 Task: Find connections with filter location Boumahra Ahmed with filter topic #lawtechwith filter profile language Potuguese with filter current company GTT with filter school International Institute of Information Technology Hyderabad (IIITH) with filter industry Building Structure and Exterior Contractors with filter service category Financial Accounting with filter keywords title Director of Ethical Hacking
Action: Mouse moved to (678, 91)
Screenshot: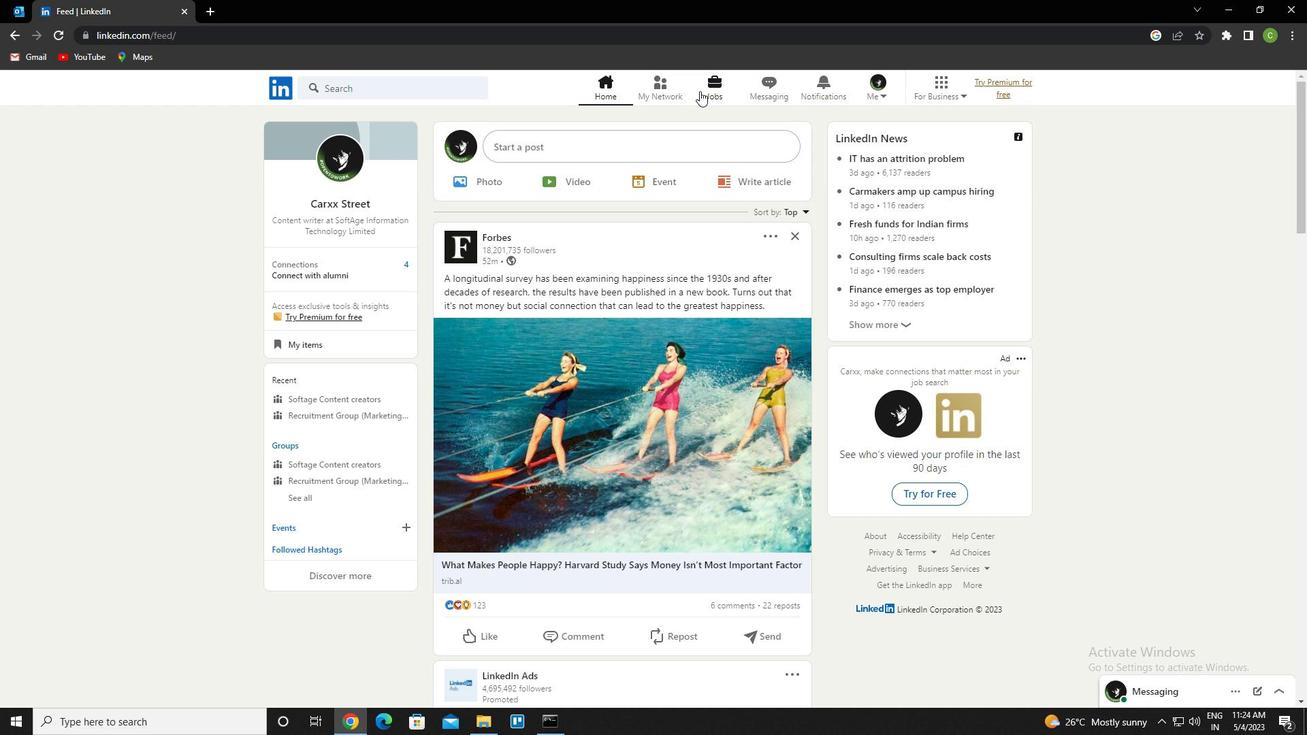 
Action: Mouse pressed left at (678, 91)
Screenshot: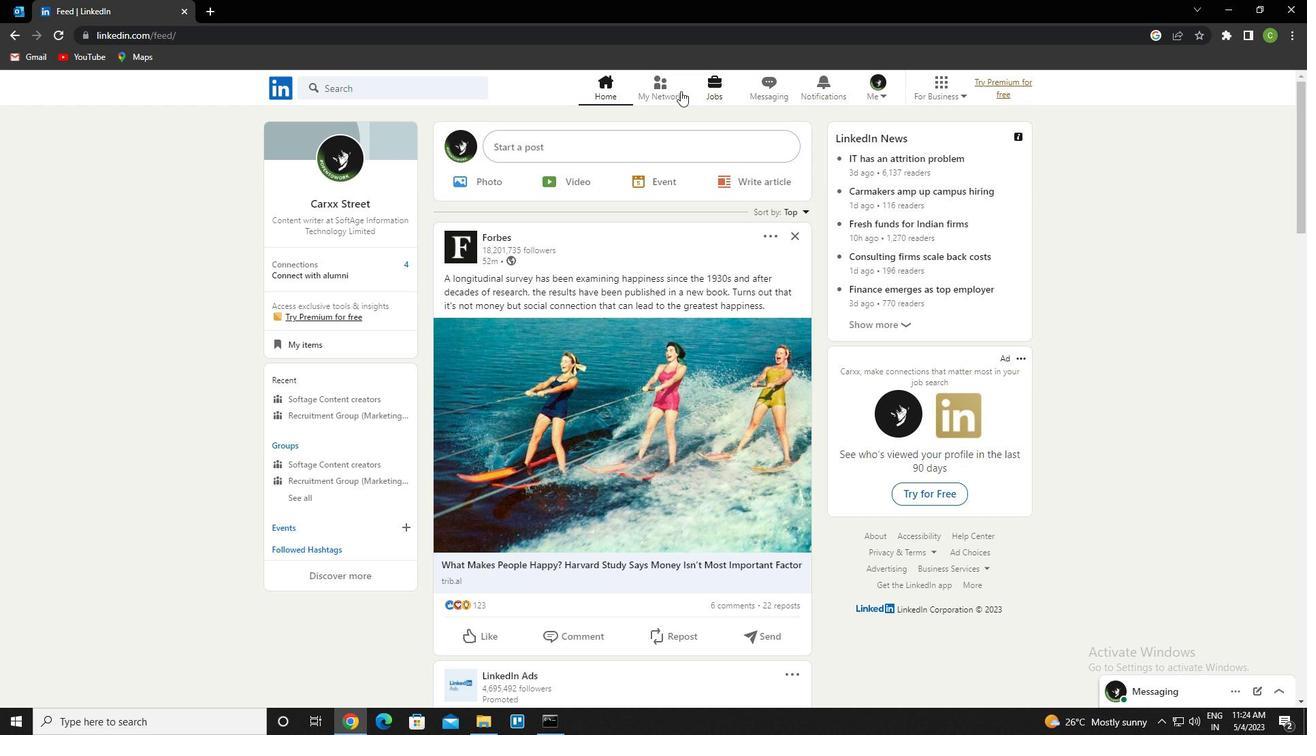 
Action: Mouse moved to (371, 162)
Screenshot: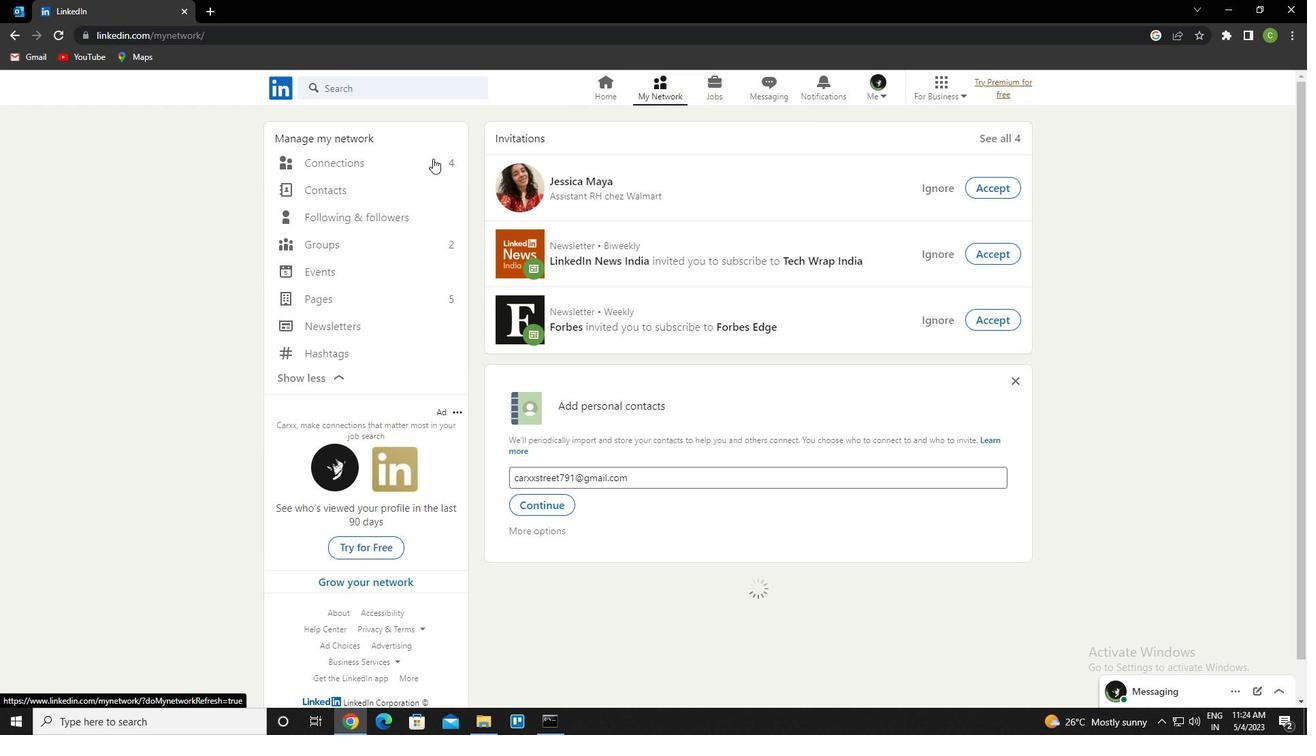 
Action: Mouse pressed left at (371, 162)
Screenshot: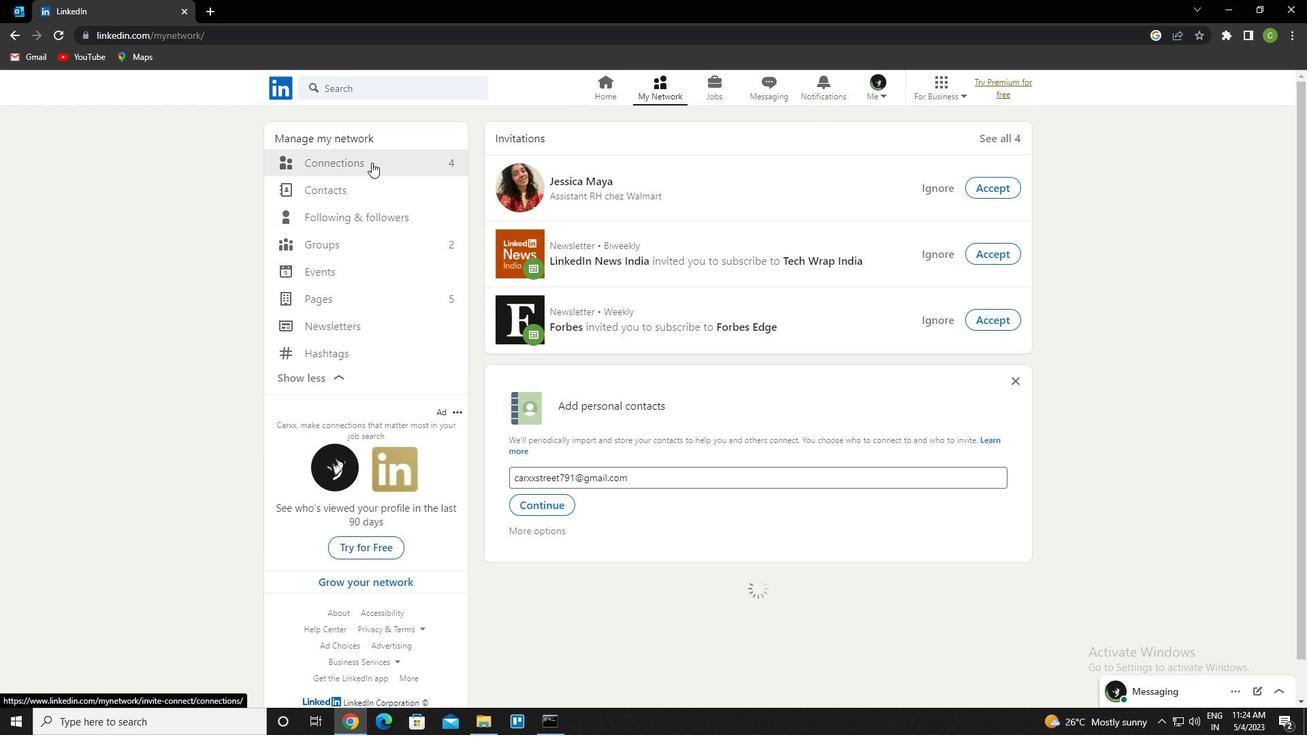 
Action: Mouse moved to (785, 167)
Screenshot: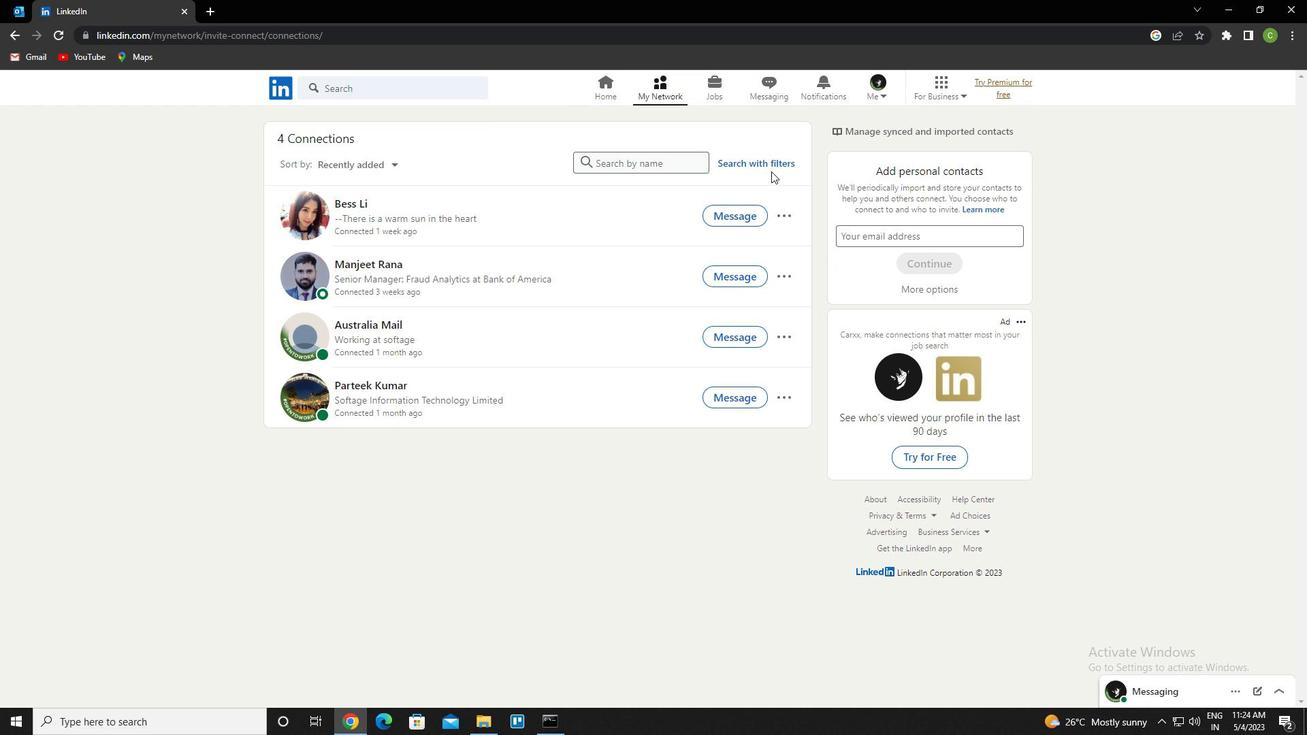 
Action: Mouse pressed left at (785, 167)
Screenshot: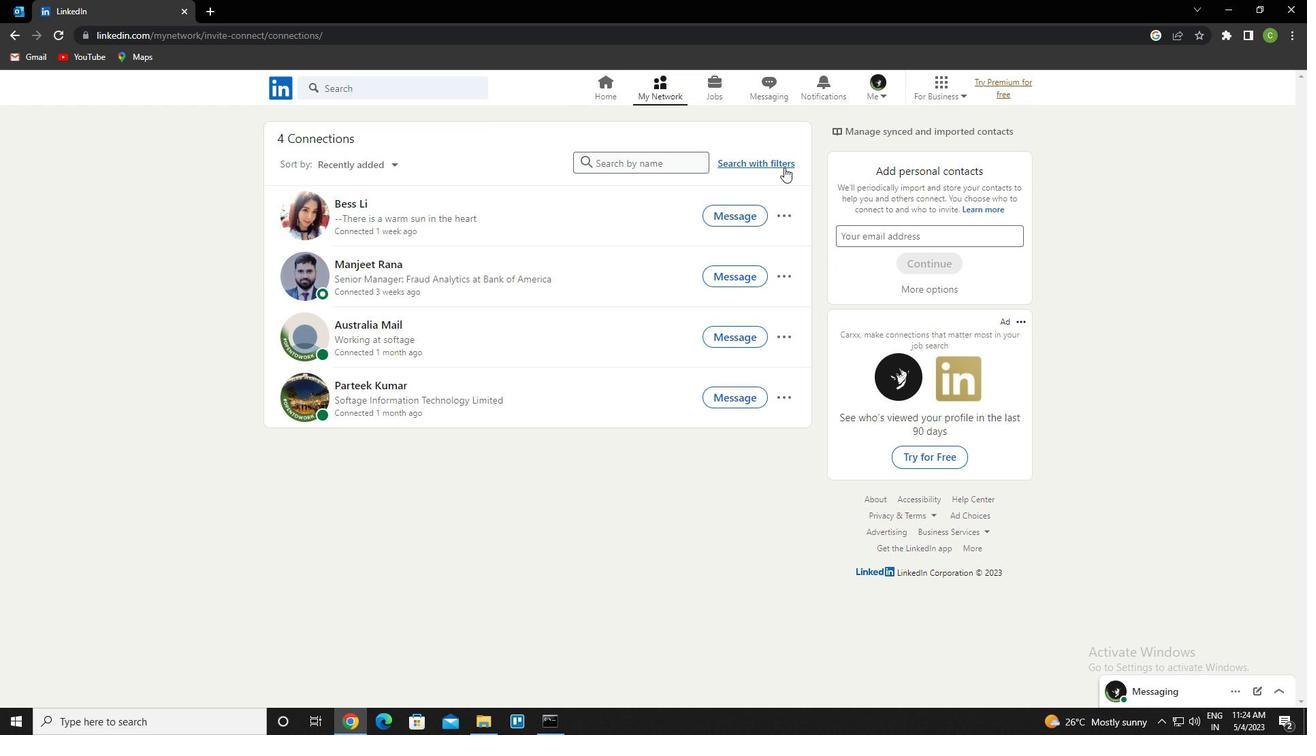 
Action: Mouse moved to (706, 117)
Screenshot: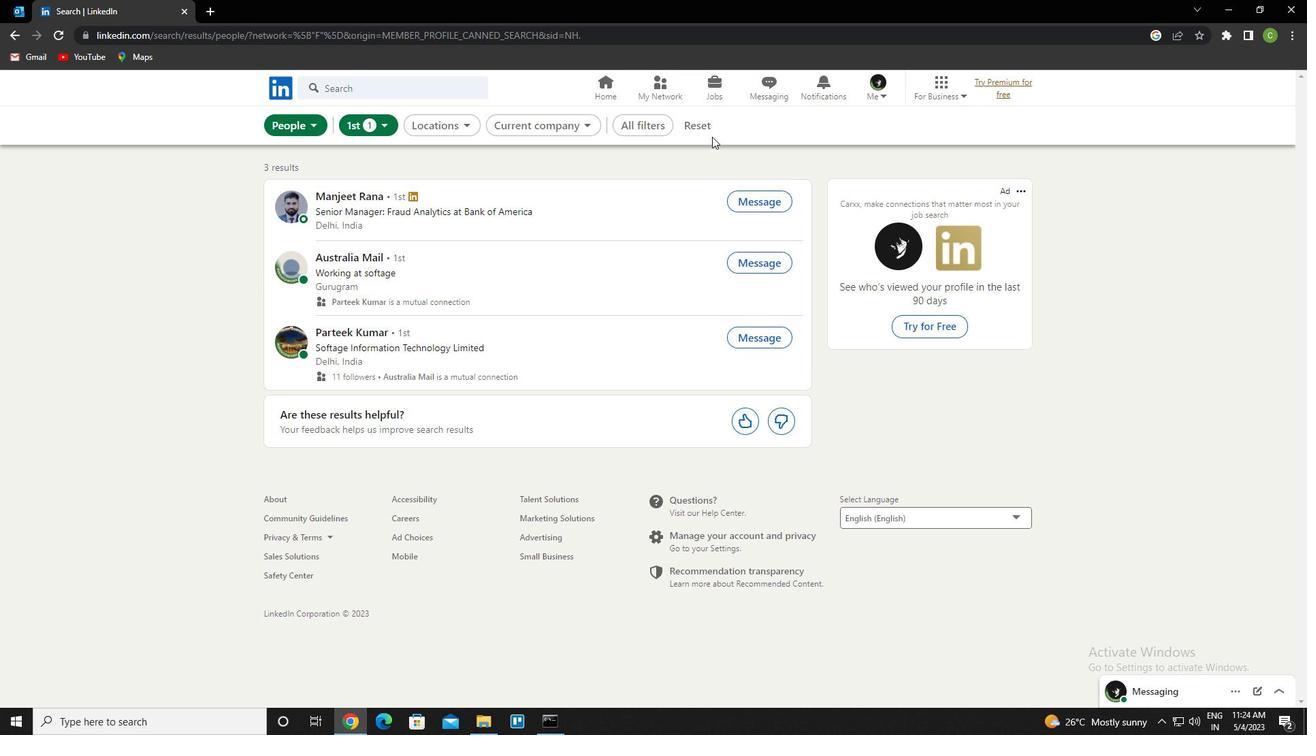 
Action: Mouse pressed left at (706, 117)
Screenshot: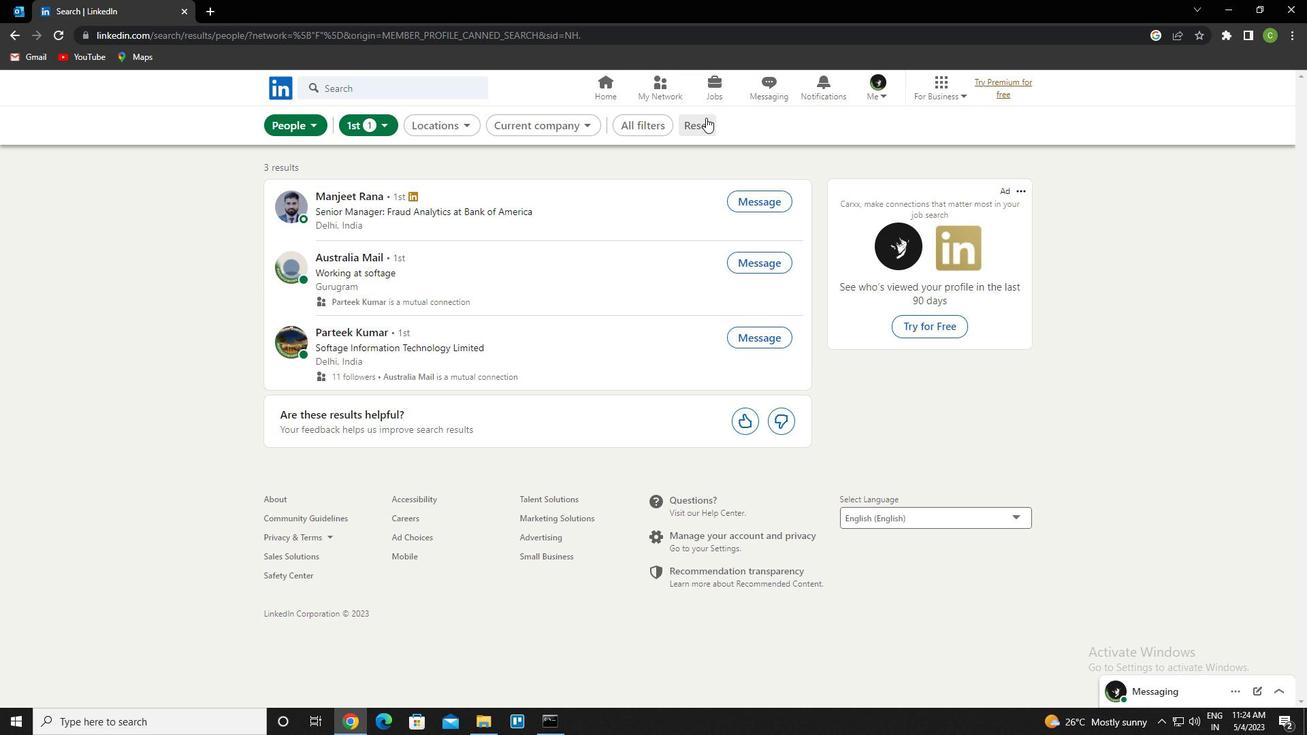 
Action: Mouse moved to (687, 131)
Screenshot: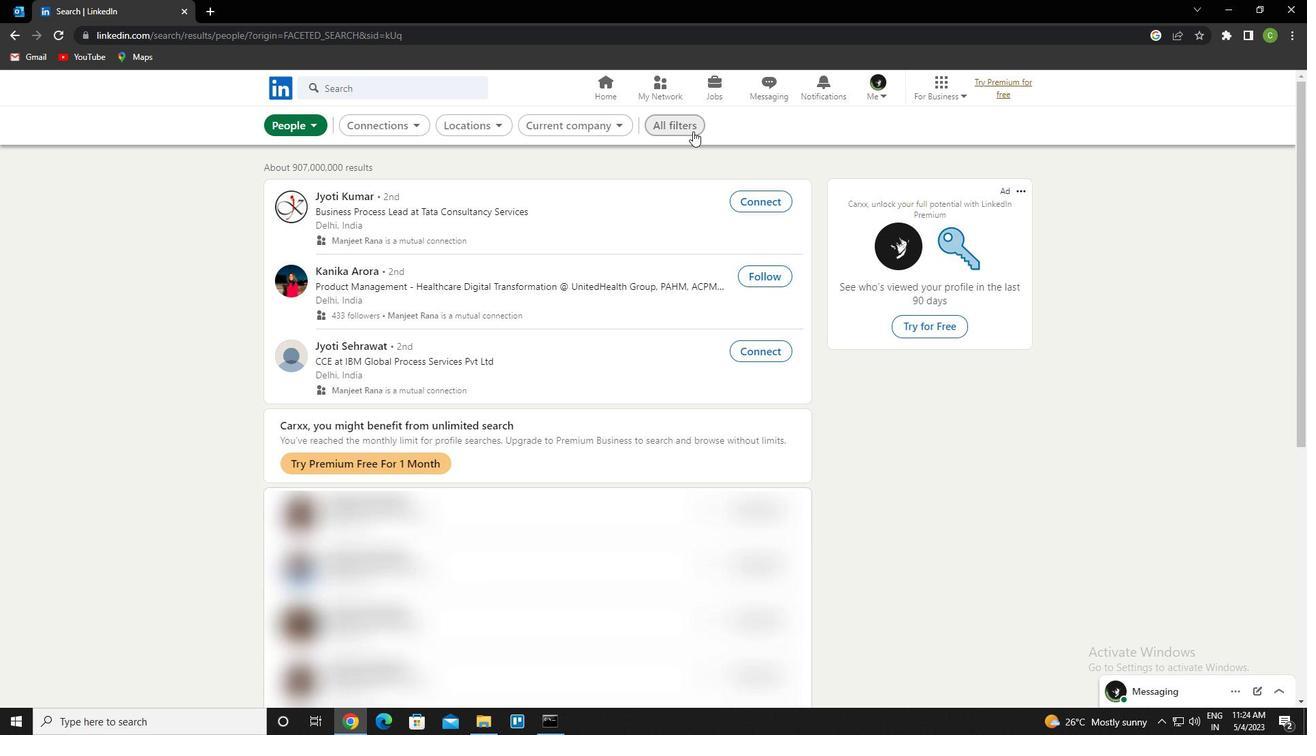 
Action: Mouse pressed left at (687, 131)
Screenshot: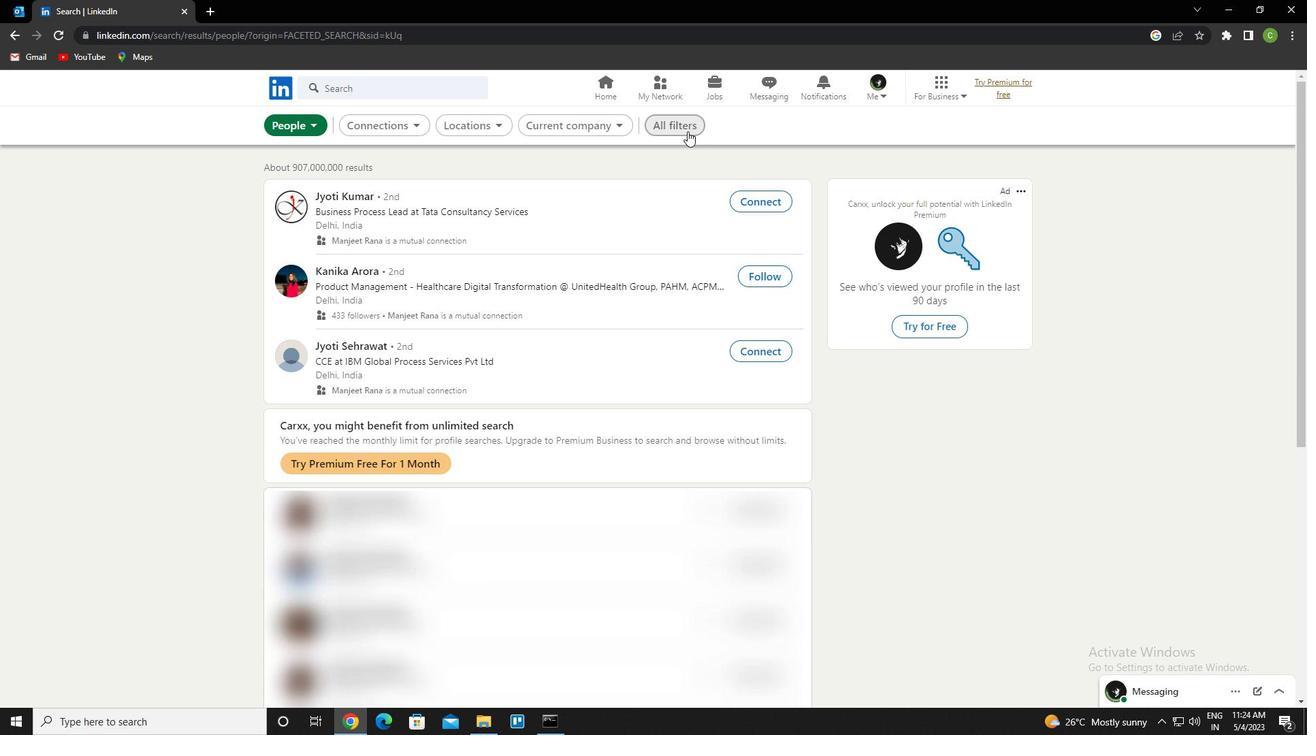 
Action: Mouse moved to (1082, 392)
Screenshot: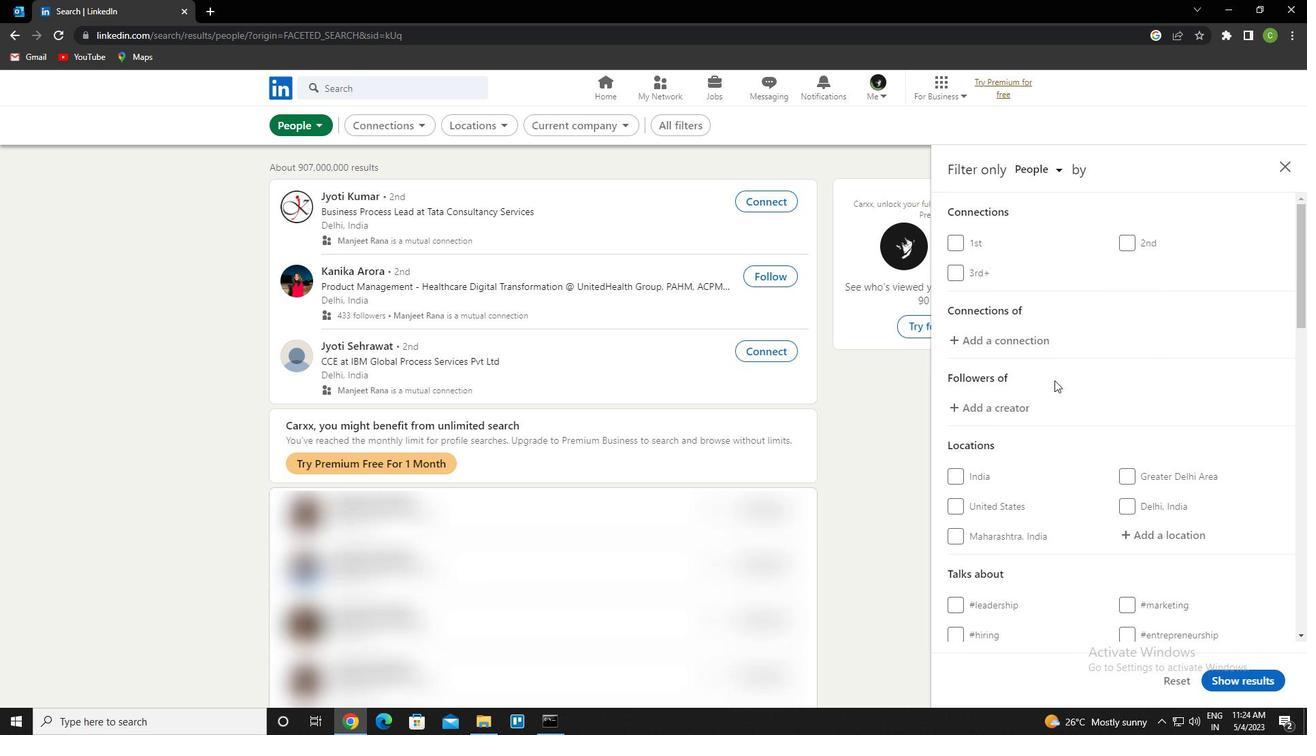 
Action: Mouse scrolled (1082, 391) with delta (0, 0)
Screenshot: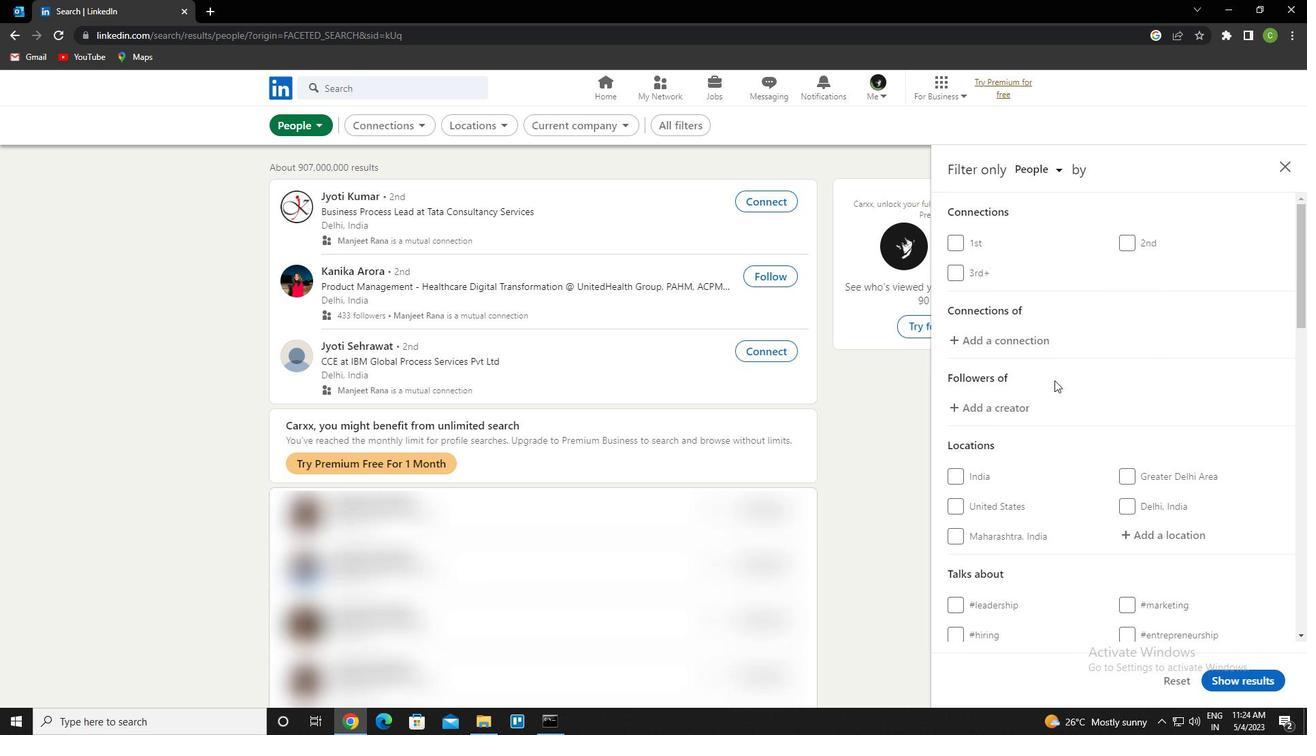 
Action: Mouse scrolled (1082, 391) with delta (0, 0)
Screenshot: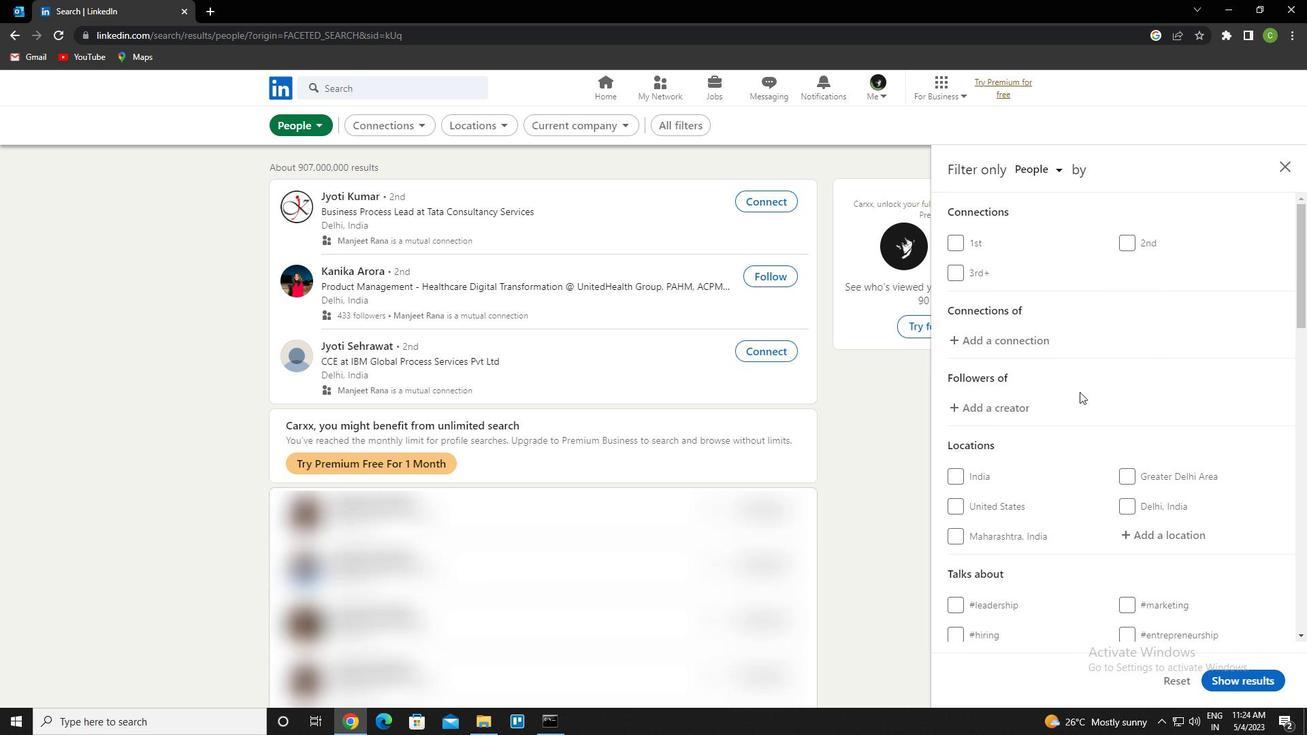 
Action: Mouse moved to (1148, 401)
Screenshot: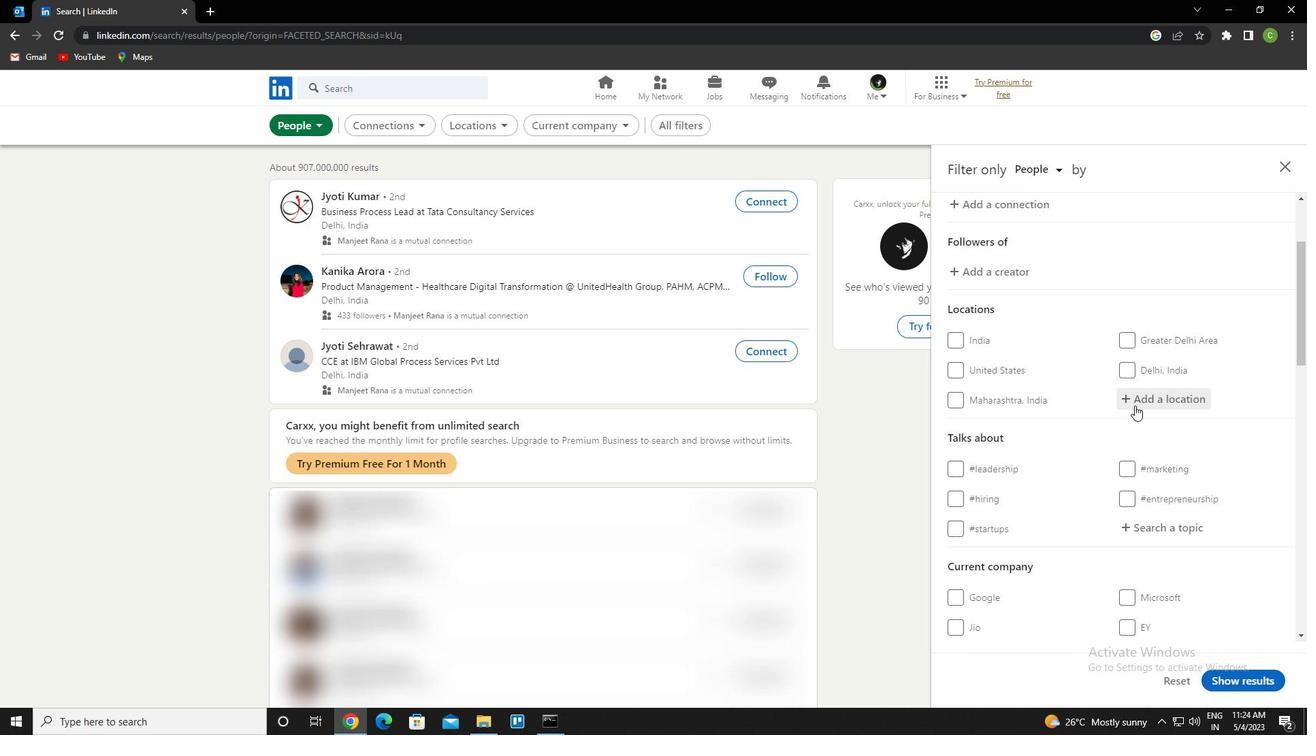 
Action: Mouse pressed left at (1148, 401)
Screenshot: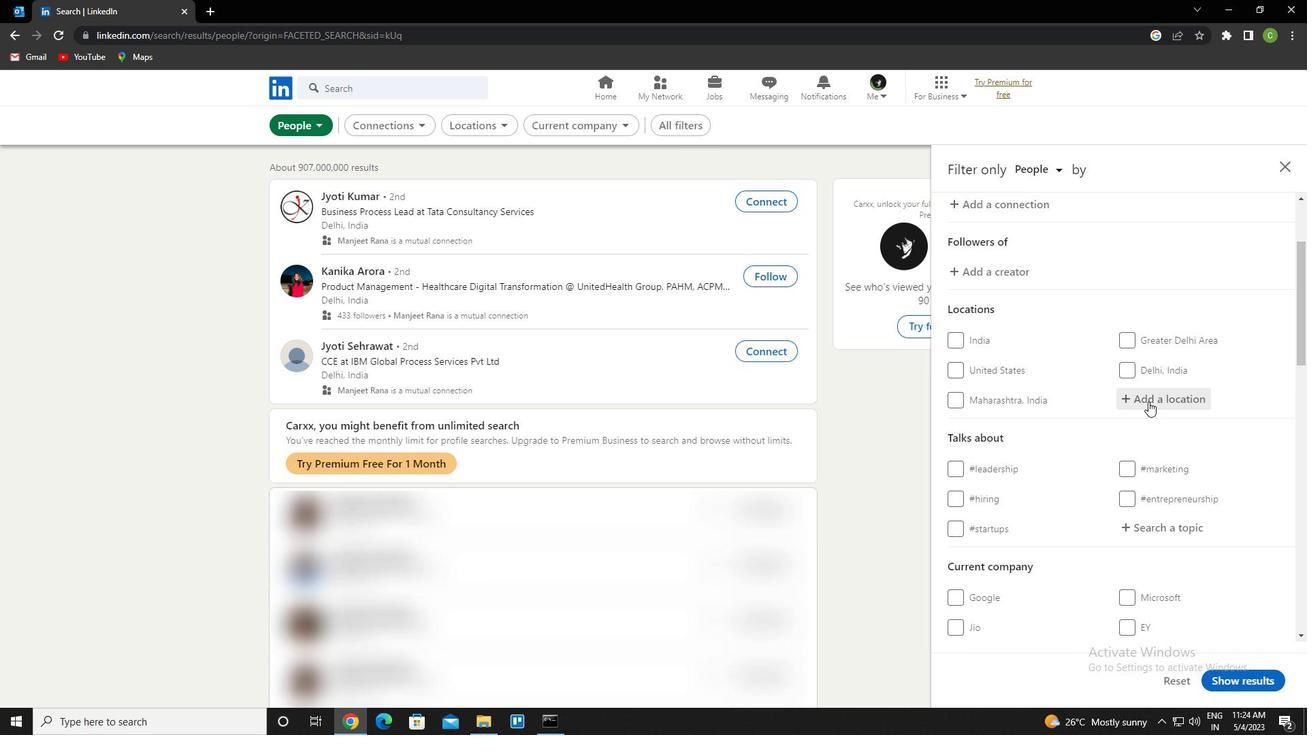 
Action: Mouse moved to (1142, 394)
Screenshot: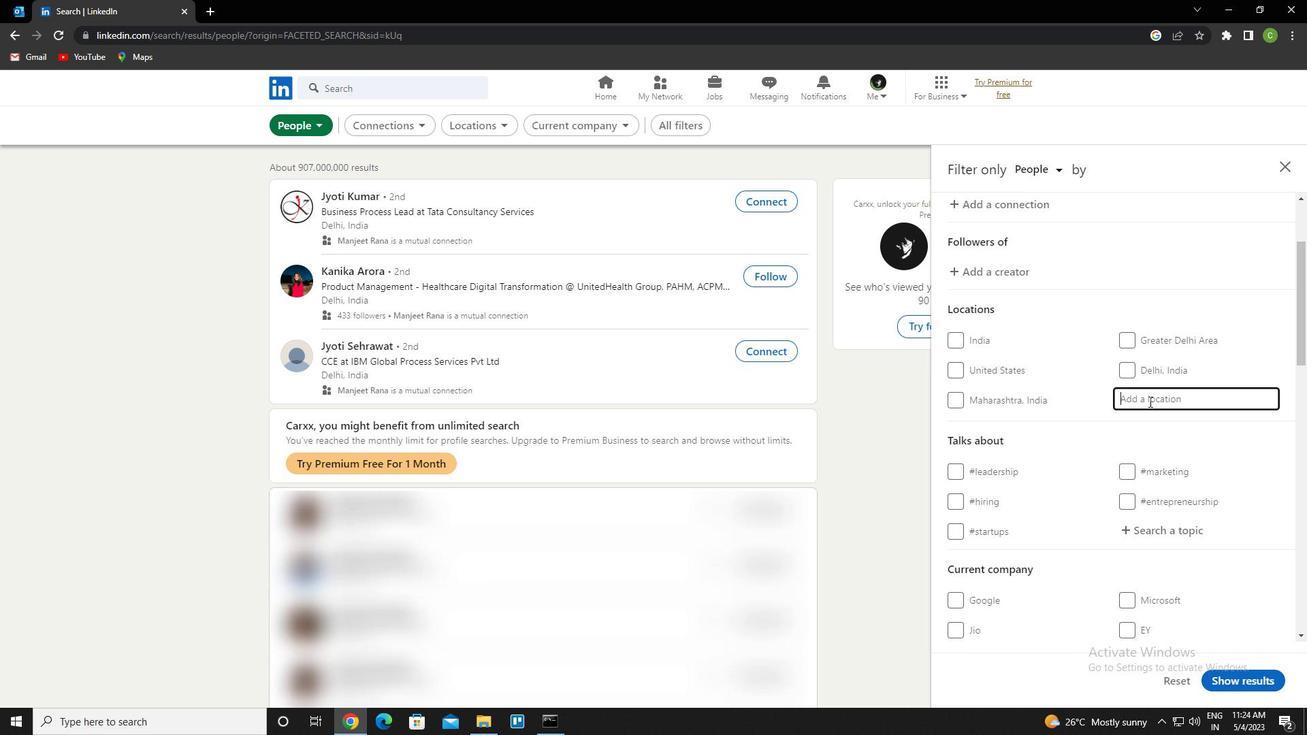 
Action: Key pressed <Key.caps_lock>b<Key.caps_lock>oumahra<Key.down><Key.enter>
Screenshot: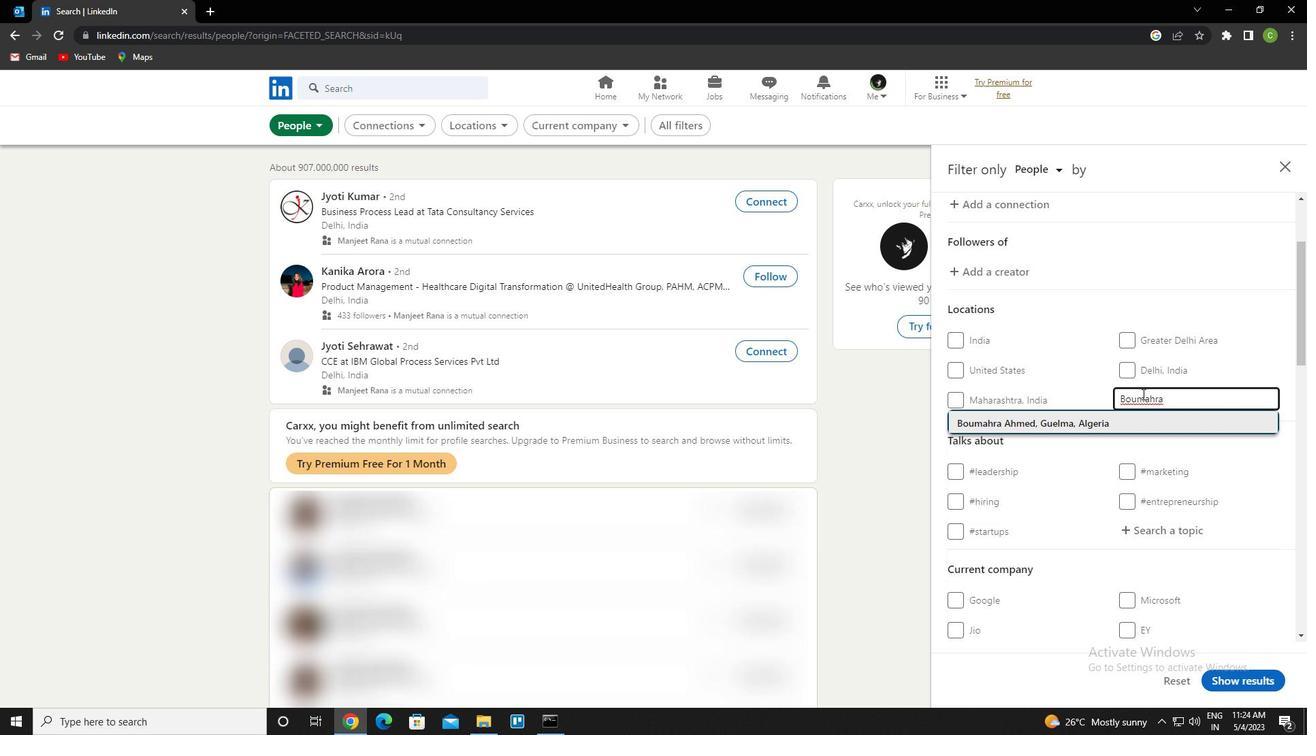 
Action: Mouse scrolled (1142, 393) with delta (0, 0)
Screenshot: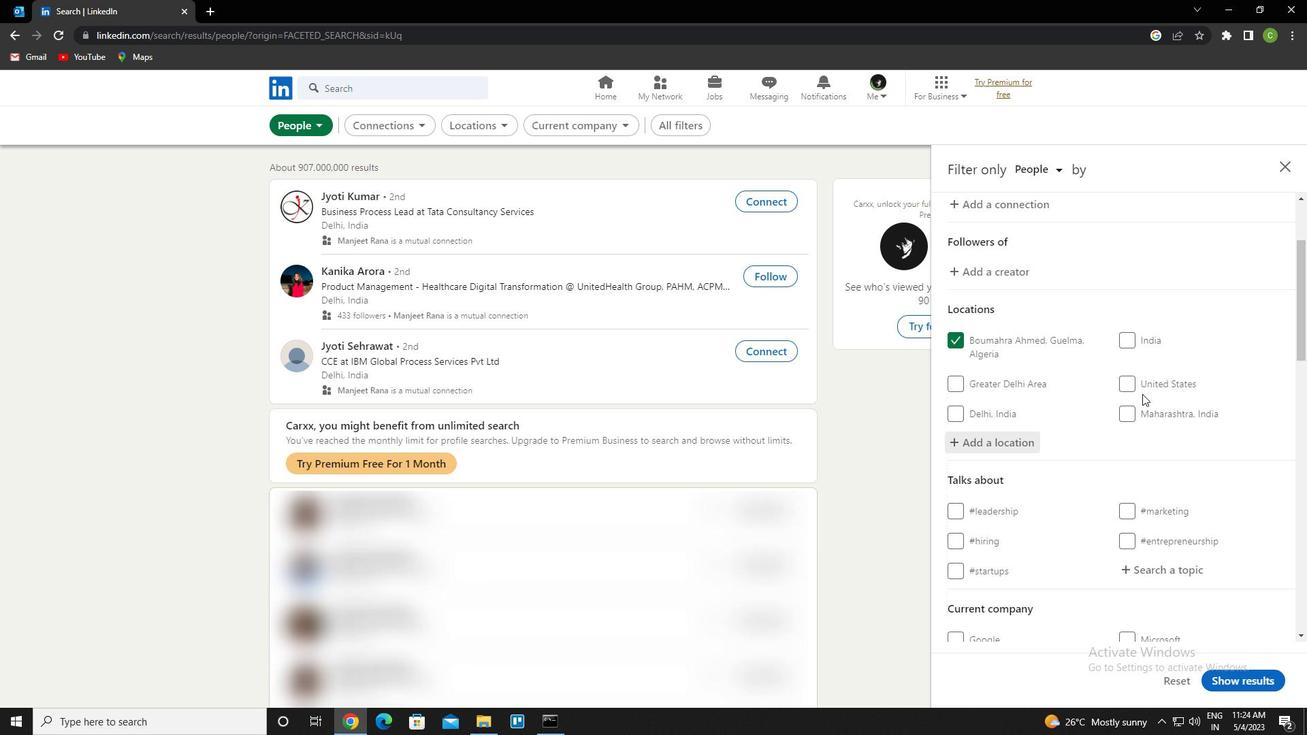 
Action: Mouse scrolled (1142, 393) with delta (0, 0)
Screenshot: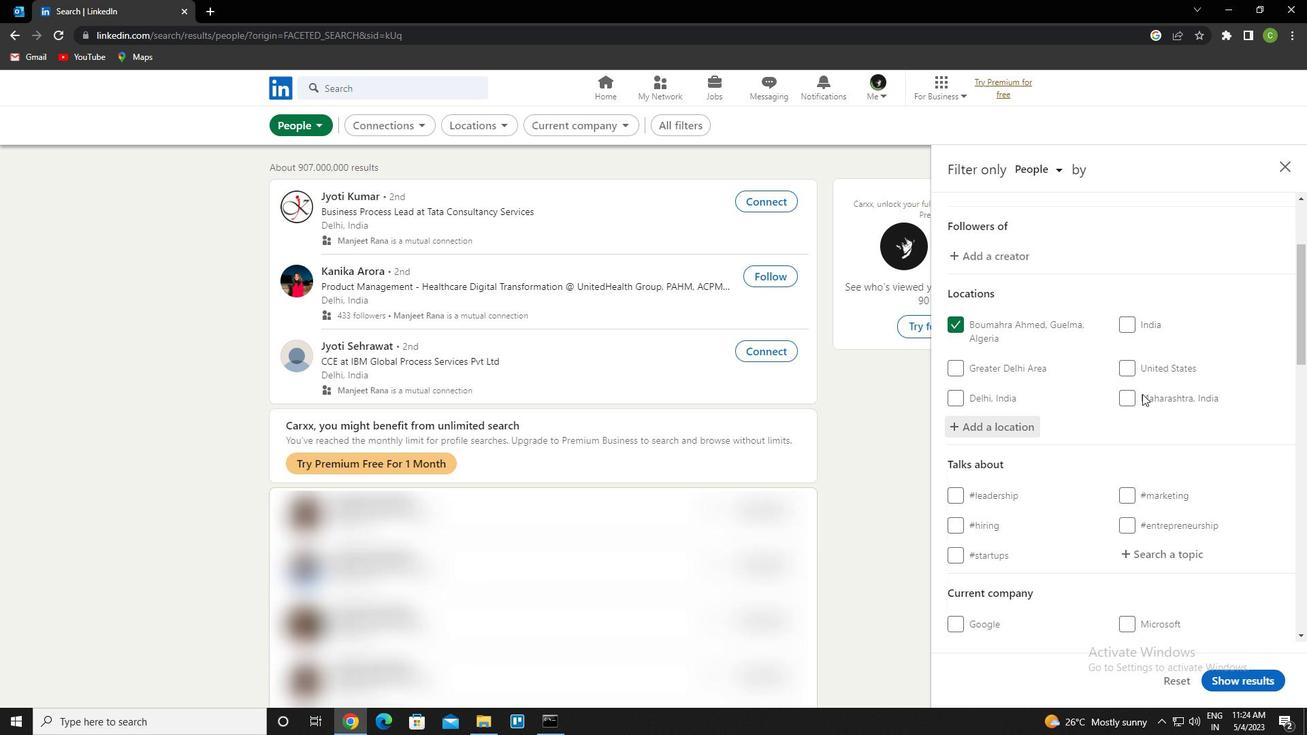 
Action: Mouse moved to (1146, 429)
Screenshot: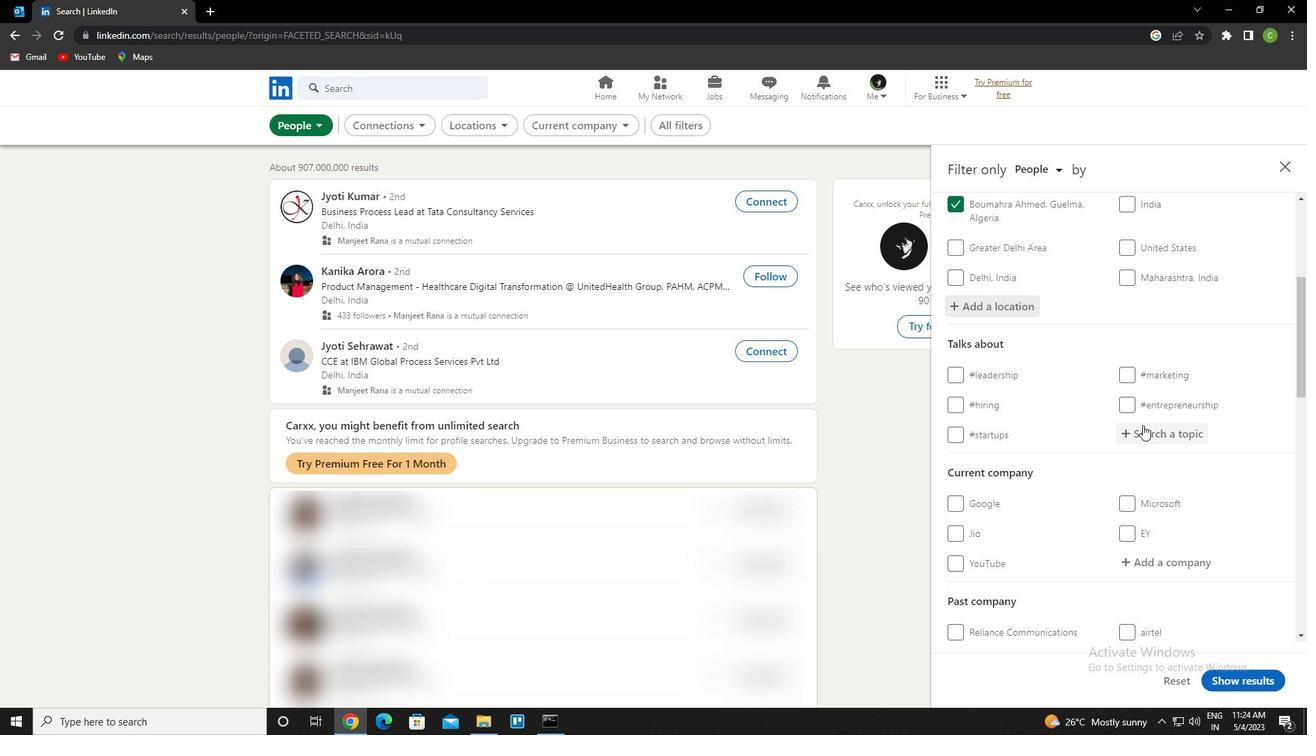 
Action: Mouse pressed left at (1146, 429)
Screenshot: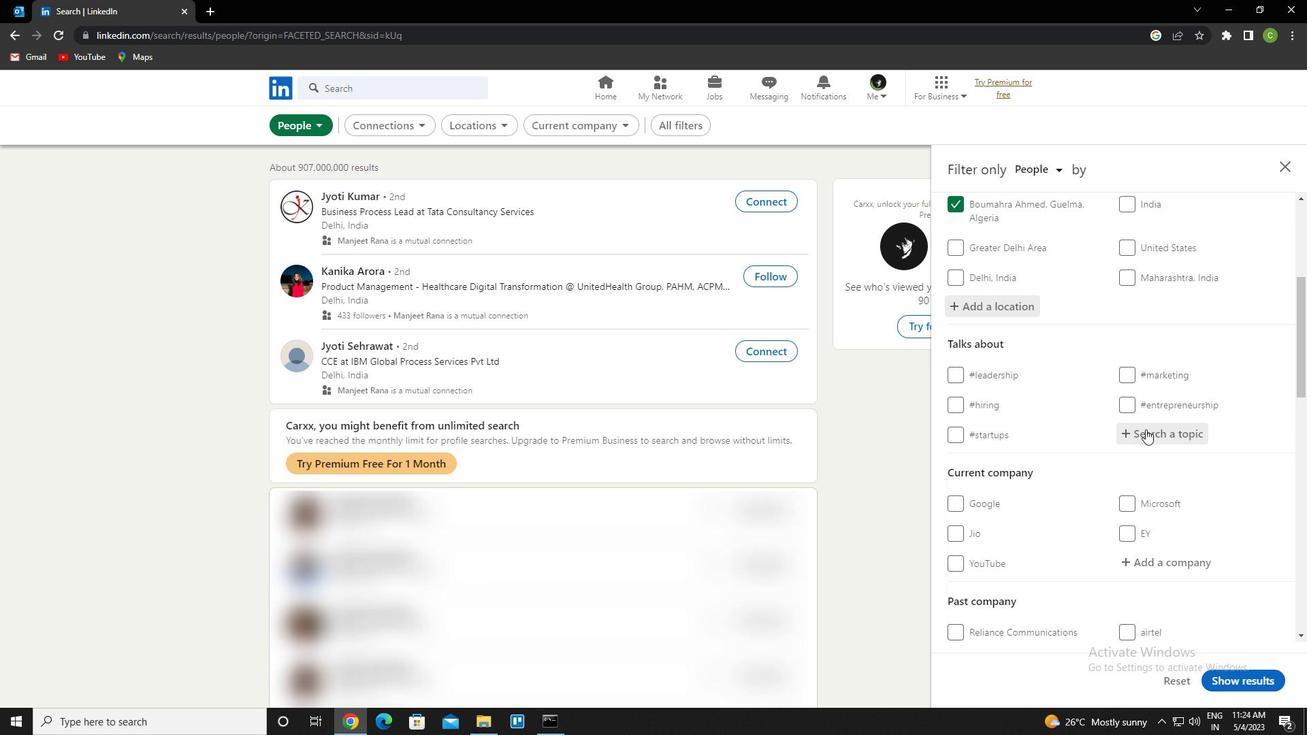
Action: Mouse moved to (1146, 429)
Screenshot: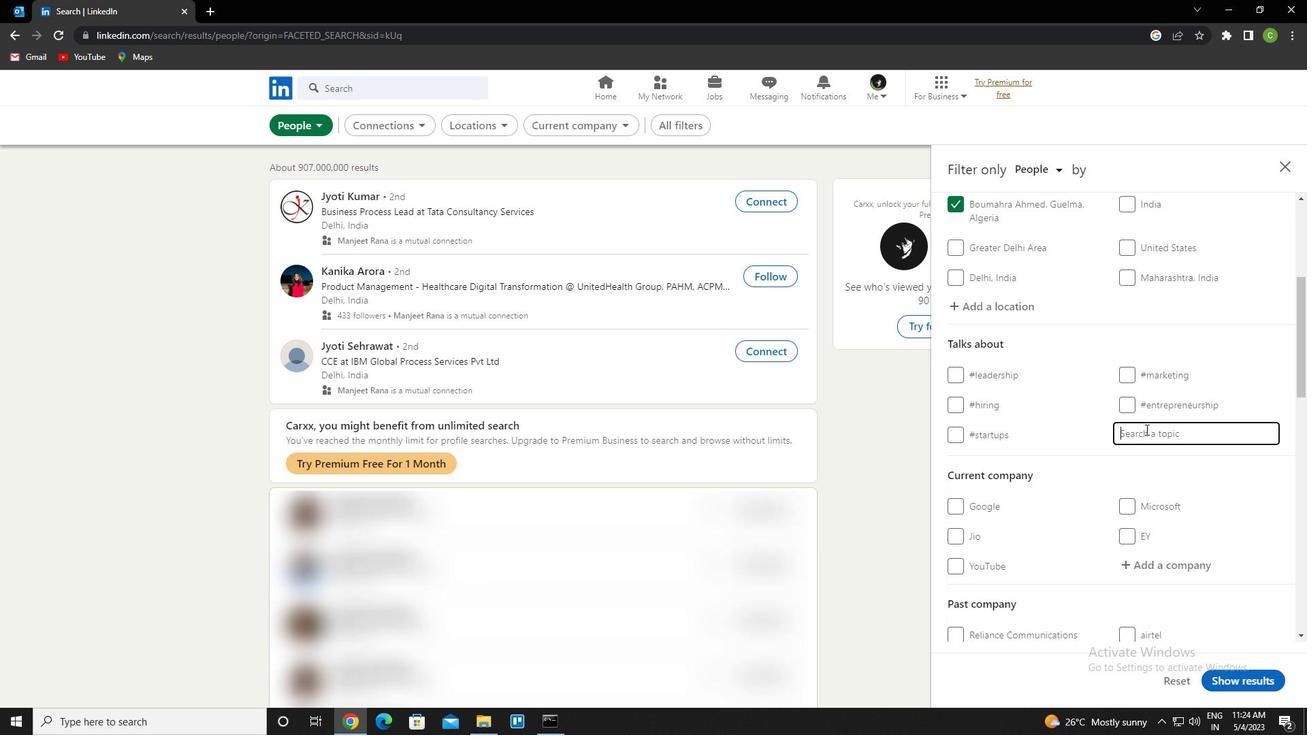 
Action: Key pressed <Key.caps_lock><Key.caps_lock>lawtech<Key.down><Key.enter>
Screenshot: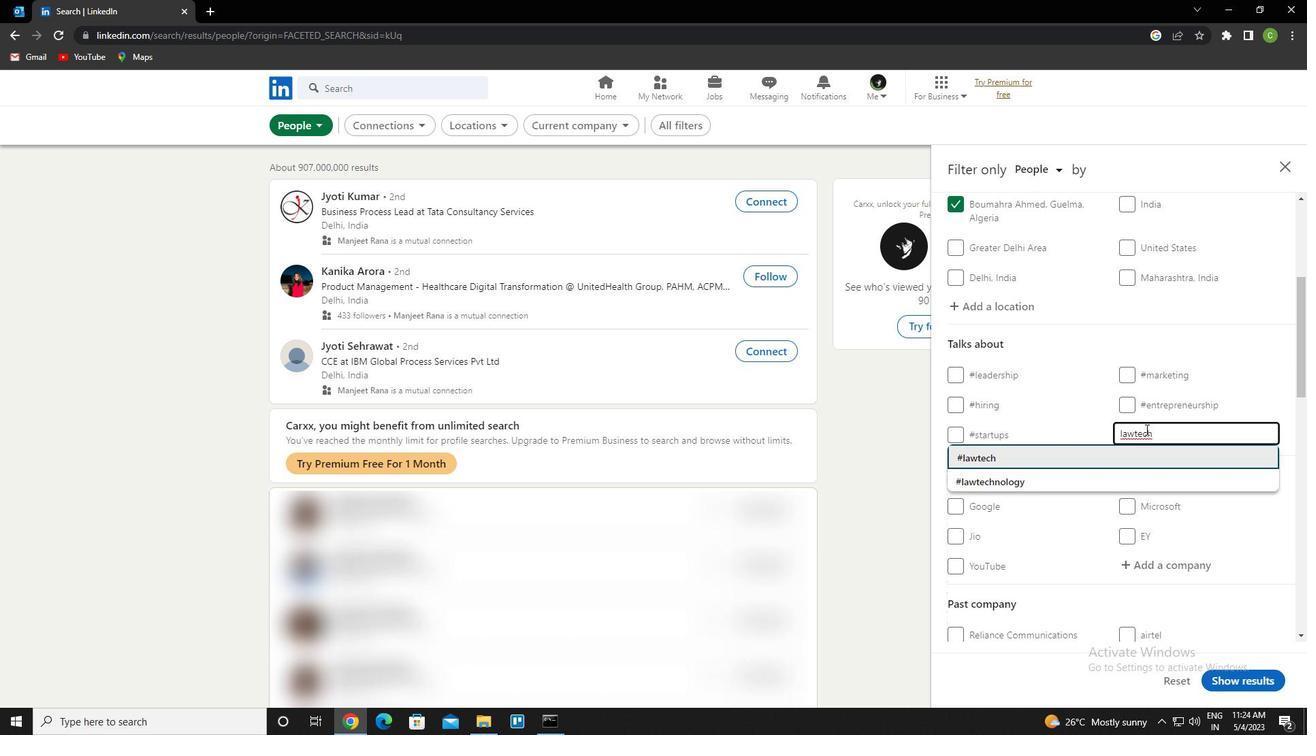 
Action: Mouse moved to (1165, 443)
Screenshot: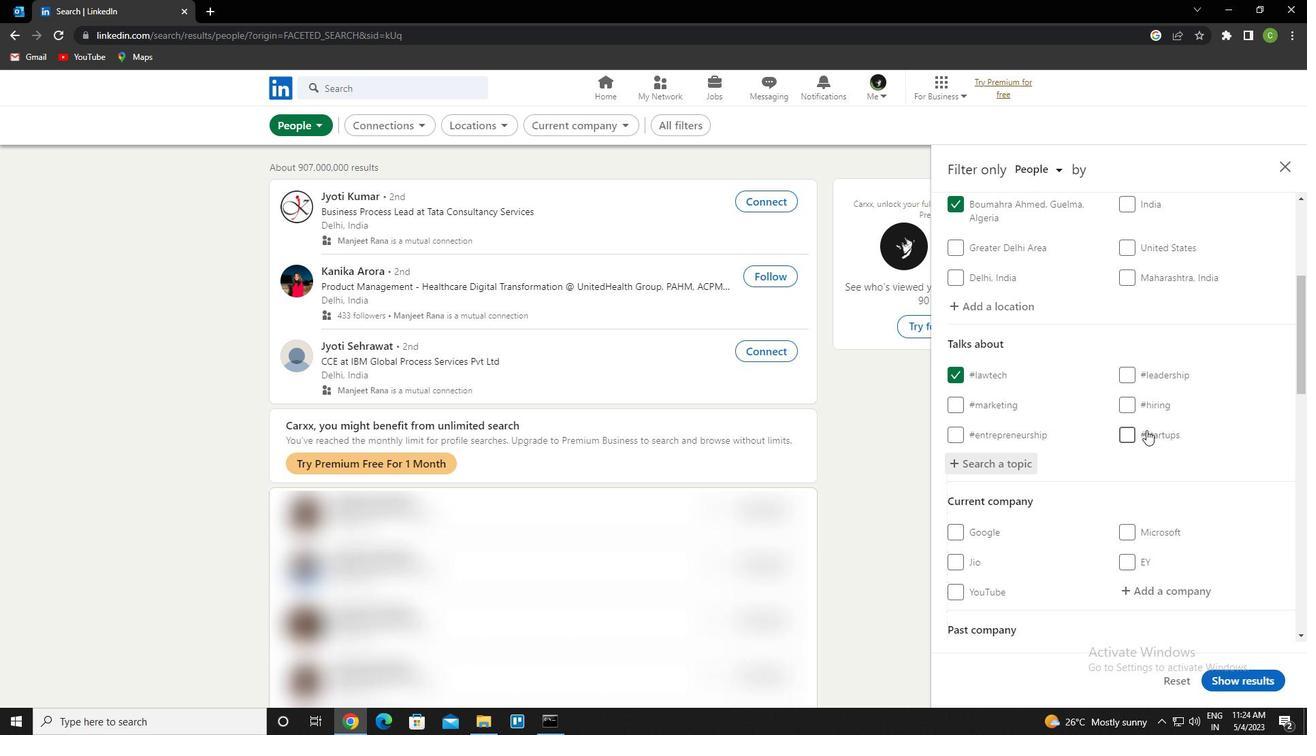 
Action: Mouse scrolled (1165, 442) with delta (0, 0)
Screenshot: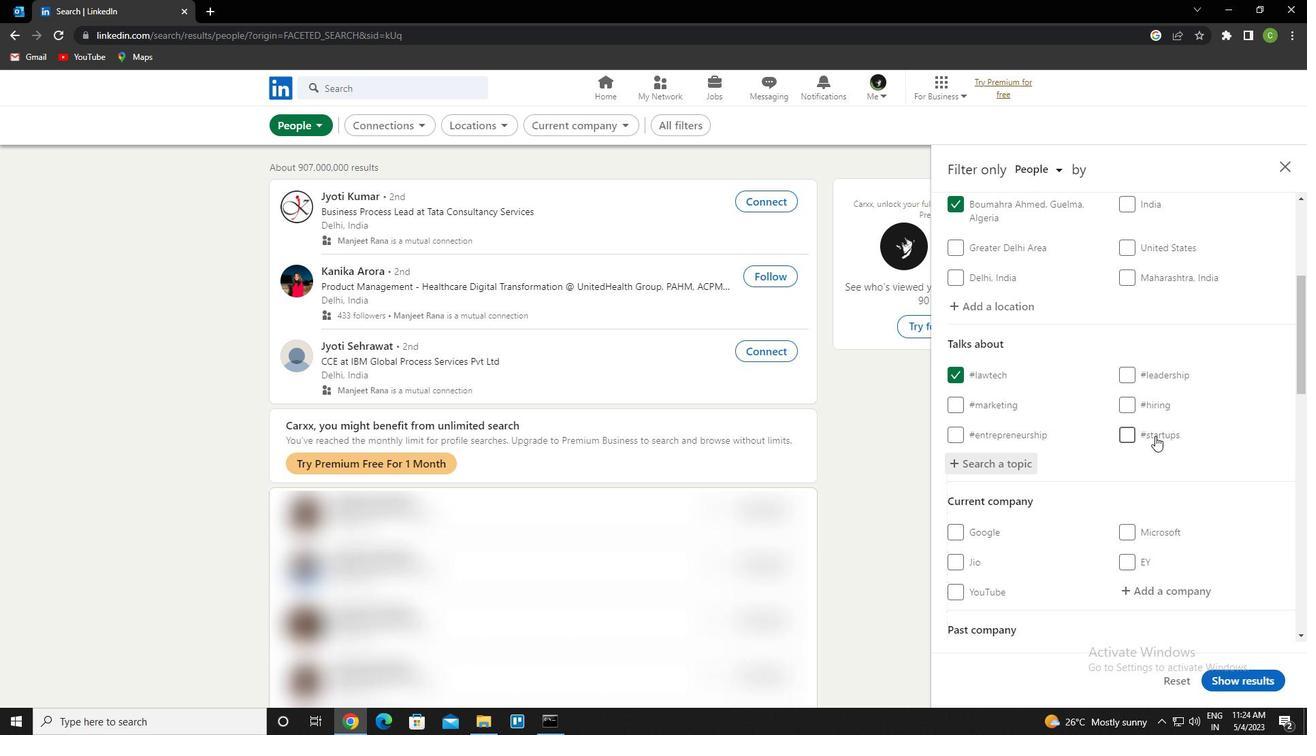
Action: Mouse scrolled (1165, 442) with delta (0, 0)
Screenshot: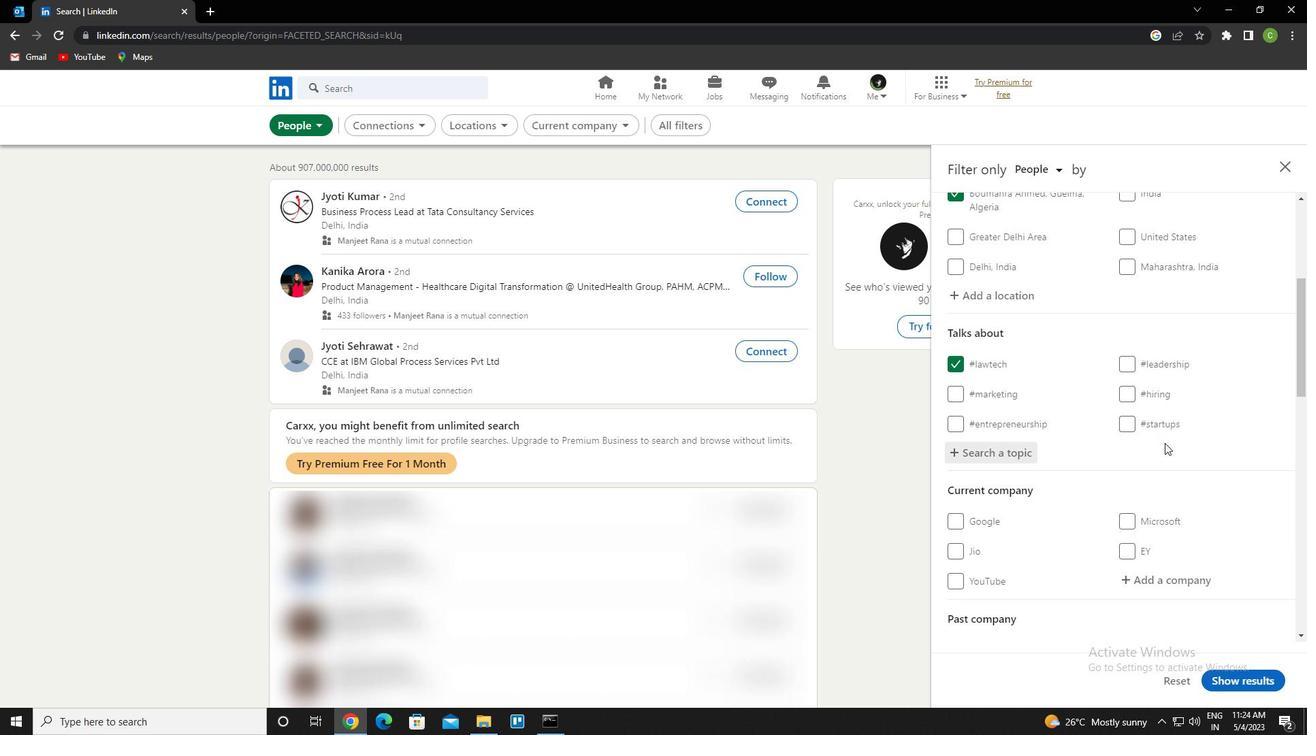 
Action: Mouse scrolled (1165, 442) with delta (0, 0)
Screenshot: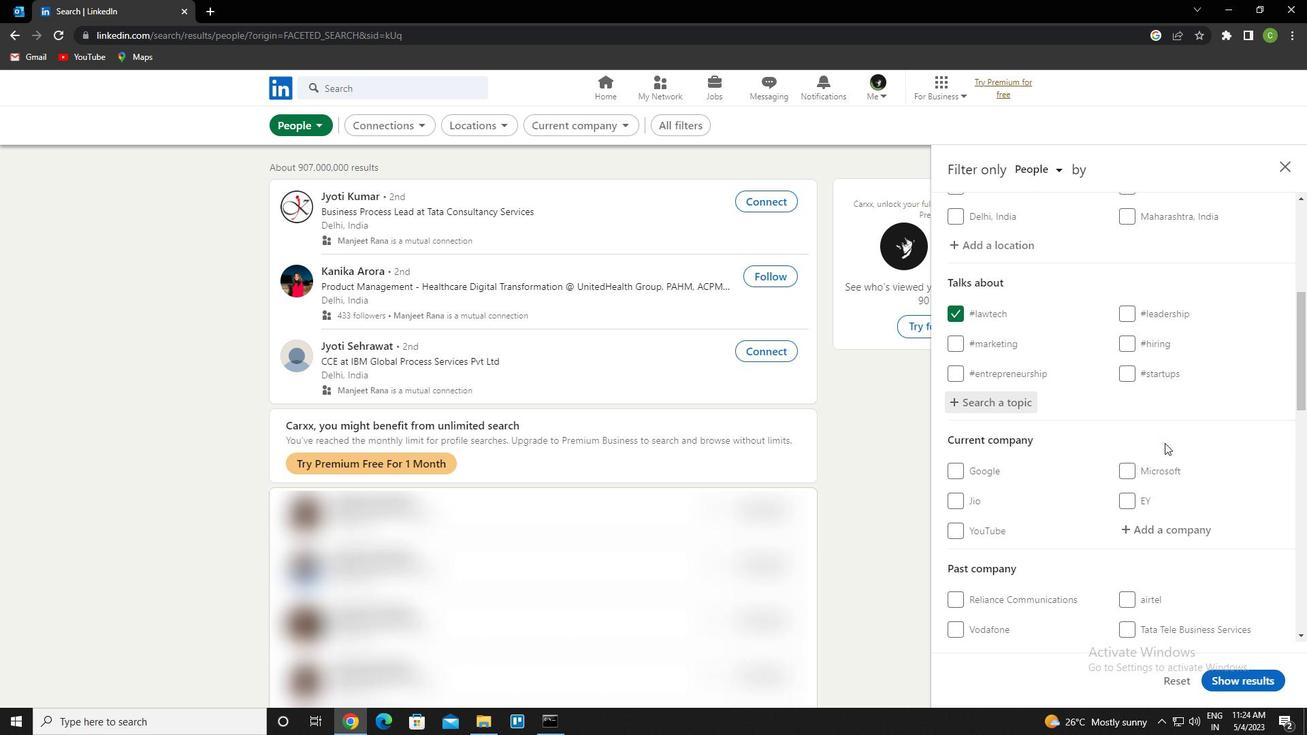 
Action: Mouse scrolled (1165, 442) with delta (0, 0)
Screenshot: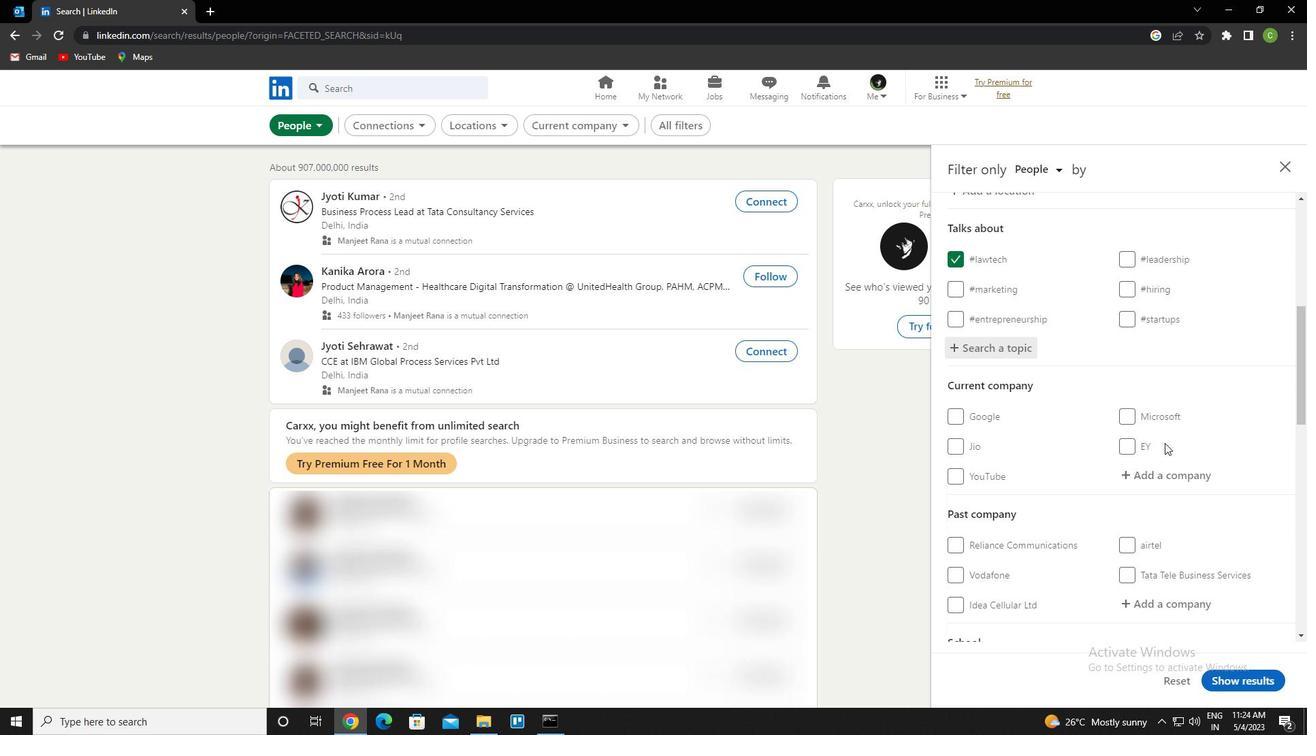 
Action: Mouse scrolled (1165, 442) with delta (0, 0)
Screenshot: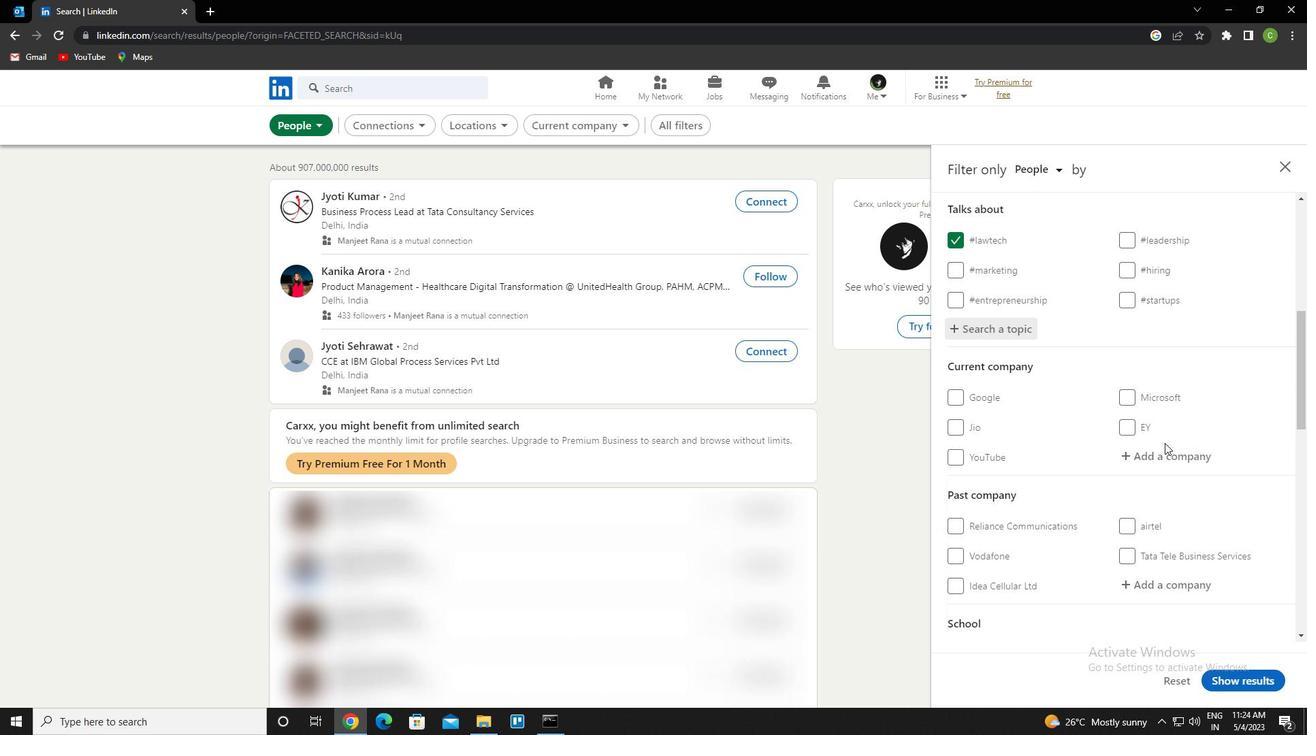 
Action: Mouse moved to (1158, 439)
Screenshot: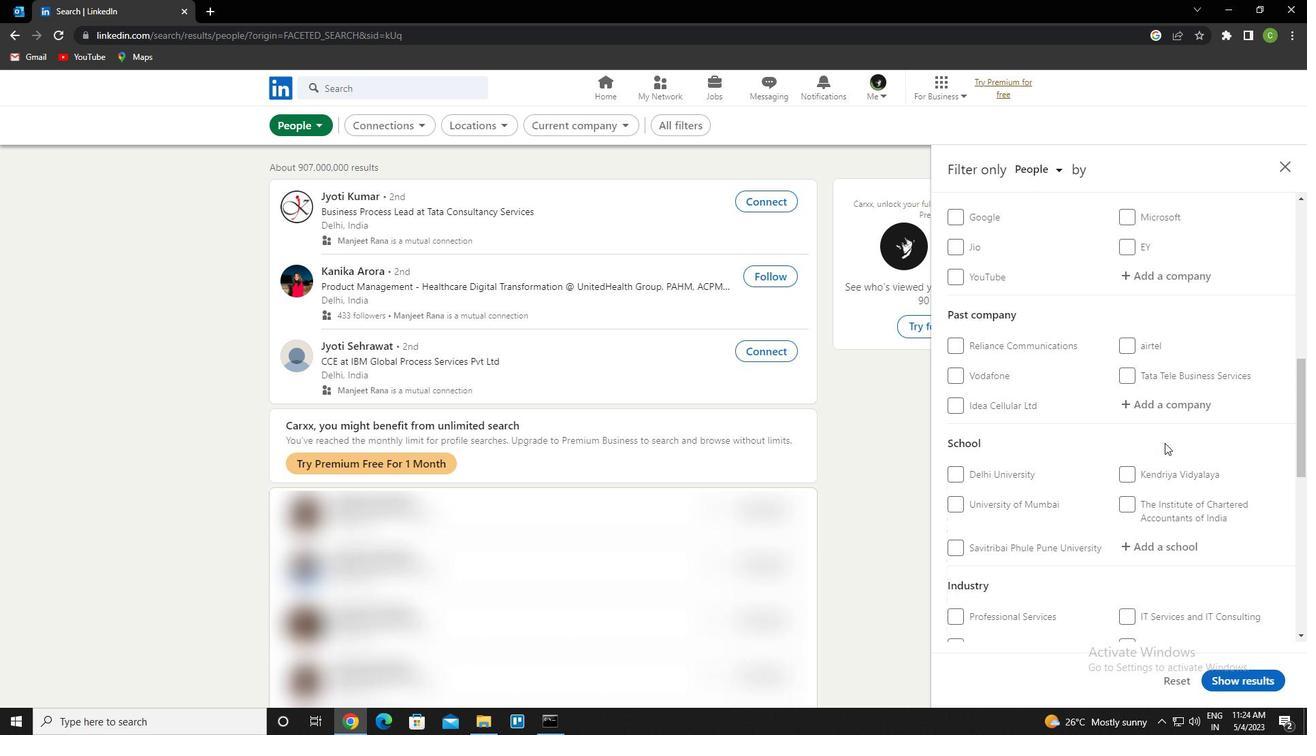 
Action: Mouse scrolled (1158, 438) with delta (0, 0)
Screenshot: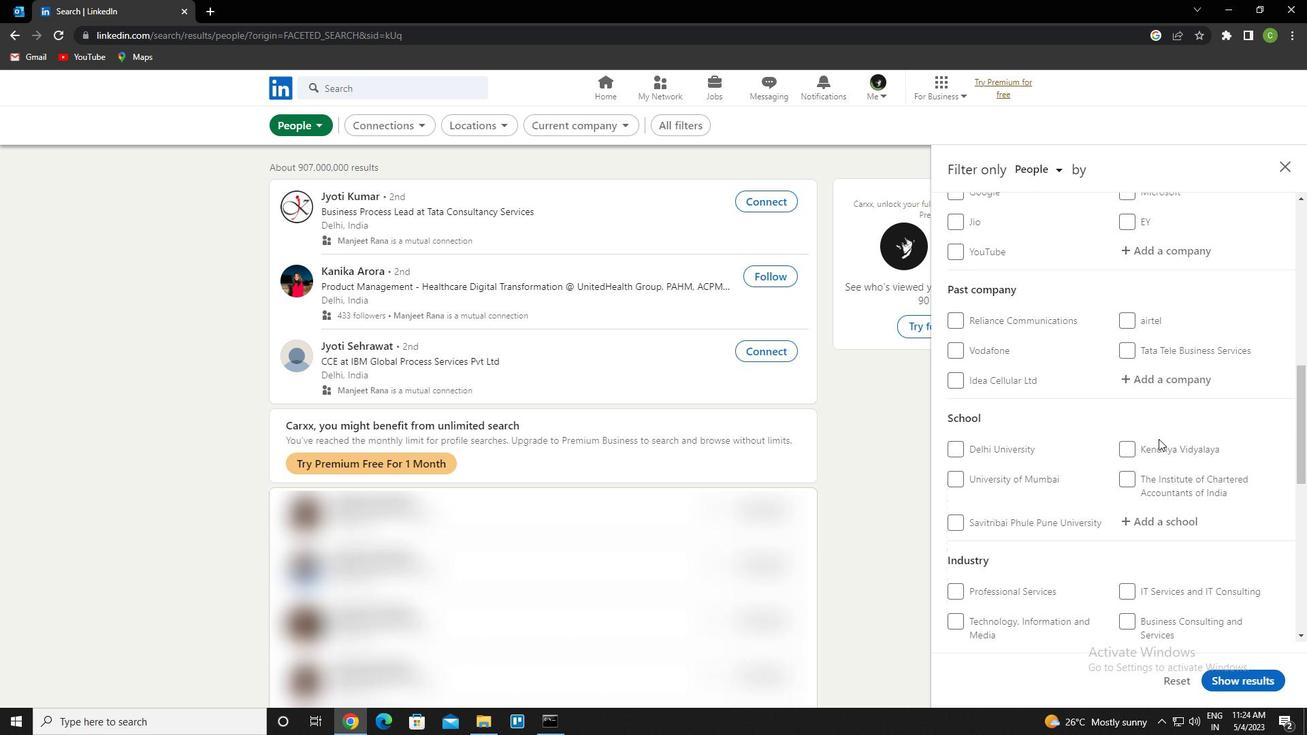 
Action: Mouse scrolled (1158, 438) with delta (0, 0)
Screenshot: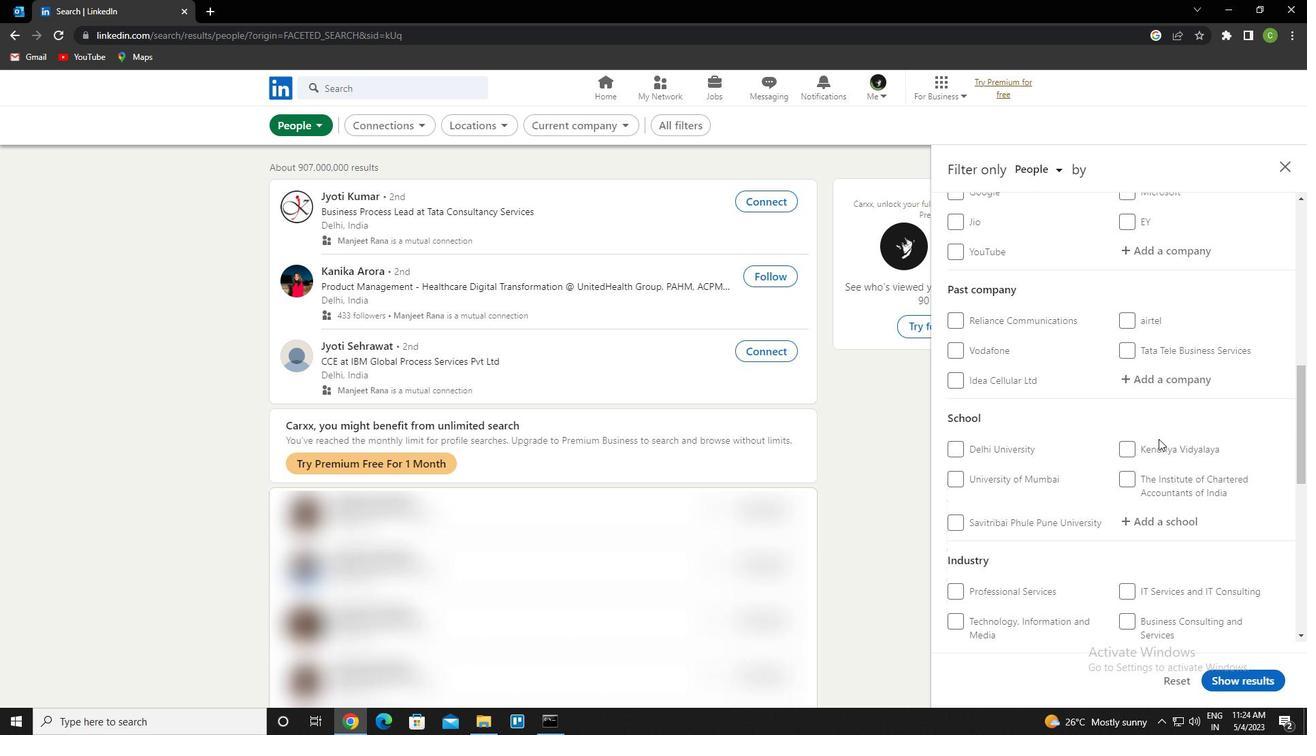 
Action: Mouse scrolled (1158, 438) with delta (0, 0)
Screenshot: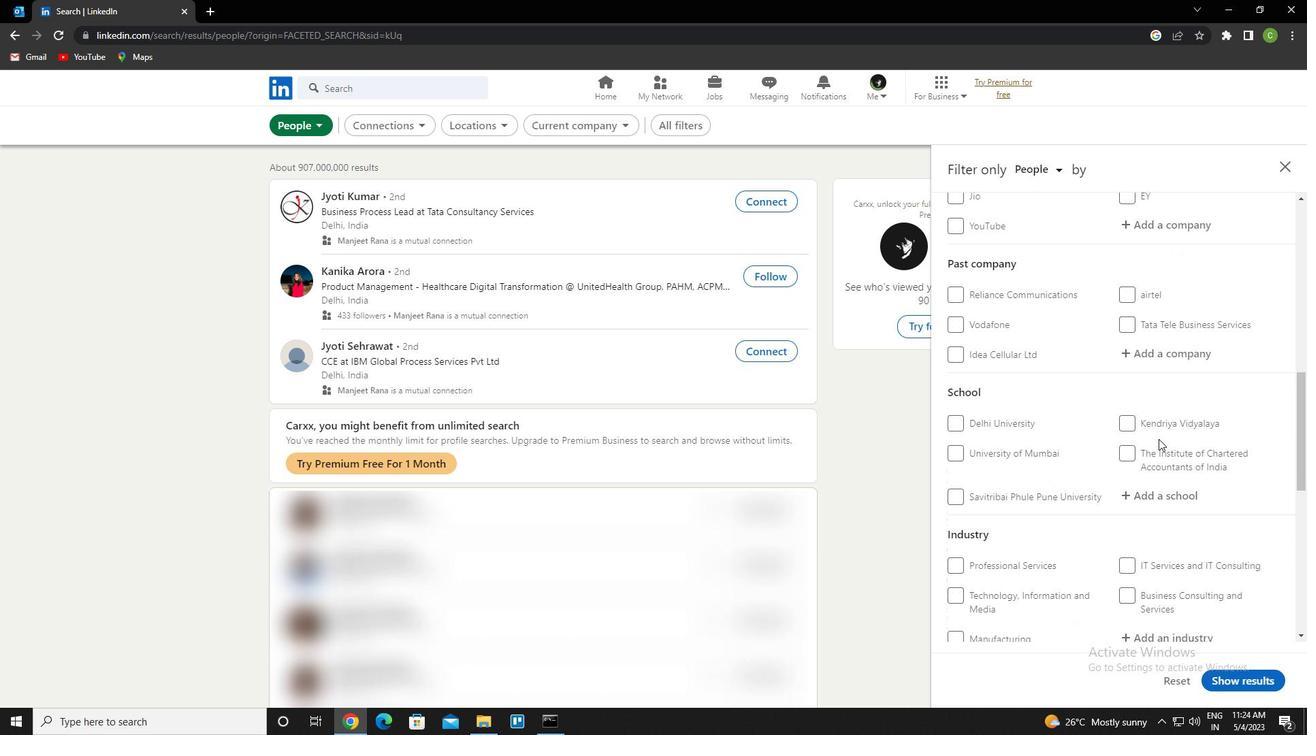 
Action: Mouse moved to (1158, 438)
Screenshot: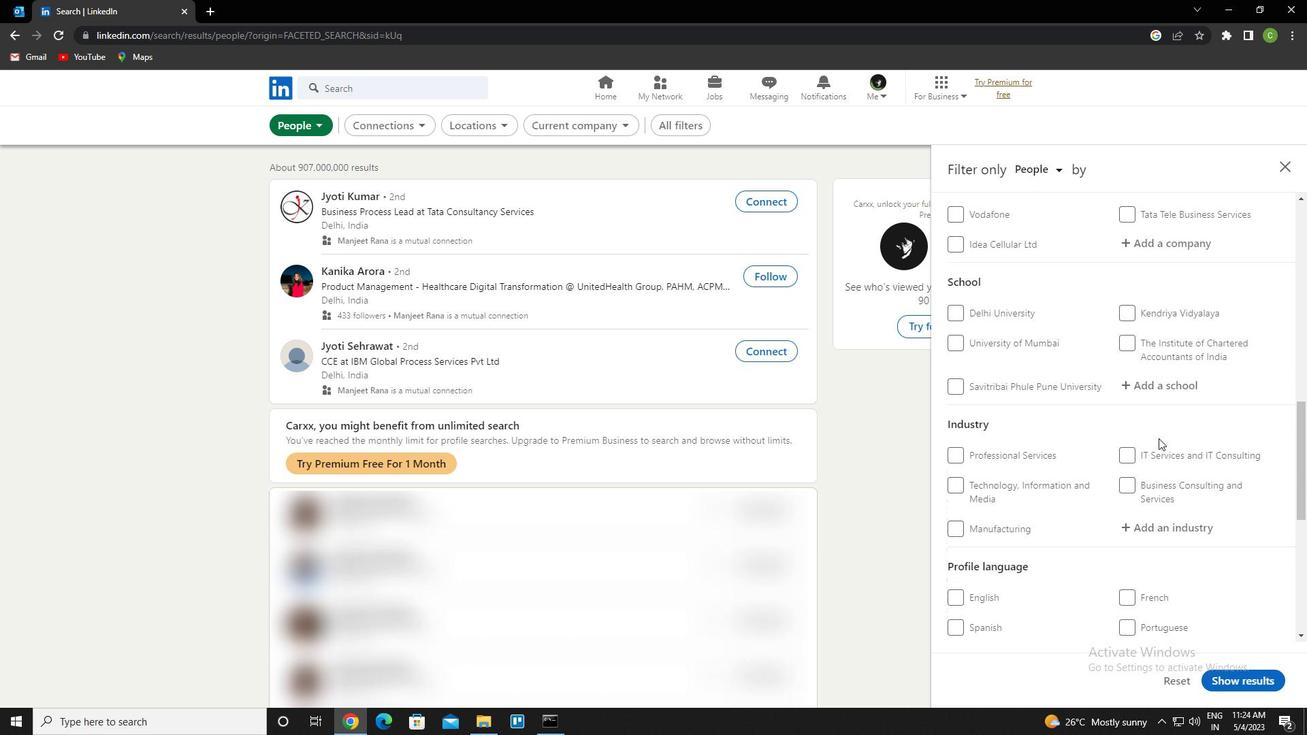 
Action: Mouse scrolled (1158, 437) with delta (0, 0)
Screenshot: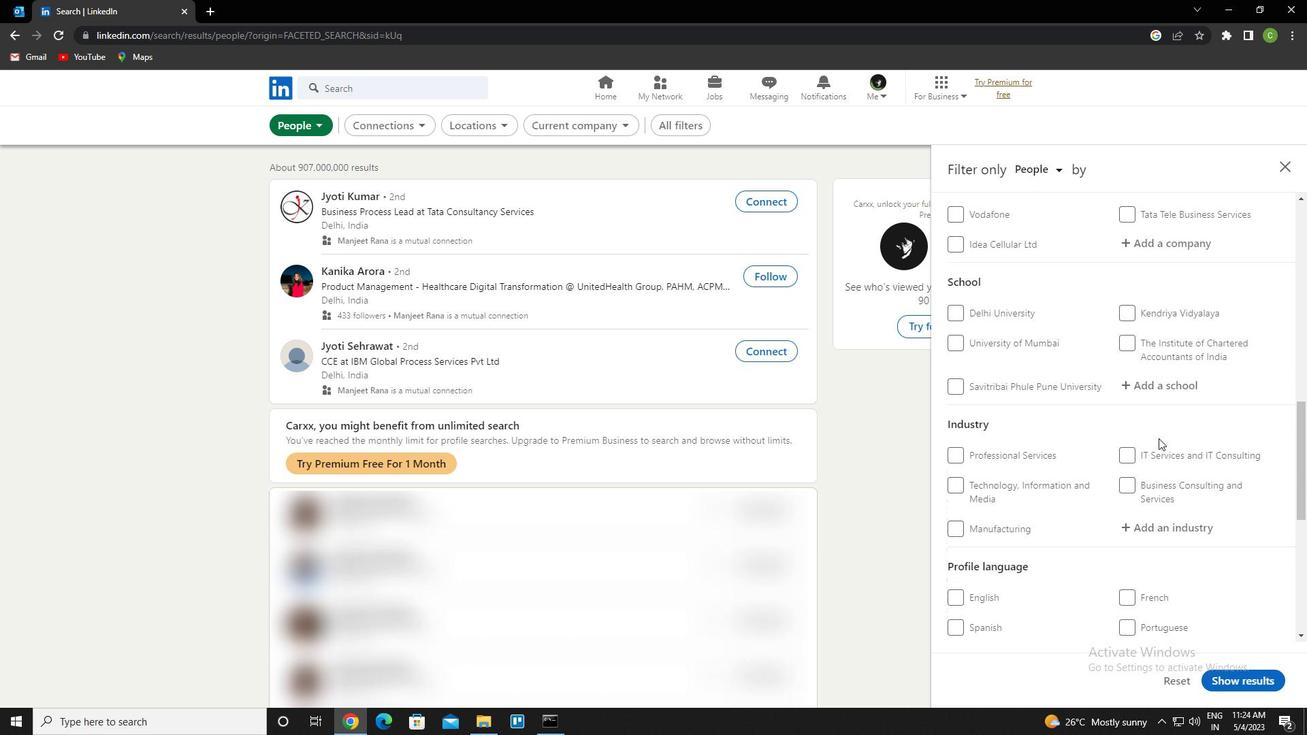 
Action: Mouse moved to (1129, 494)
Screenshot: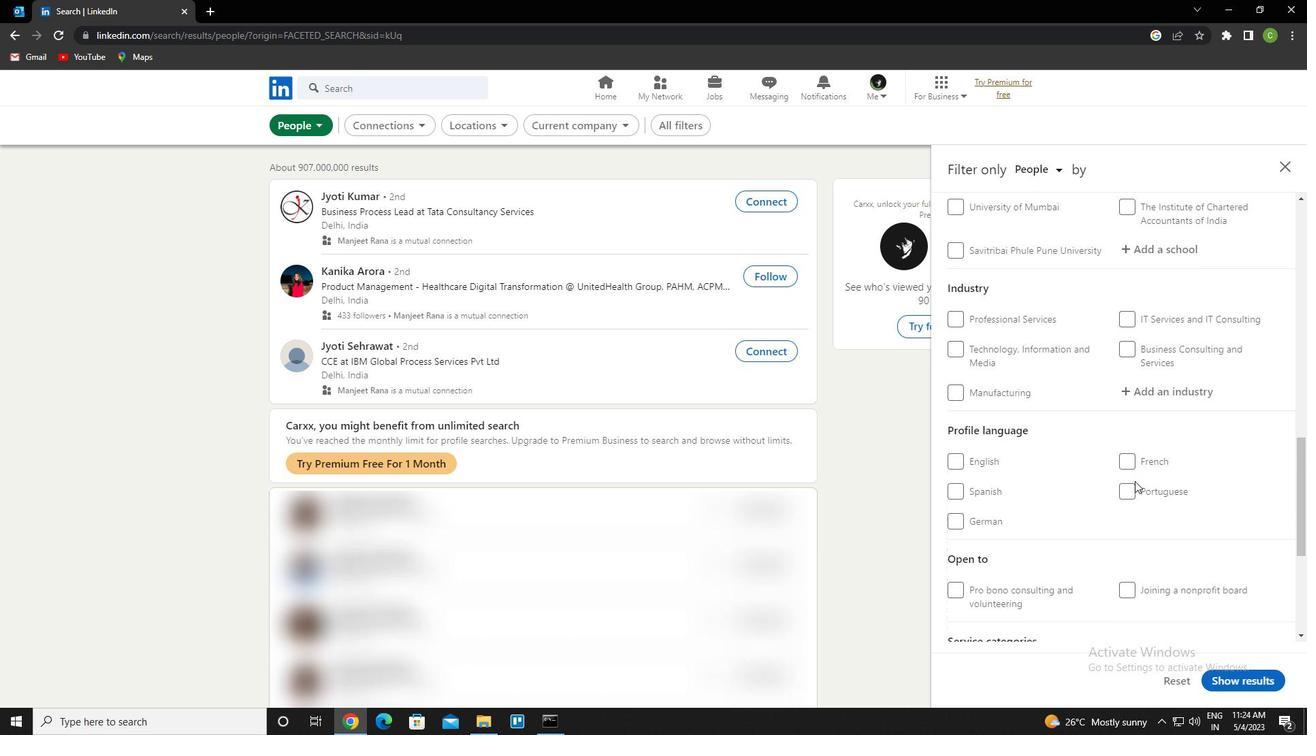 
Action: Mouse pressed left at (1129, 494)
Screenshot: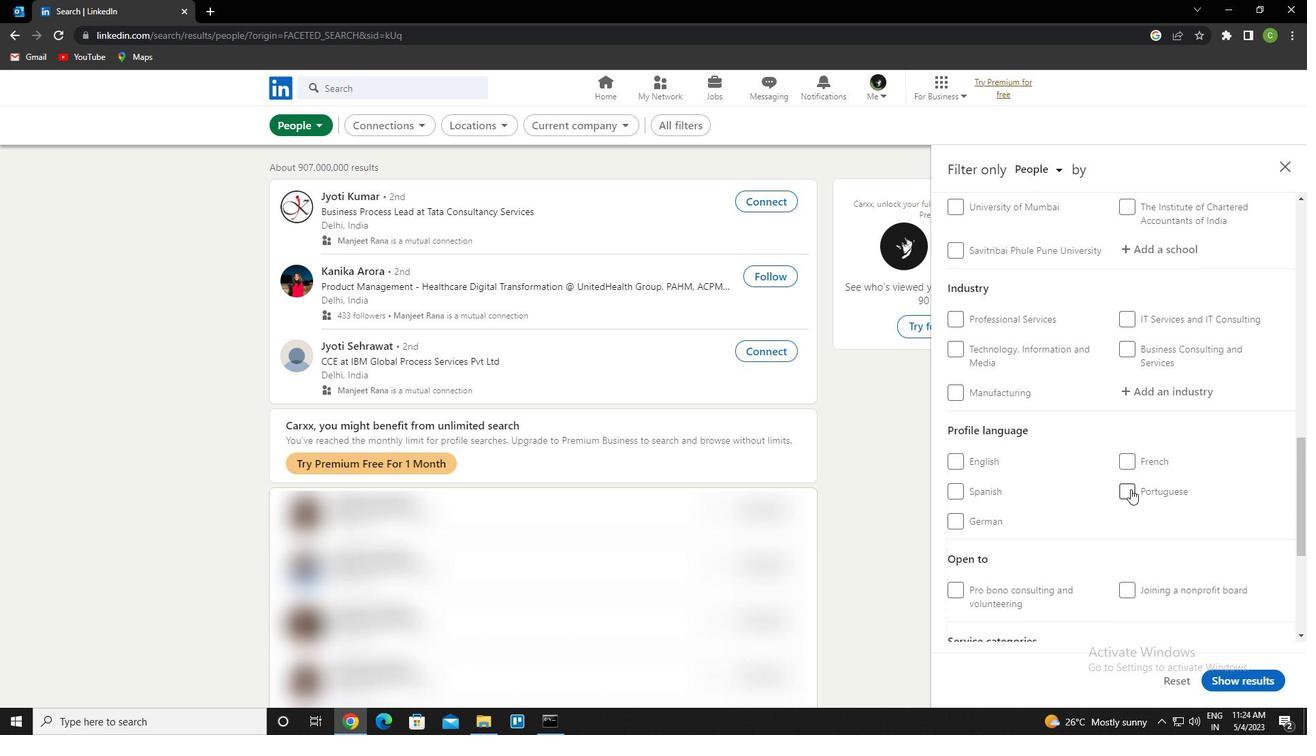 
Action: Mouse moved to (1101, 495)
Screenshot: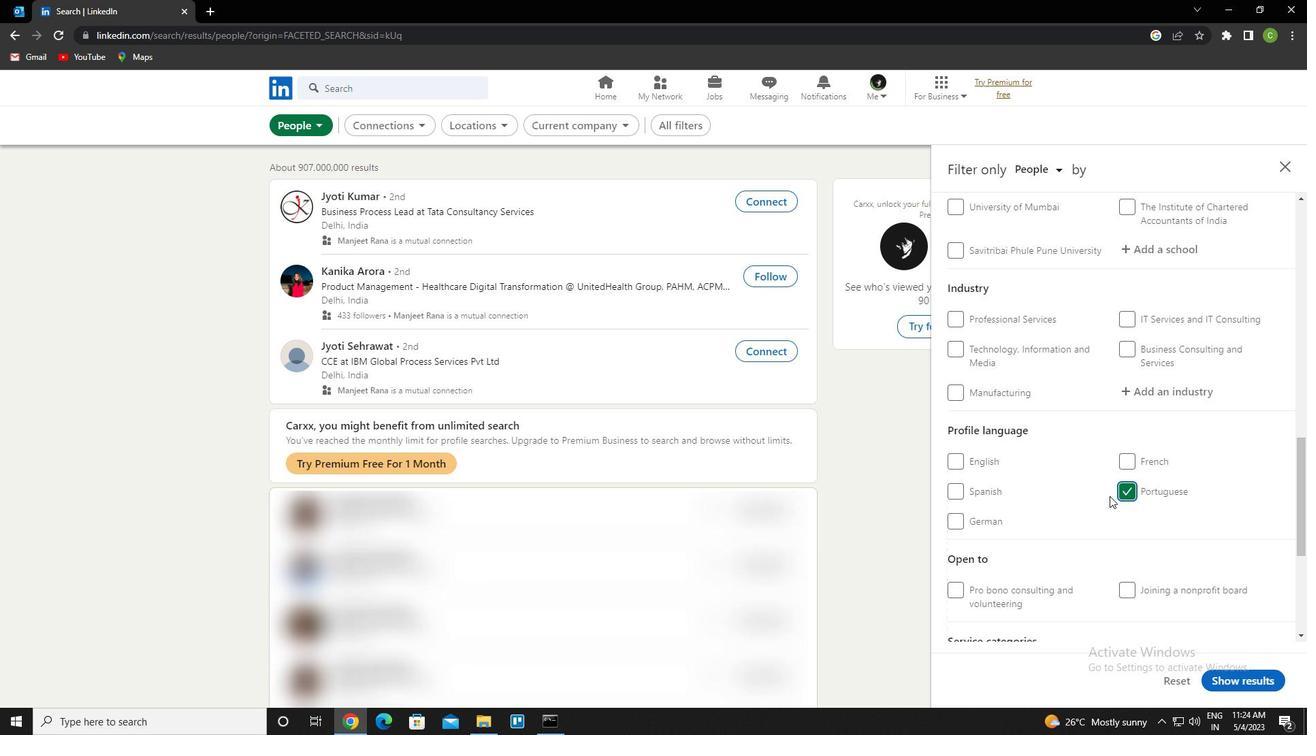 
Action: Mouse scrolled (1101, 495) with delta (0, 0)
Screenshot: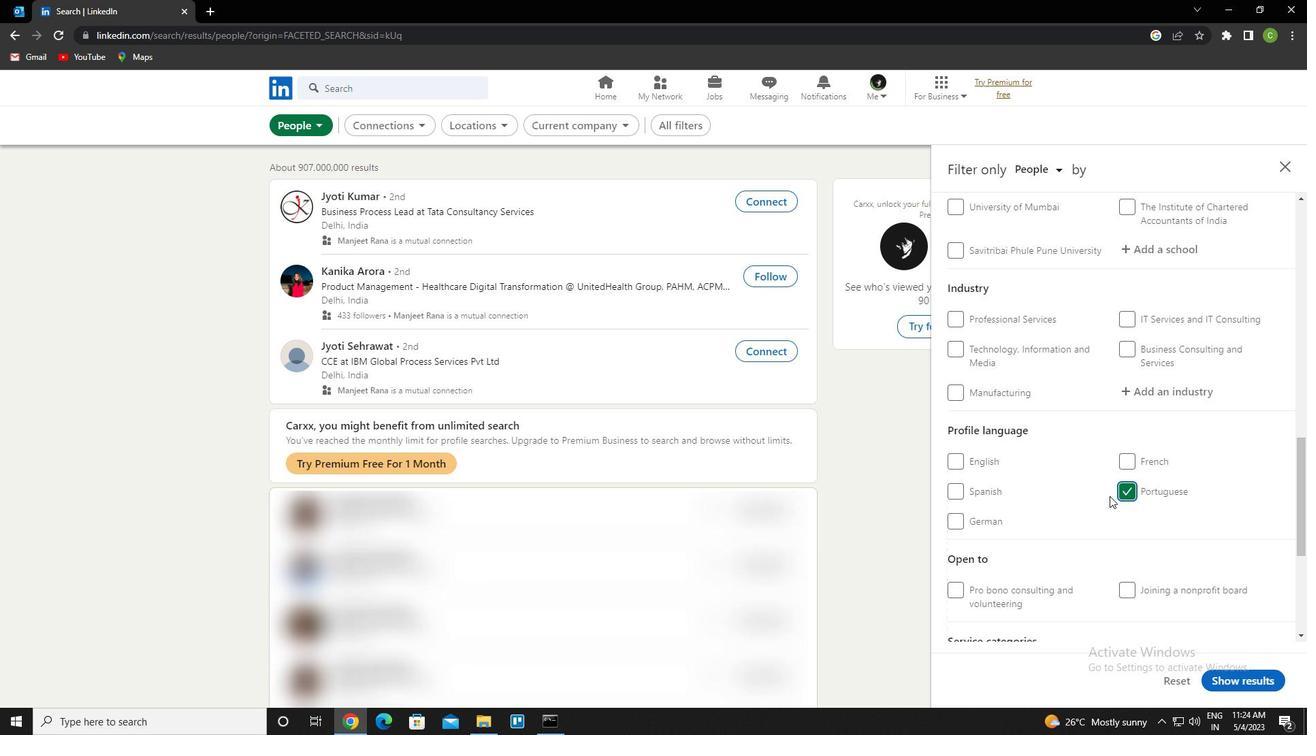 
Action: Mouse moved to (1083, 485)
Screenshot: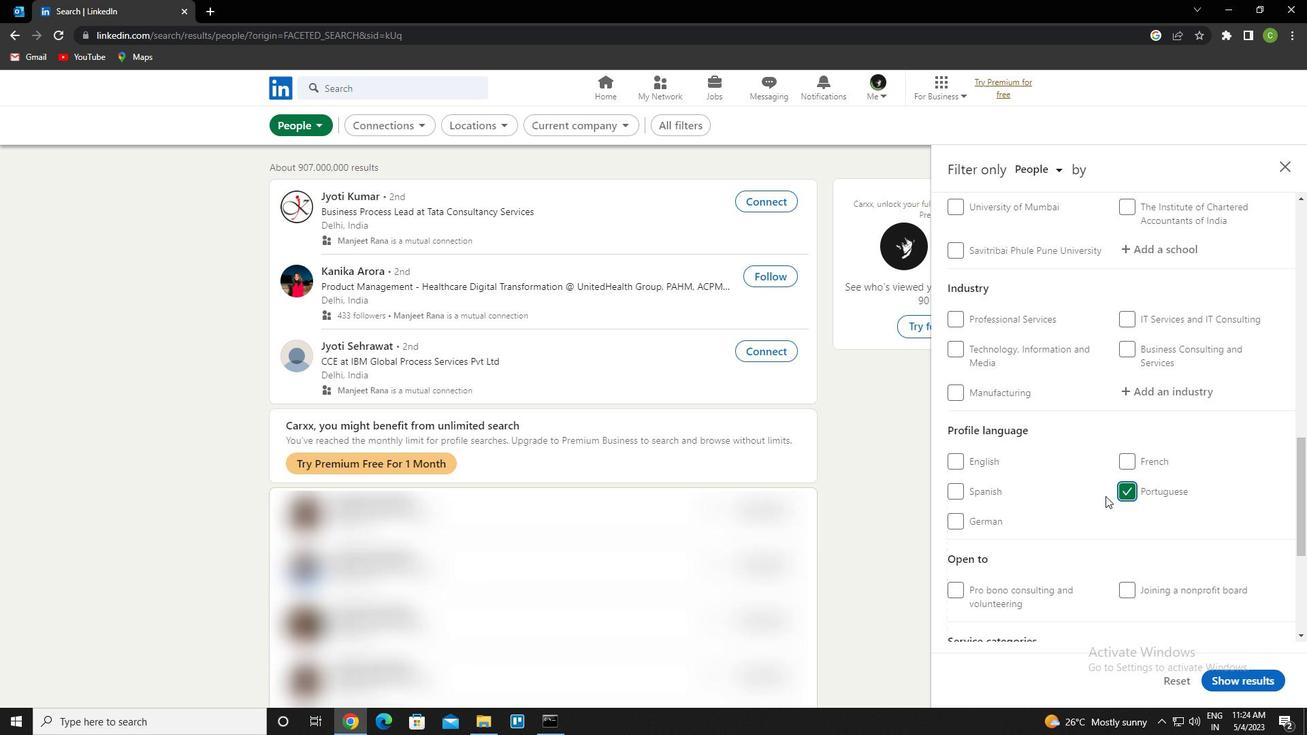 
Action: Mouse scrolled (1083, 486) with delta (0, 0)
Screenshot: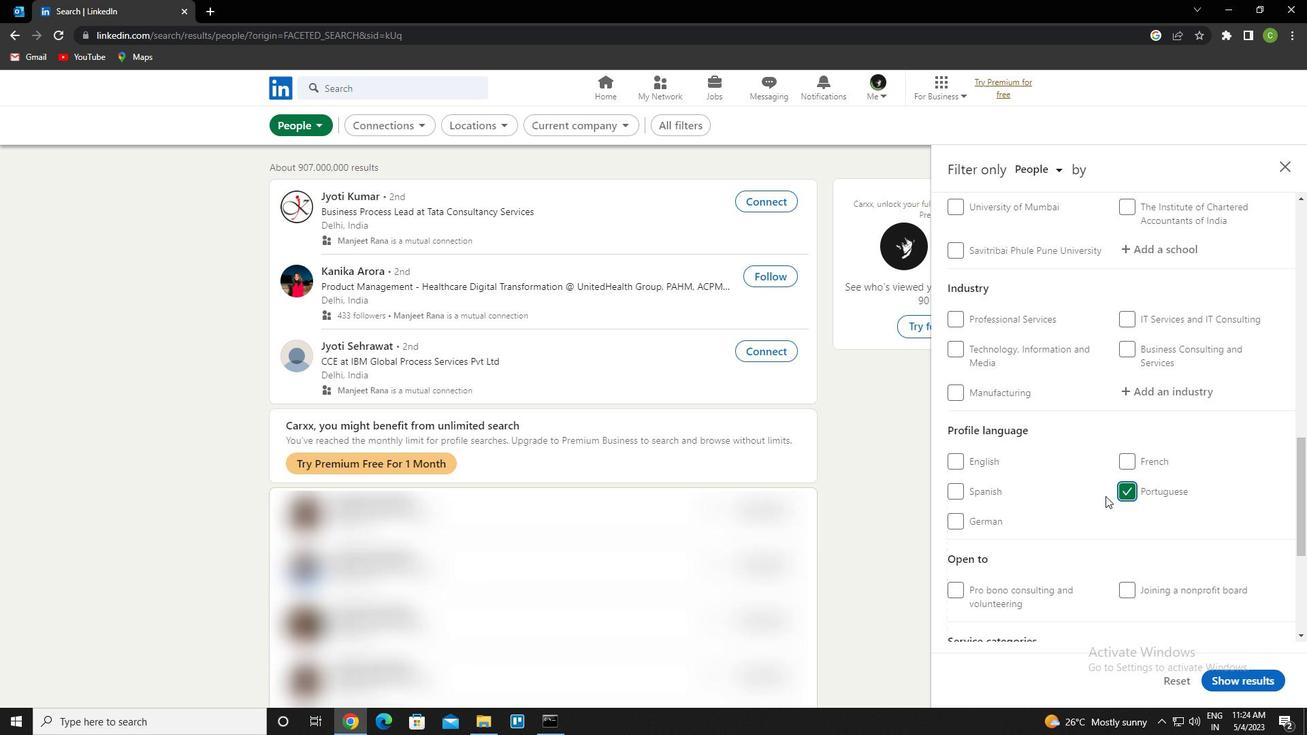 
Action: Mouse moved to (1081, 482)
Screenshot: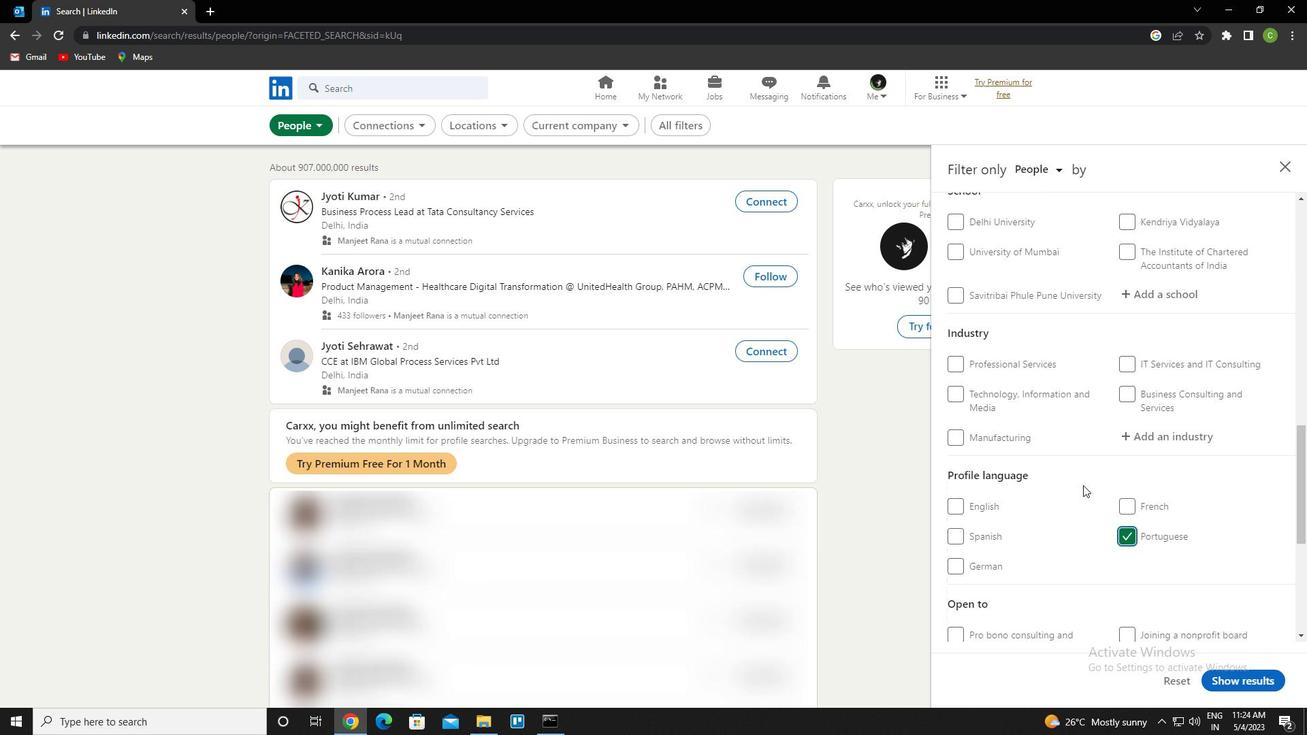 
Action: Mouse scrolled (1081, 483) with delta (0, 0)
Screenshot: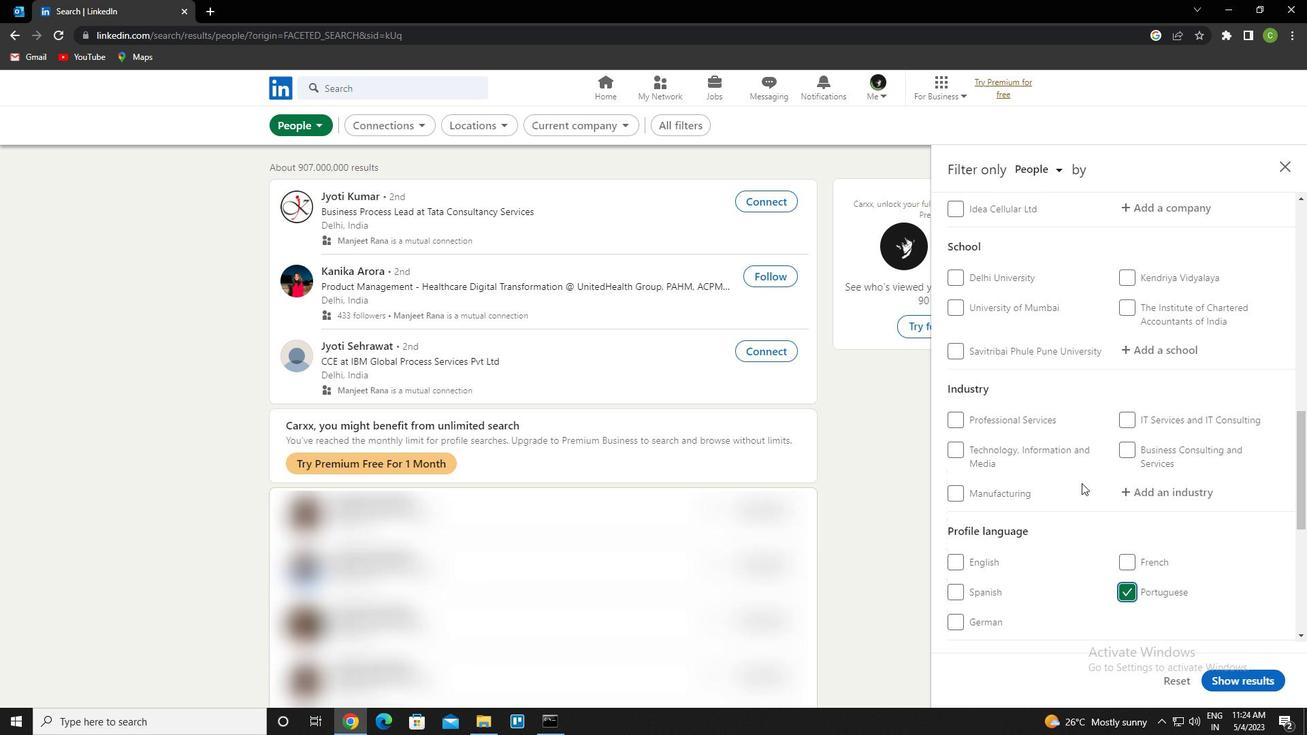 
Action: Mouse scrolled (1081, 483) with delta (0, 0)
Screenshot: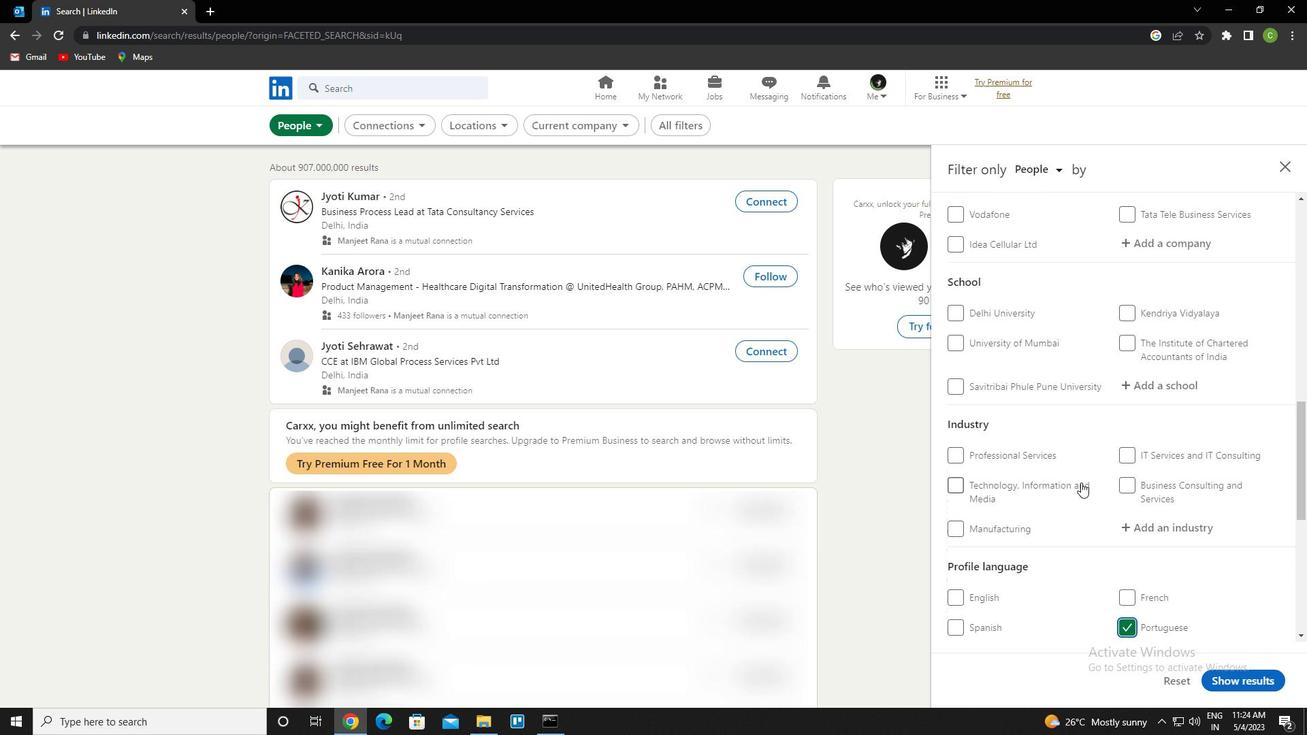 
Action: Mouse moved to (1116, 386)
Screenshot: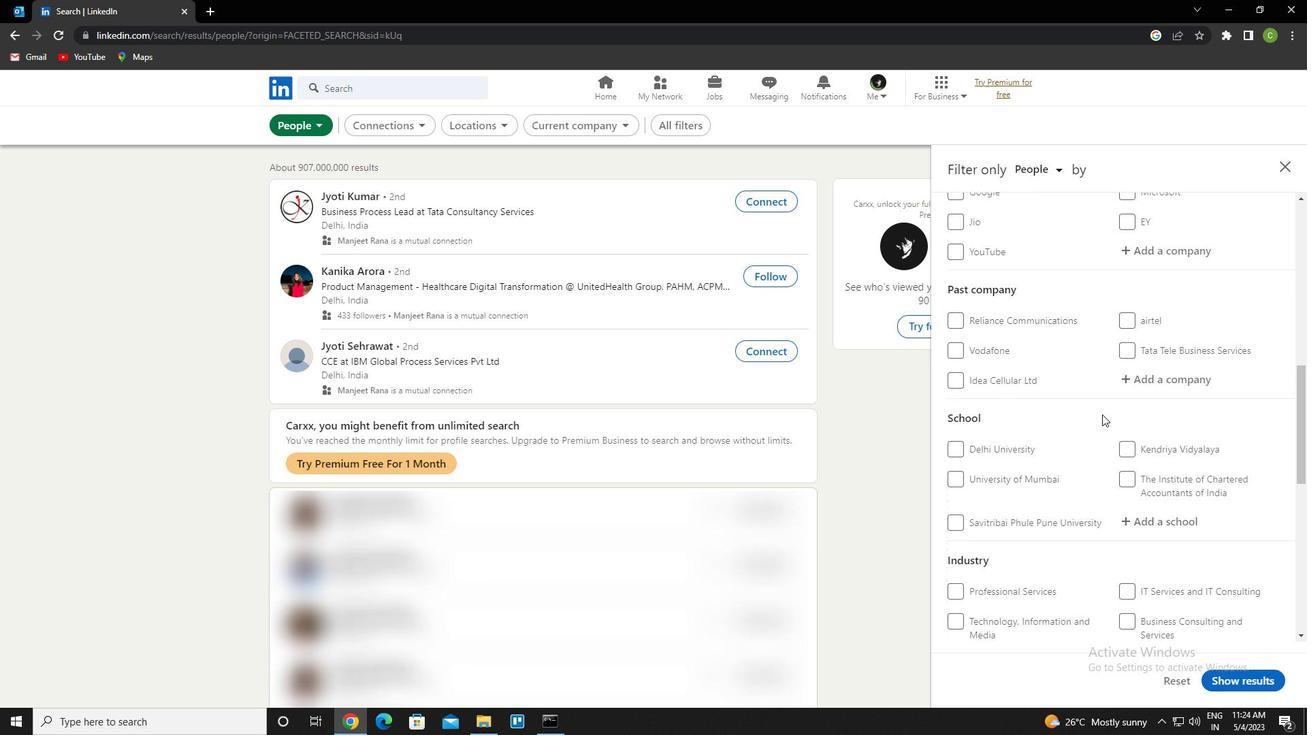 
Action: Mouse scrolled (1116, 386) with delta (0, 0)
Screenshot: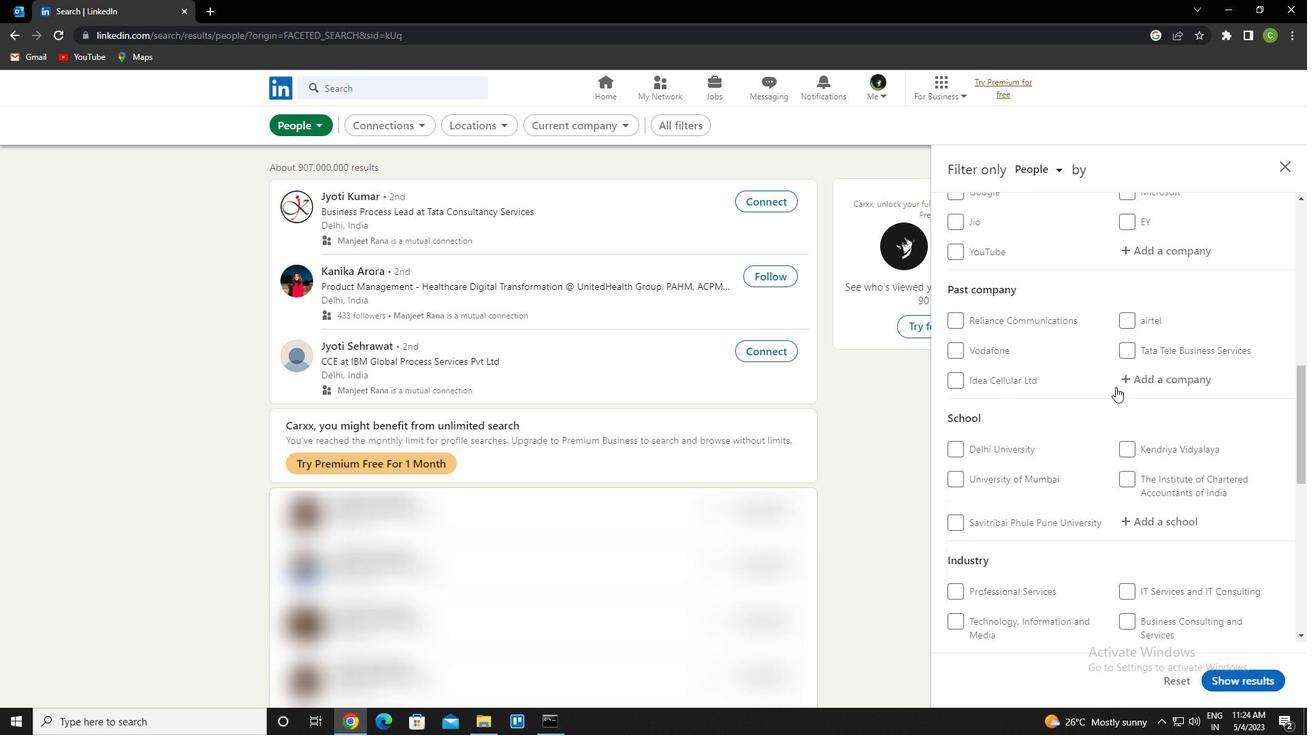 
Action: Mouse scrolled (1116, 386) with delta (0, 0)
Screenshot: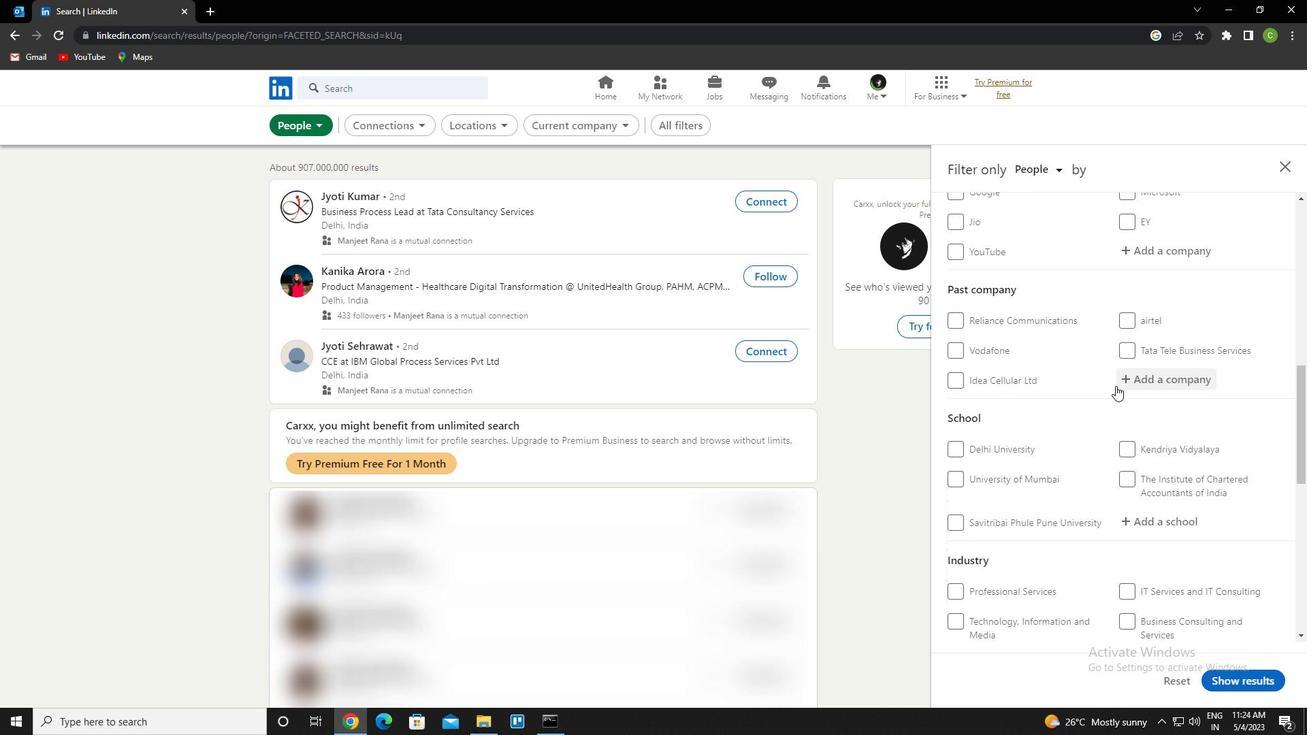 
Action: Mouse moved to (1180, 389)
Screenshot: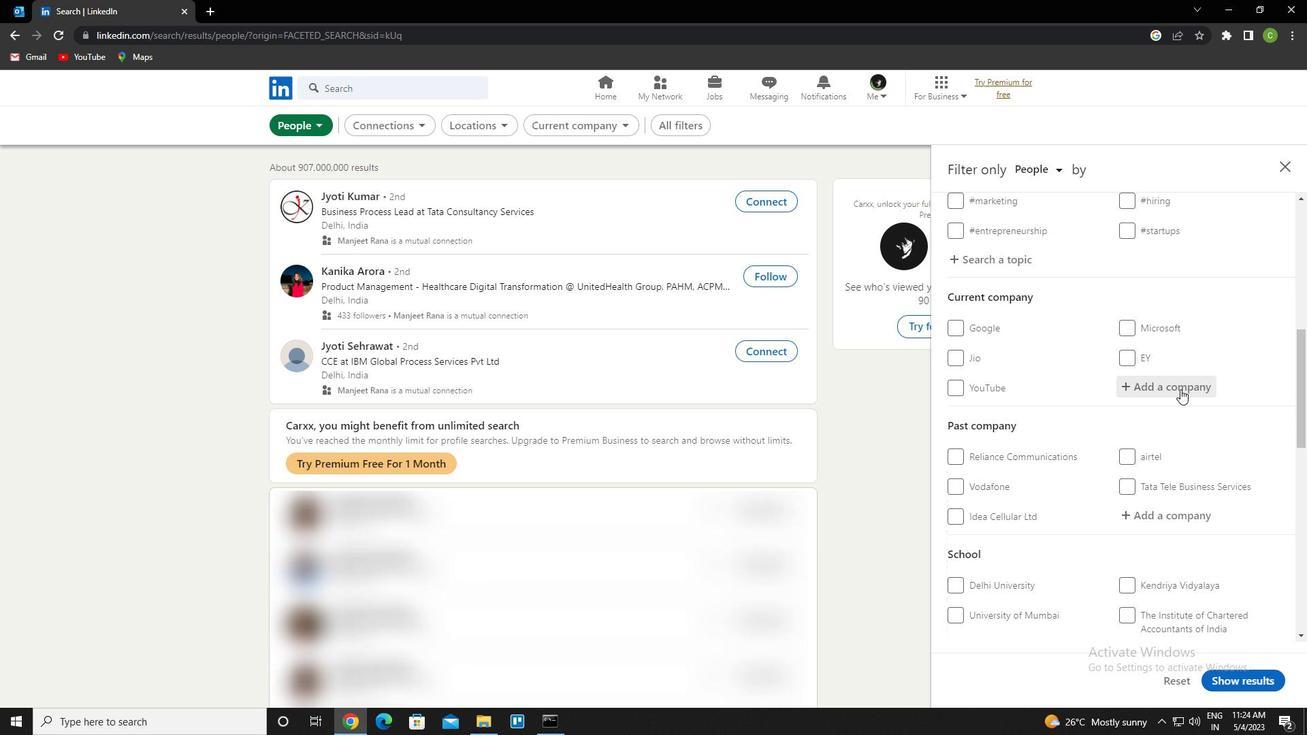 
Action: Mouse pressed left at (1180, 389)
Screenshot: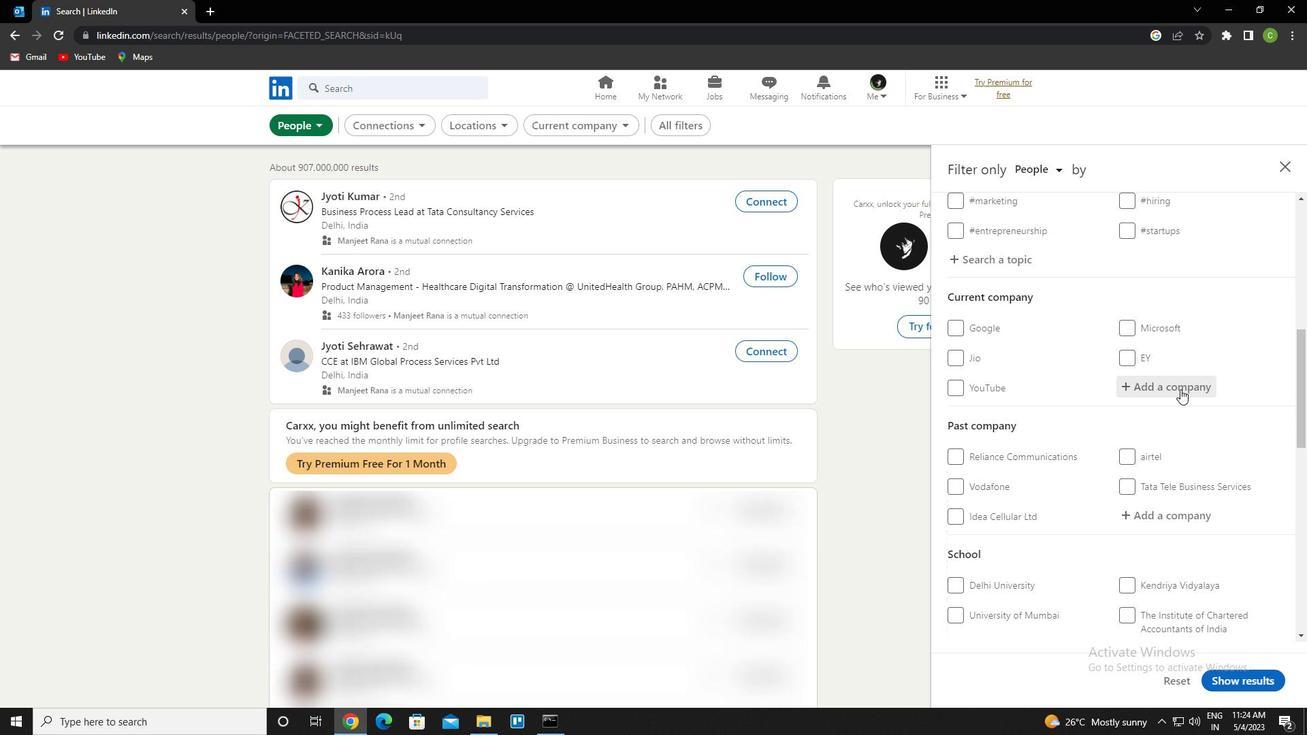 
Action: Mouse moved to (1177, 387)
Screenshot: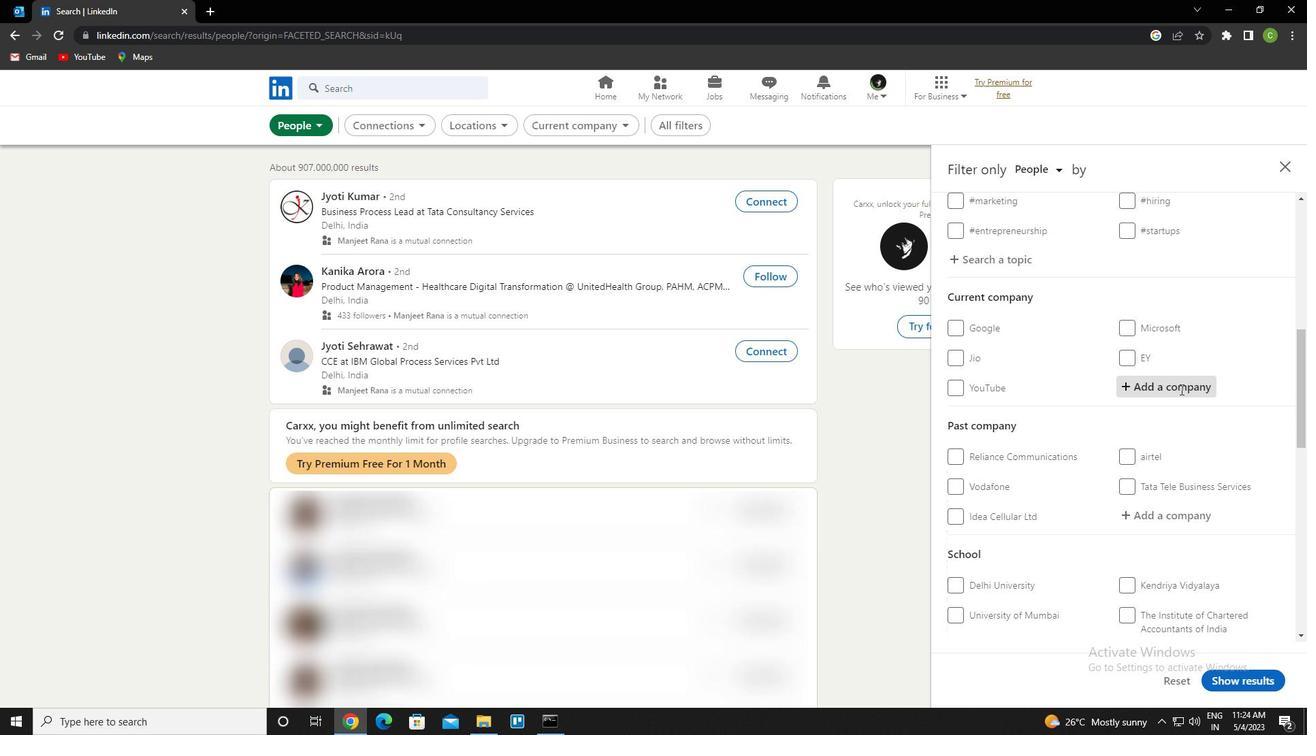 
Action: Key pressed <Key.caps_lock>
Screenshot: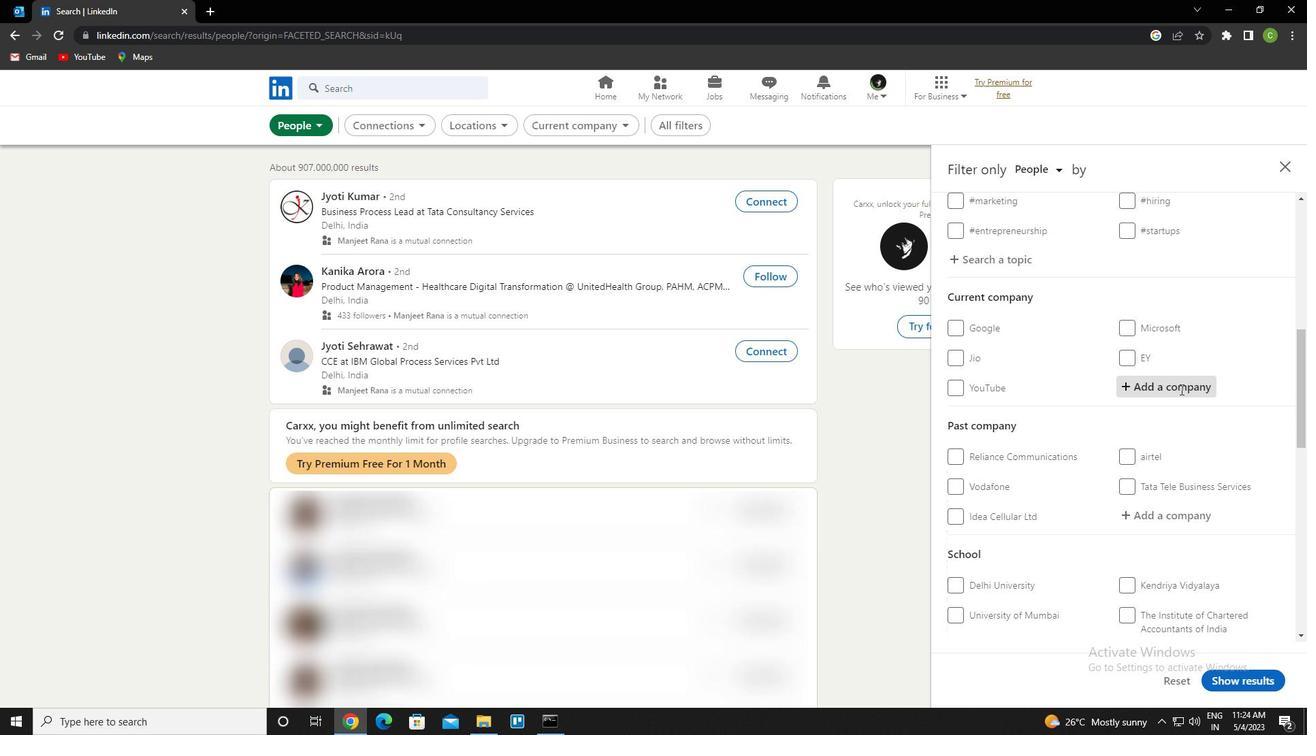 
Action: Mouse moved to (1165, 379)
Screenshot: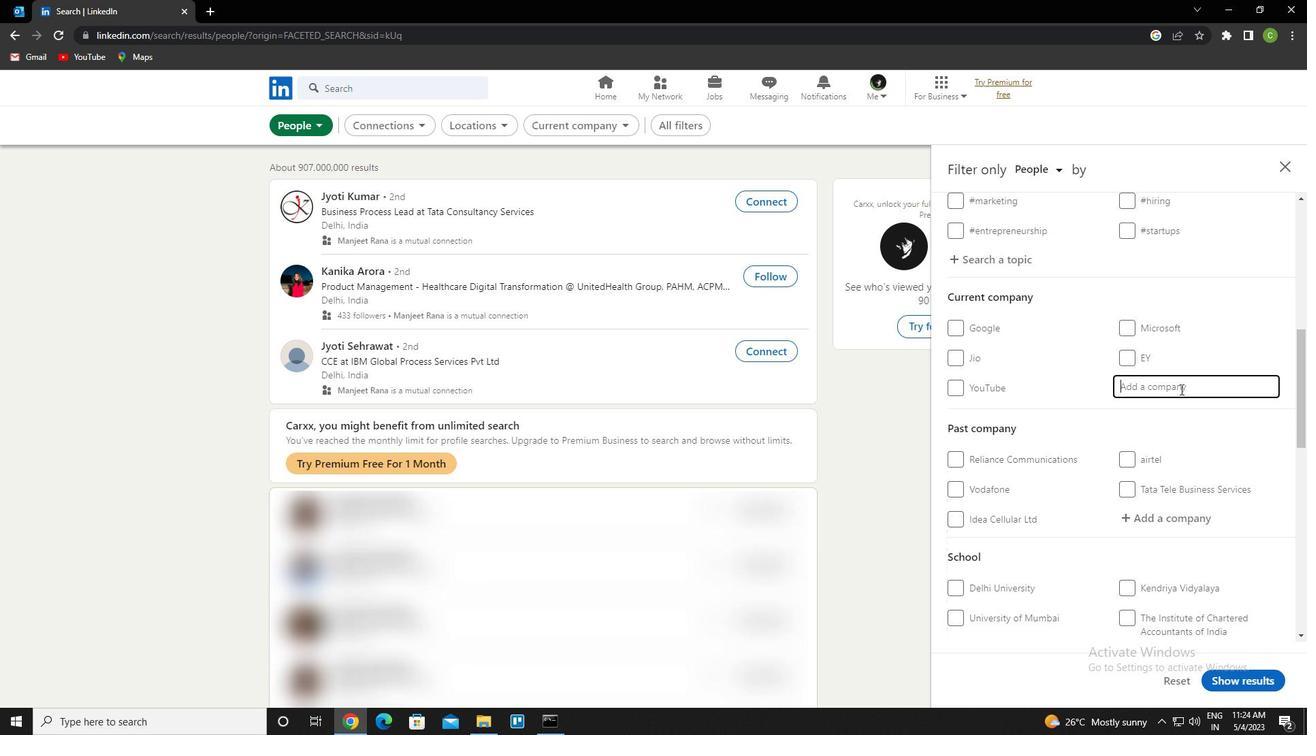 
Action: Key pressed c<Key.caps_lock>ompany<Key.space><Key.caps_lock>gtt<Key.left><Key.left><Key.left><Key.left><Key.right><Key.shift><Key.left><Key.delete><Key.right><Key.right><Key.right><Key.right><Key.down><Key.enter>
Screenshot: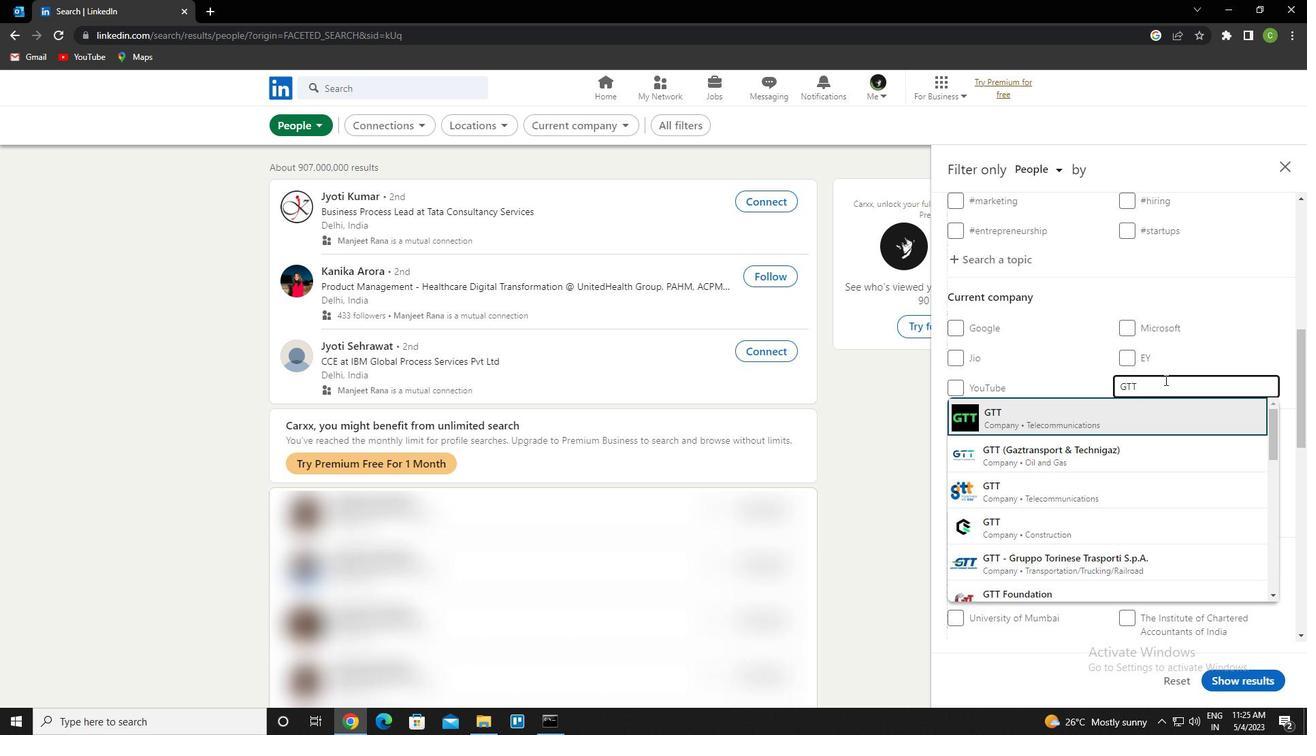 
Action: Mouse moved to (1154, 393)
Screenshot: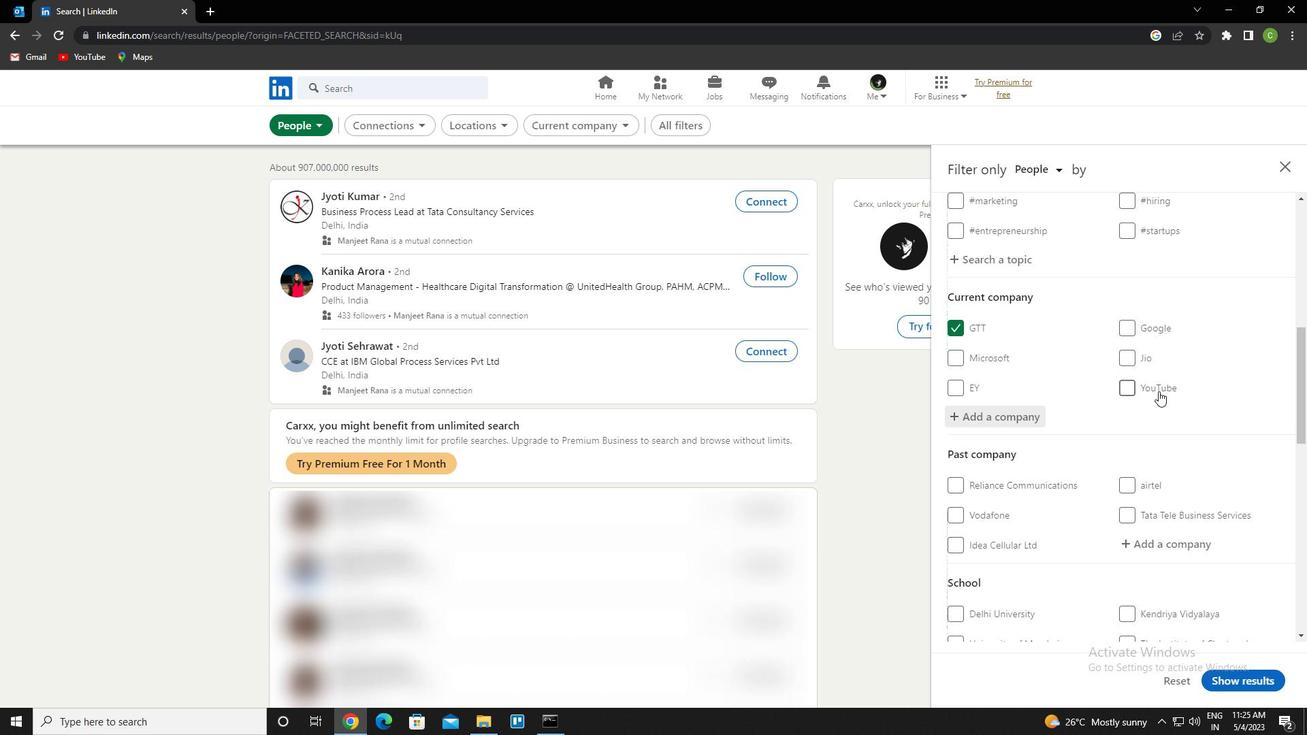 
Action: Mouse scrolled (1154, 392) with delta (0, 0)
Screenshot: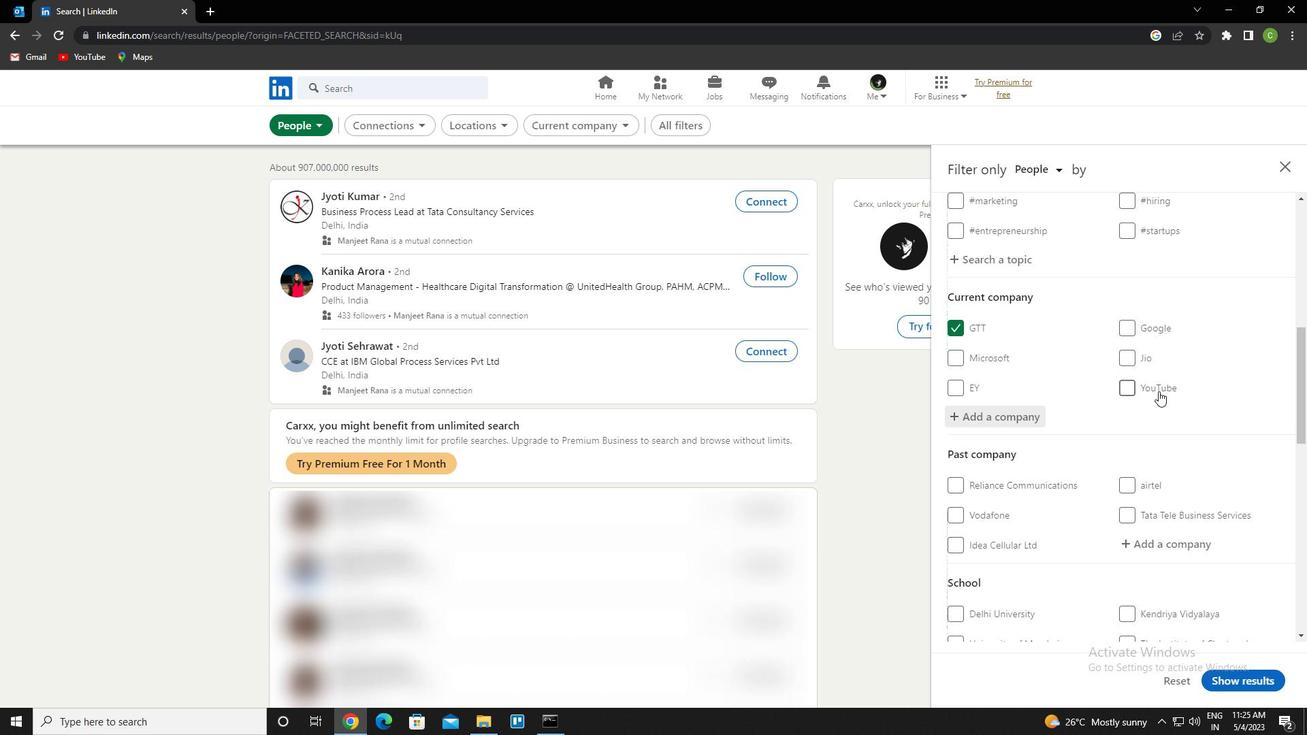 
Action: Mouse moved to (1146, 395)
Screenshot: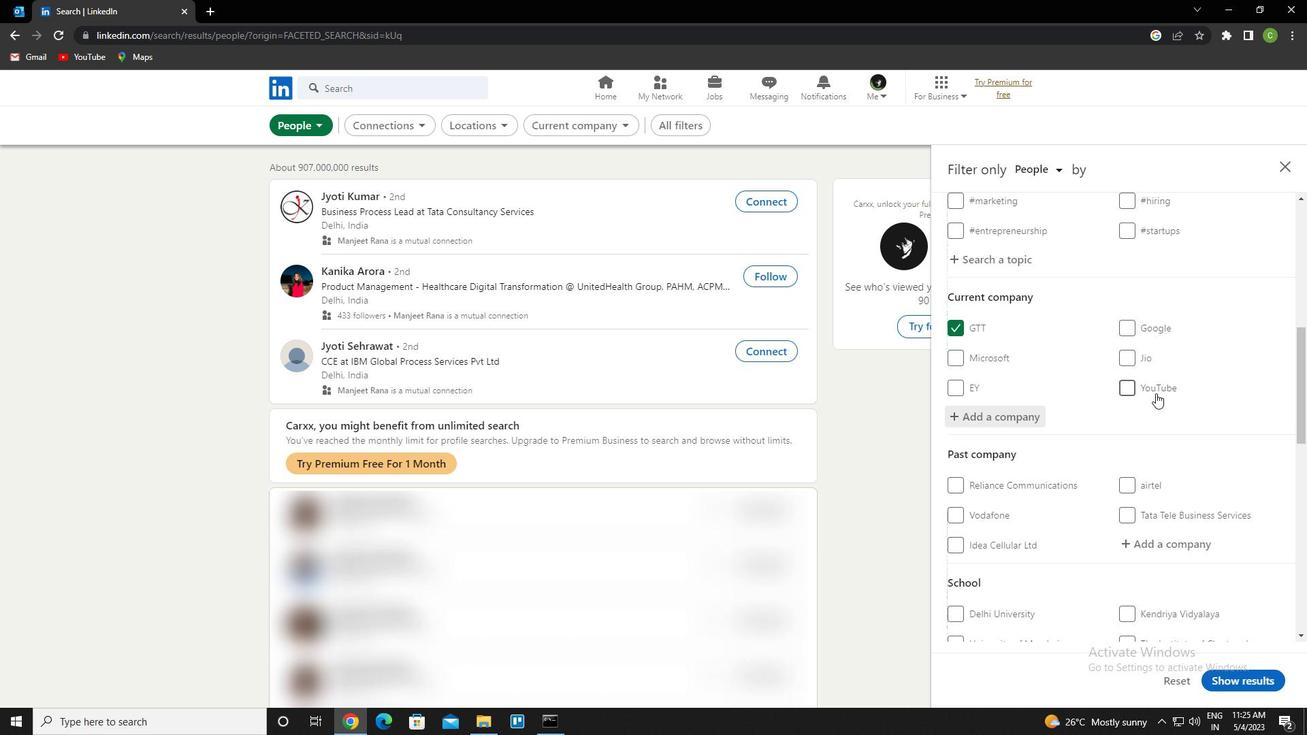 
Action: Mouse scrolled (1146, 394) with delta (0, 0)
Screenshot: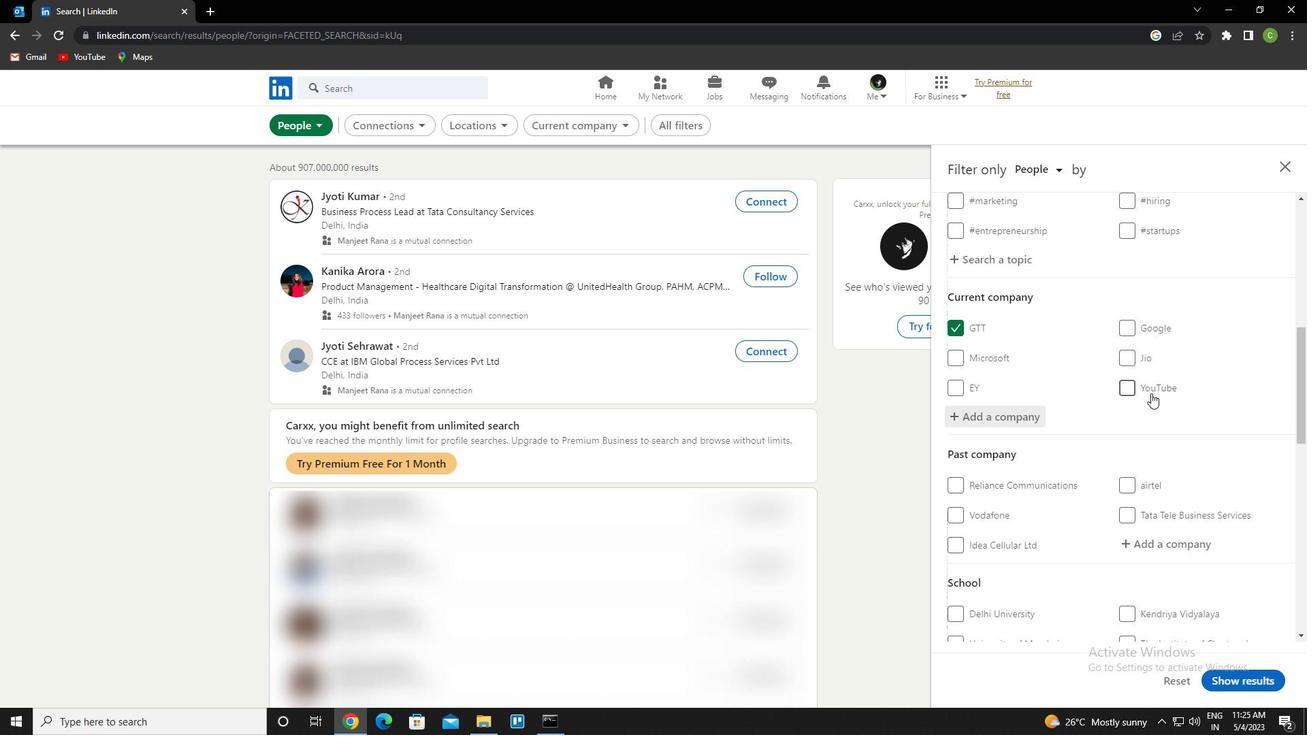 
Action: Mouse moved to (1146, 396)
Screenshot: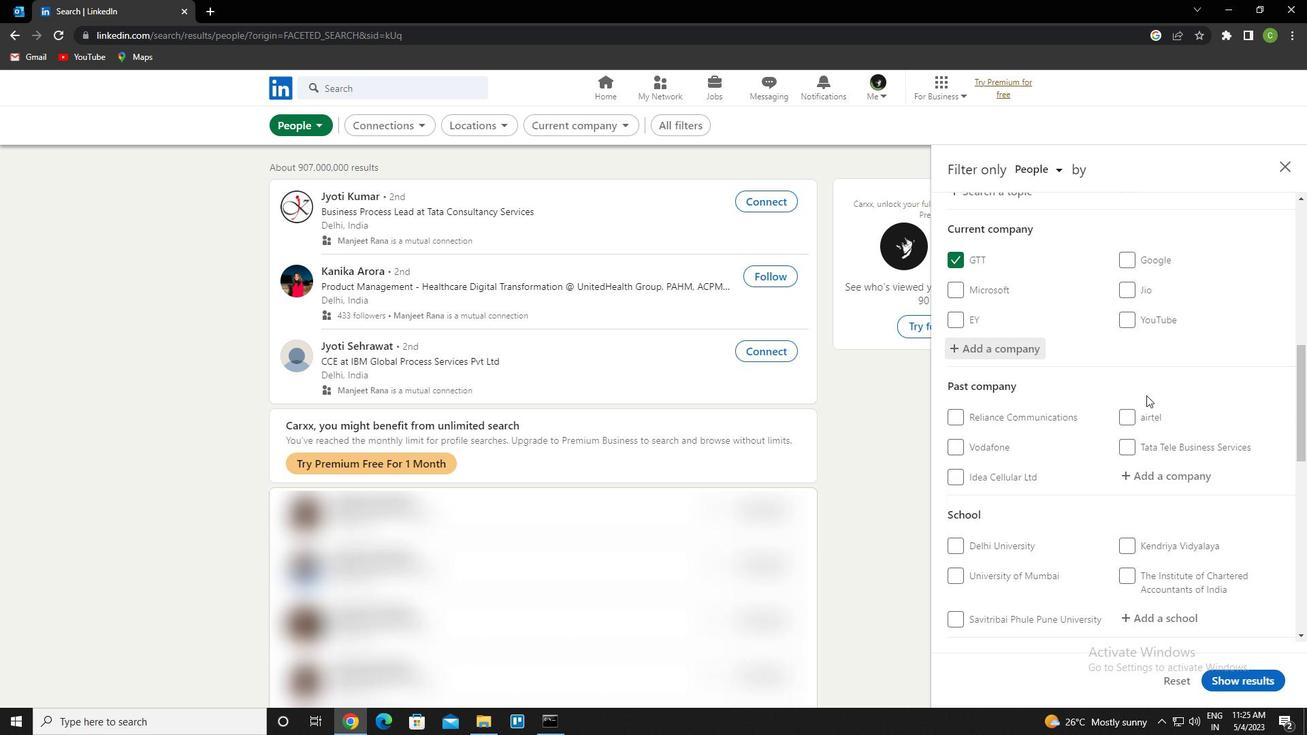
Action: Mouse scrolled (1146, 395) with delta (0, 0)
Screenshot: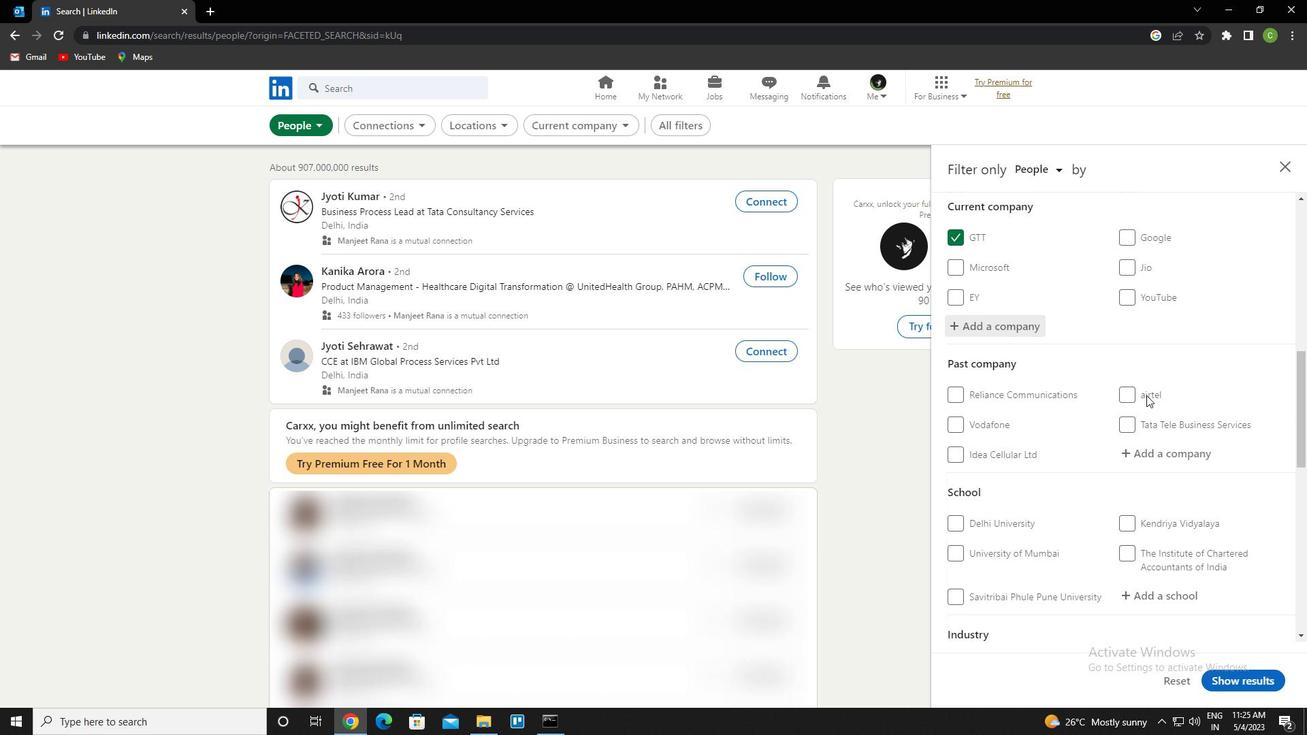 
Action: Mouse scrolled (1146, 395) with delta (0, 0)
Screenshot: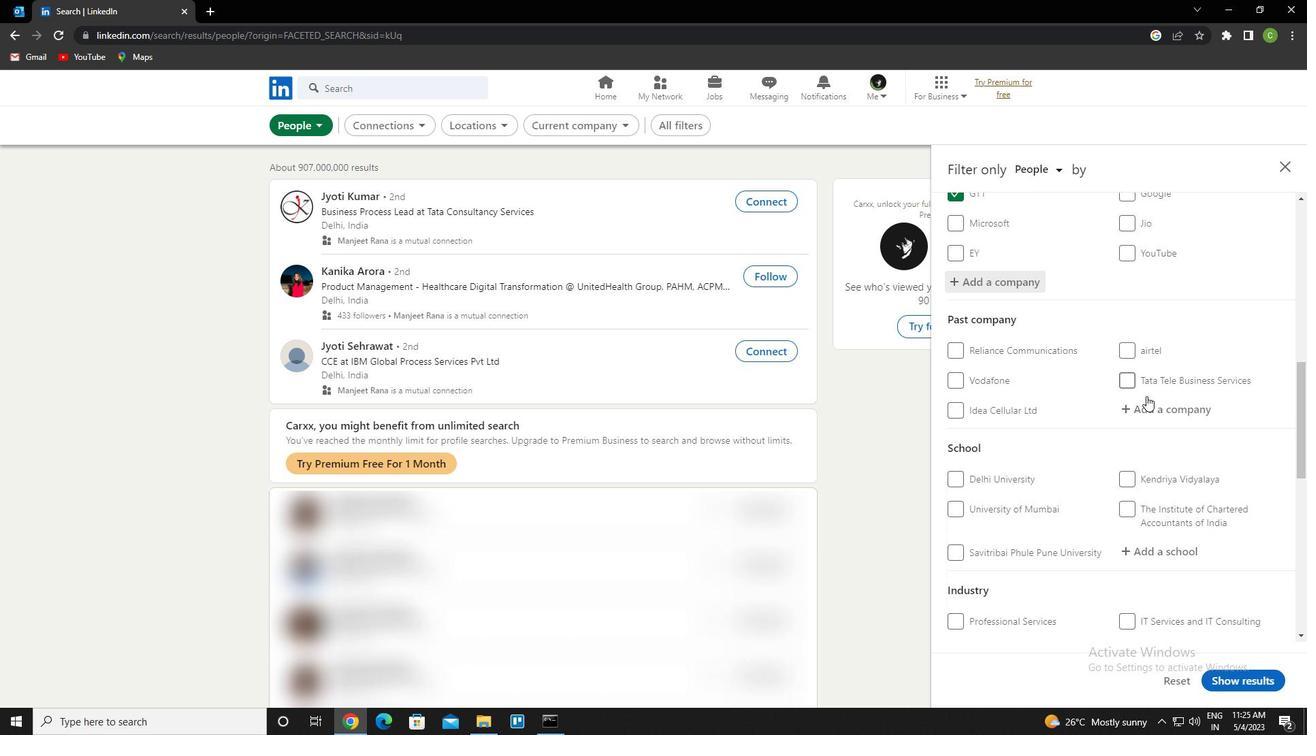 
Action: Mouse moved to (1148, 418)
Screenshot: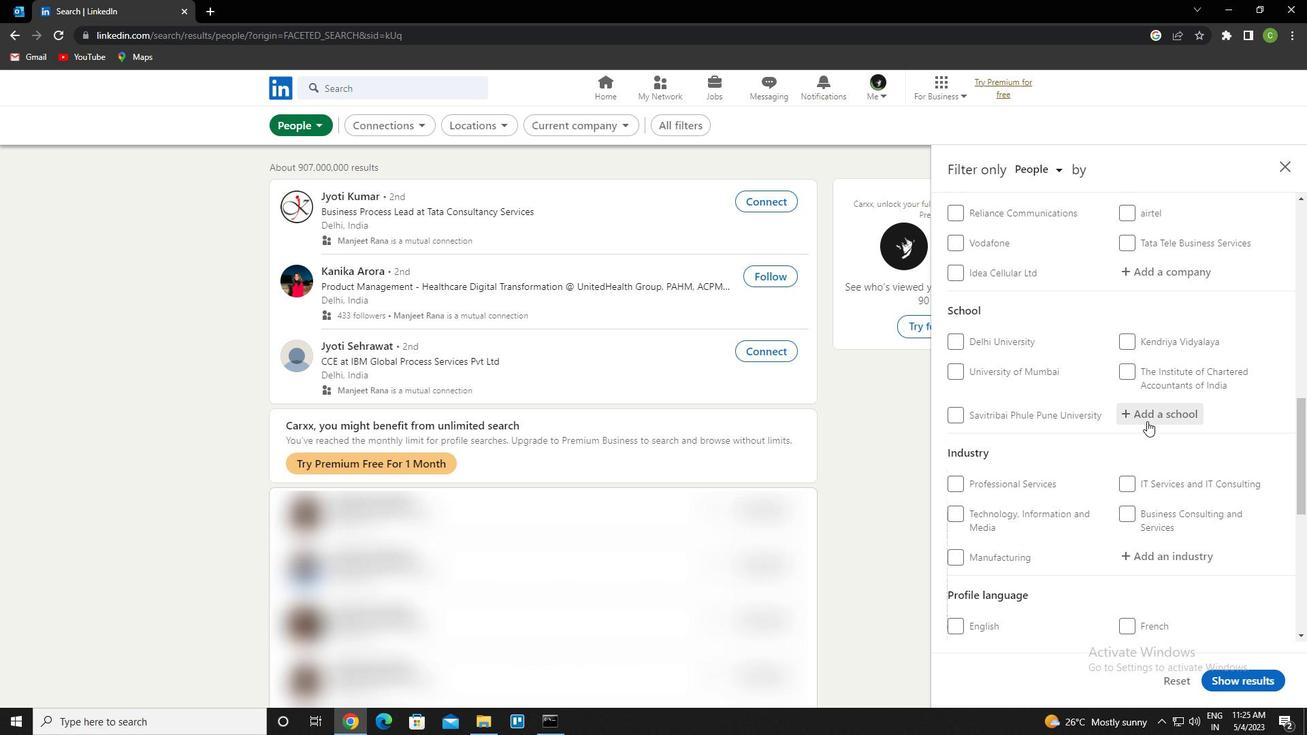 
Action: Mouse pressed left at (1148, 418)
Screenshot: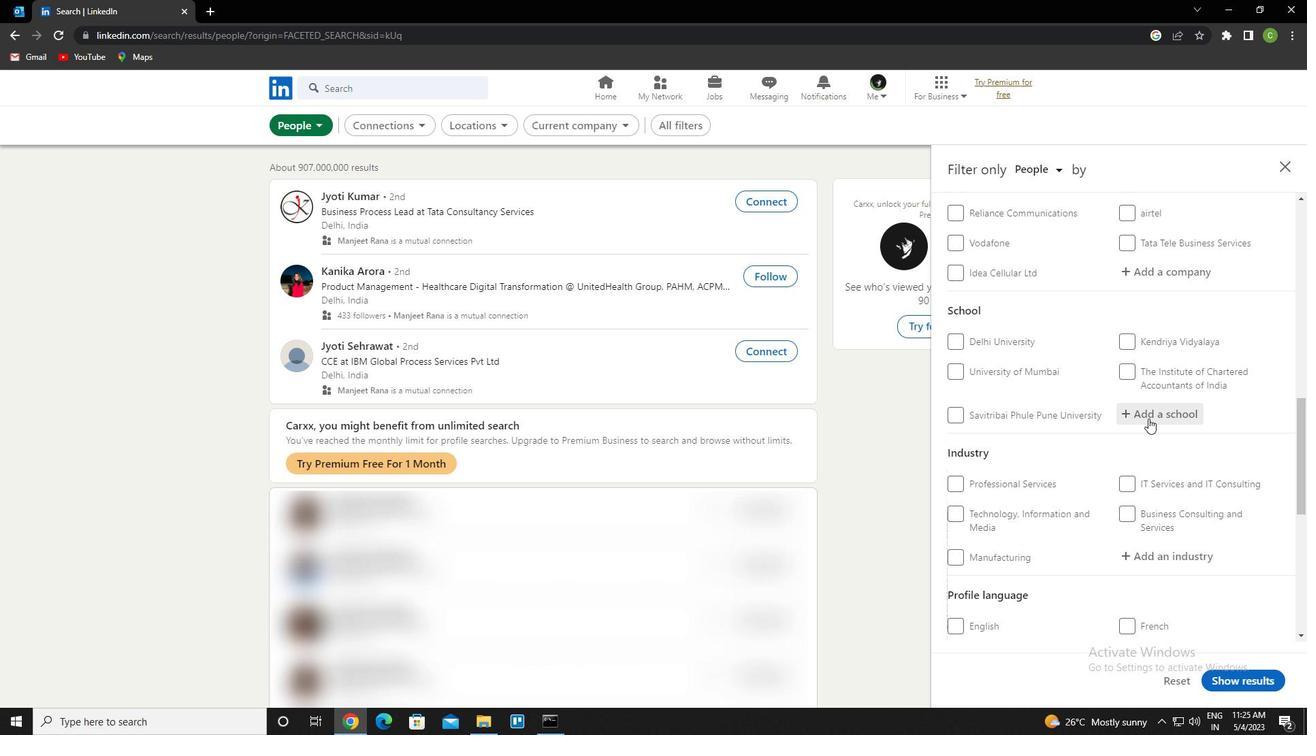 
Action: Mouse moved to (1146, 414)
Screenshot: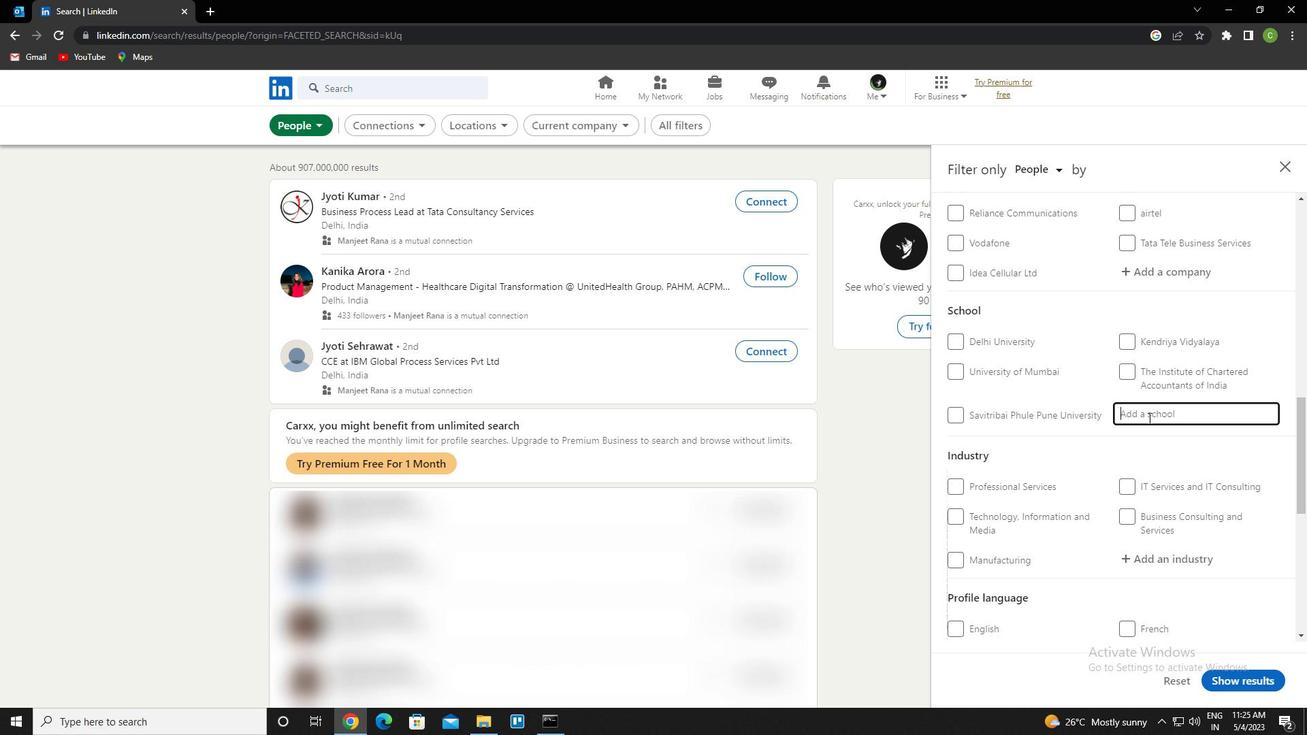 
Action: Key pressed <Key.caps_lock><Key.caps_lock>ctrl+I<Key.caps_lock>NTERNATIONAL<Key.space>INSTITUTE<Key.space>OF<Key.space>INFORMATION<Key.space>TECHNOLOGY<Key.space><Key.caps_lock>H<Key.caps_lock>YDERABAD<Key.down><Key.enter>
Screenshot: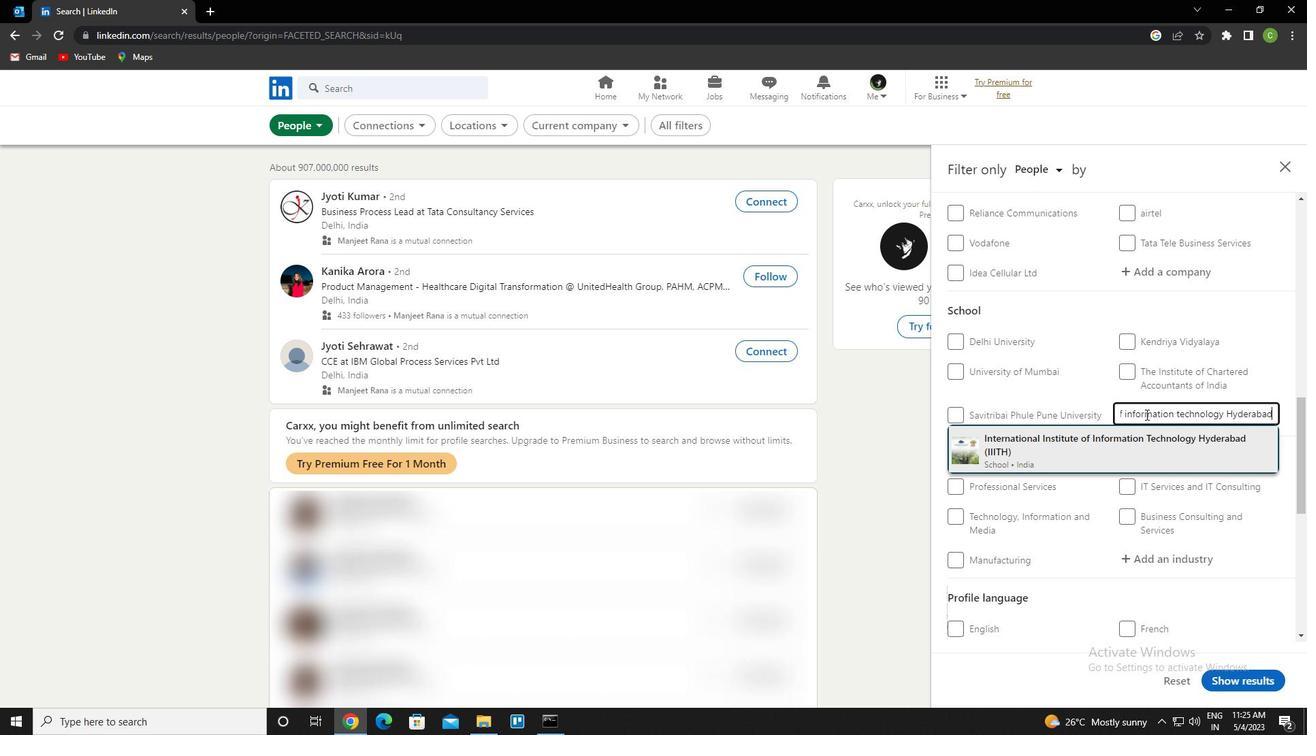 
Action: Mouse moved to (1152, 423)
Screenshot: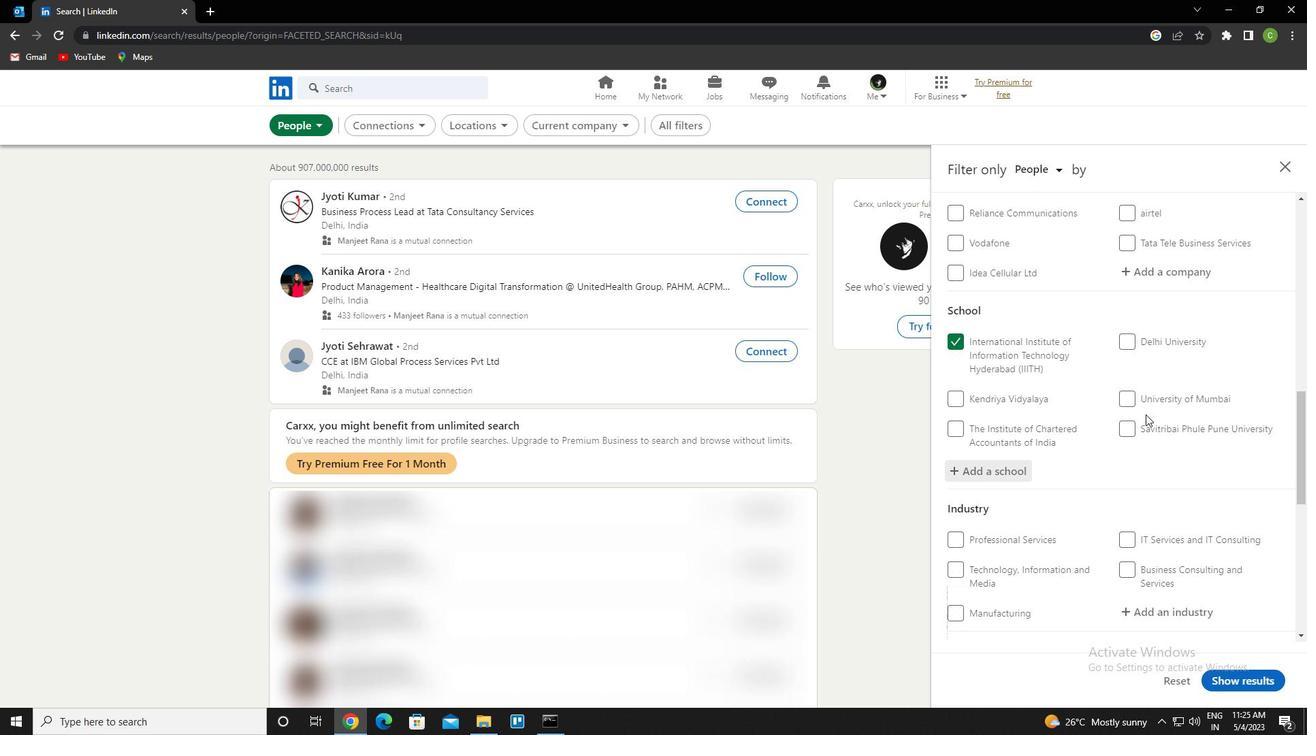 
Action: Mouse scrolled (1152, 422) with delta (0, 0)
Screenshot: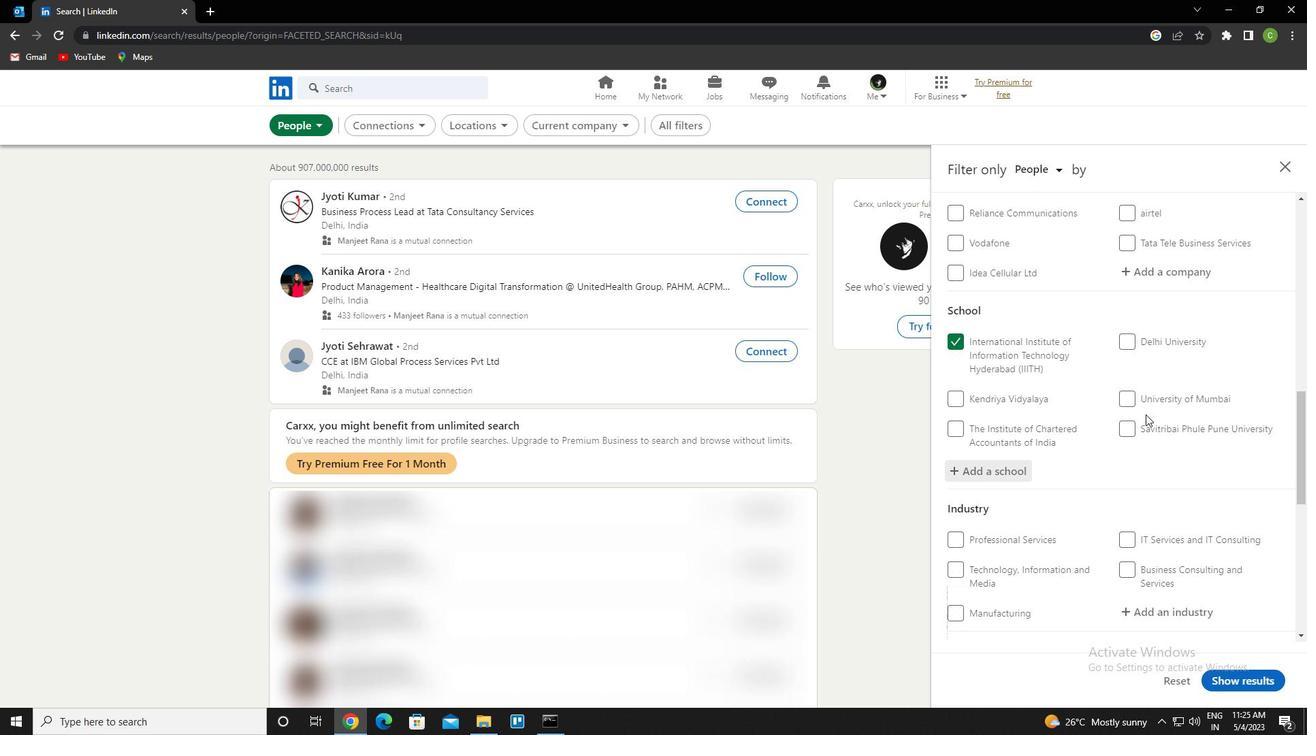 
Action: Mouse moved to (1145, 433)
Screenshot: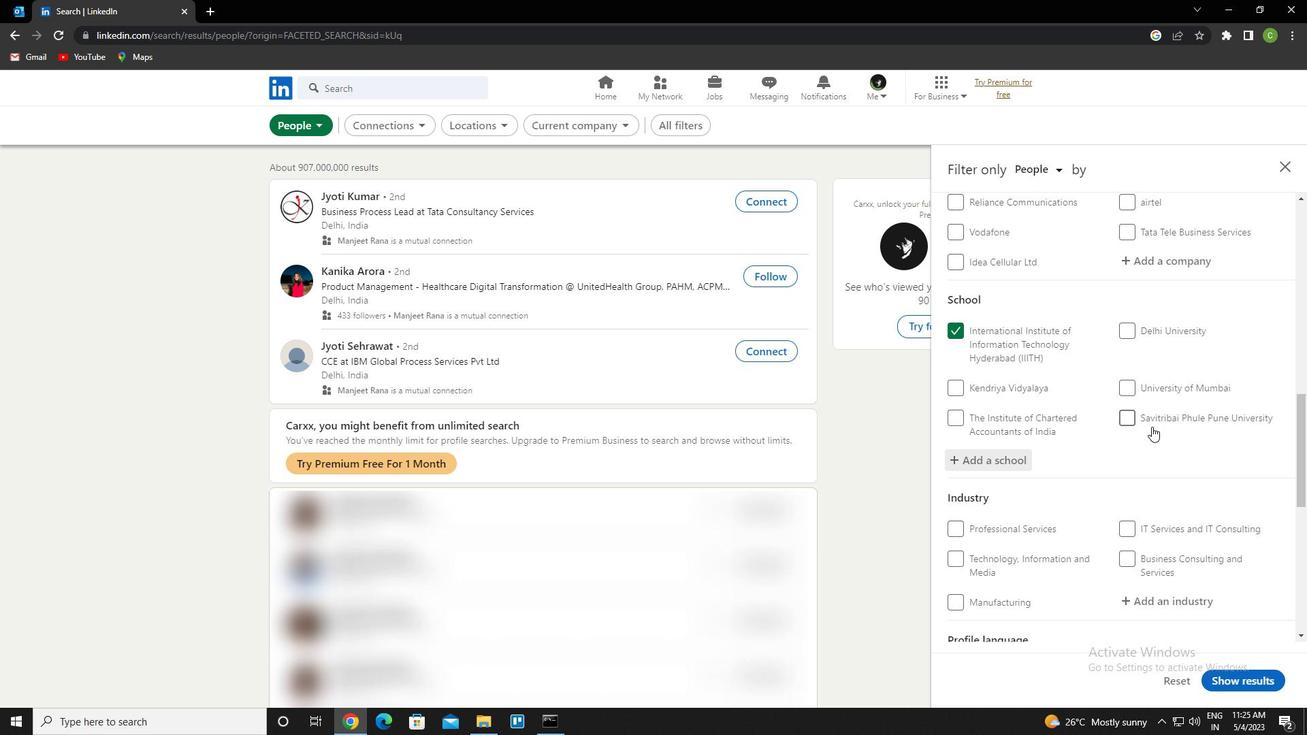 
Action: Mouse scrolled (1145, 432) with delta (0, 0)
Screenshot: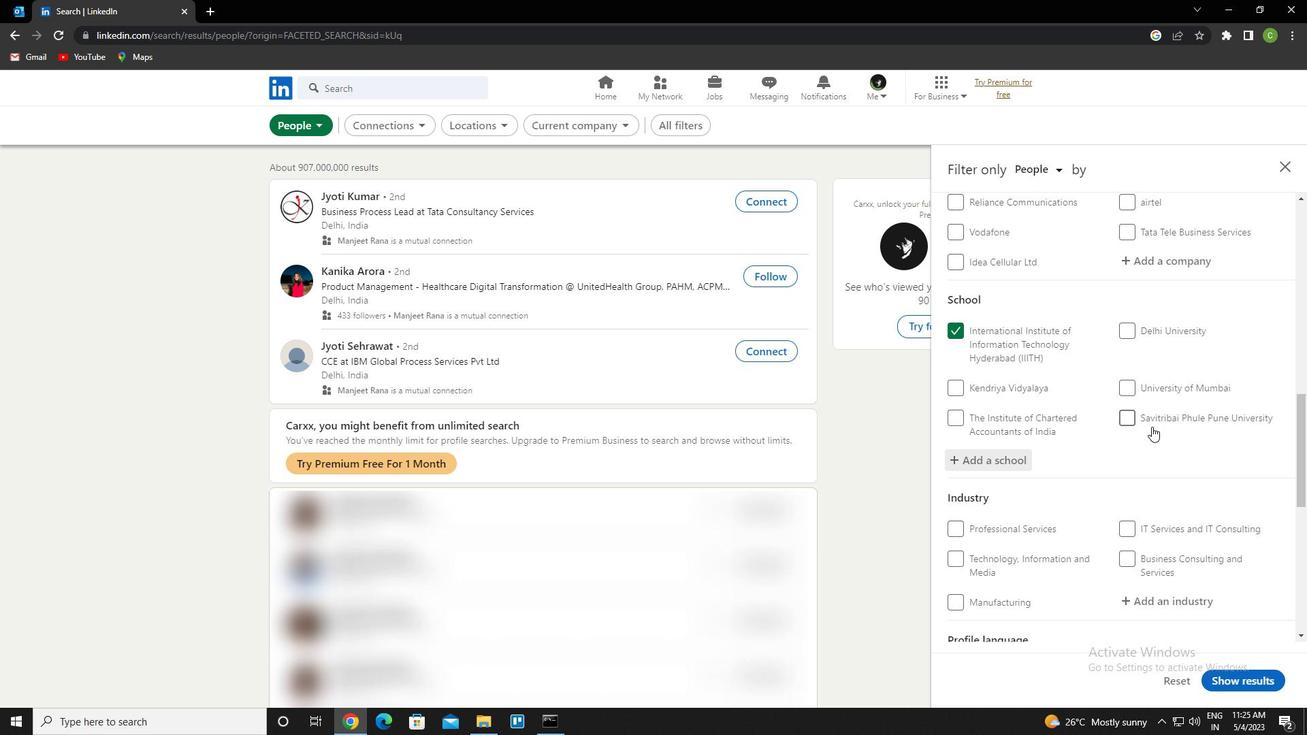 
Action: Mouse moved to (1145, 434)
Screenshot: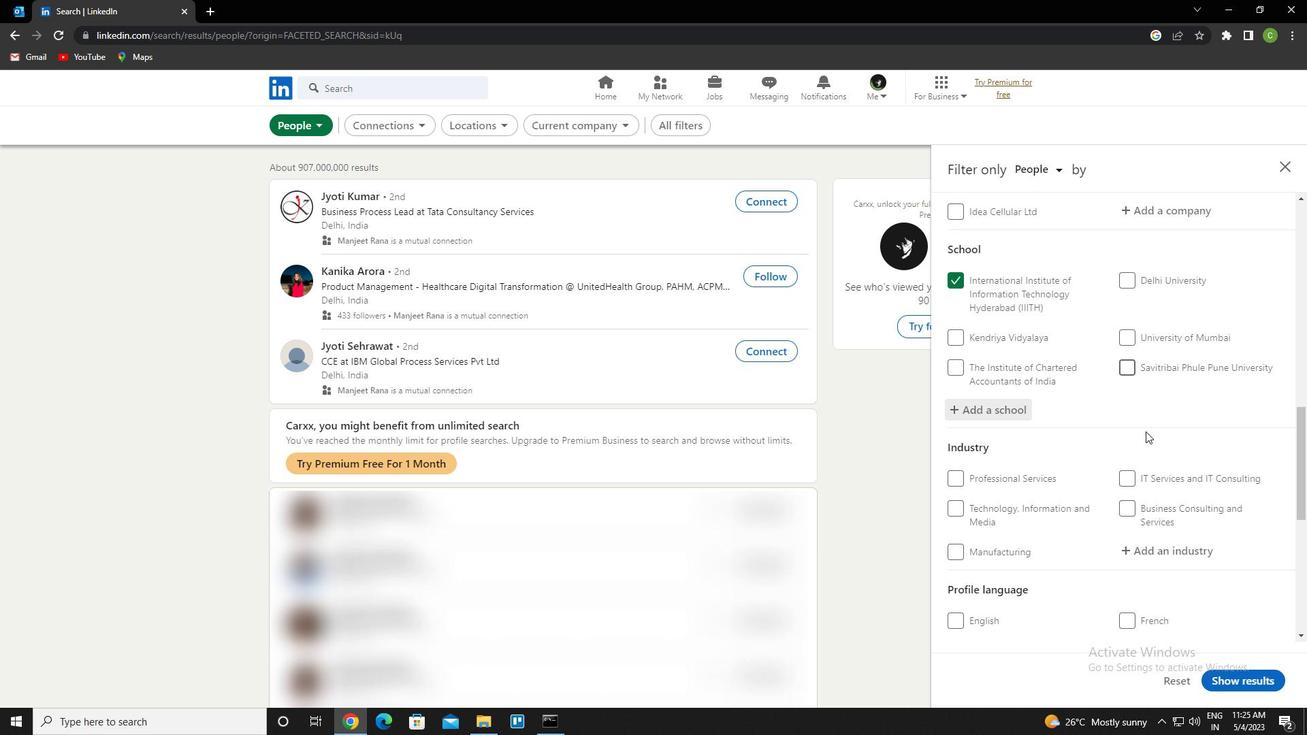 
Action: Mouse scrolled (1145, 433) with delta (0, 0)
Screenshot: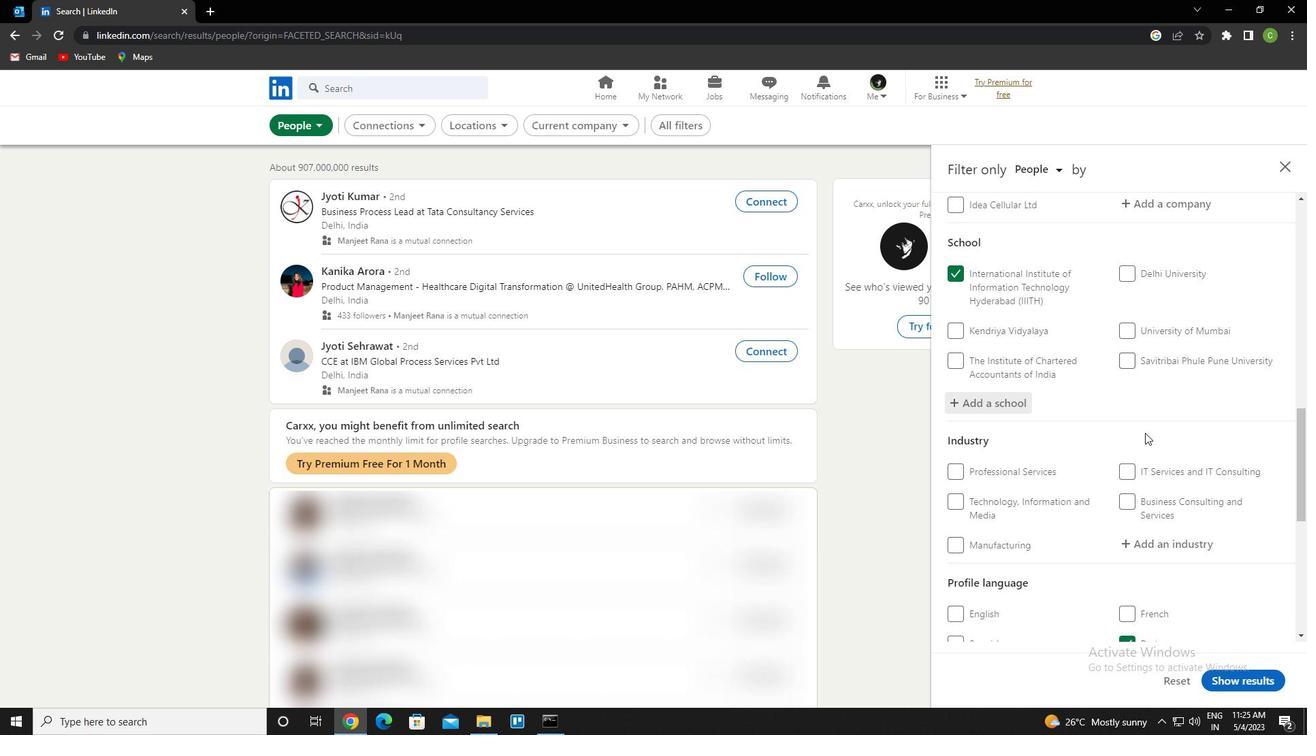 
Action: Mouse moved to (1160, 414)
Screenshot: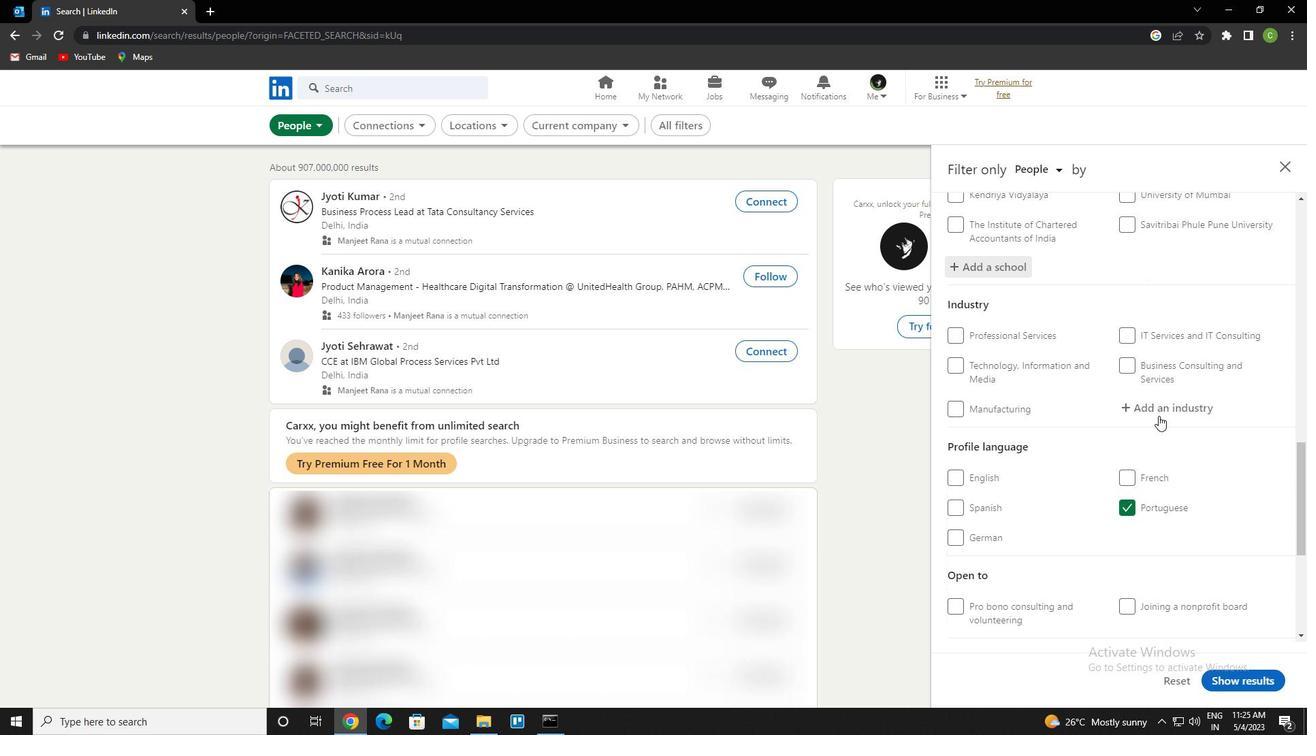 
Action: Mouse pressed left at (1160, 414)
Screenshot: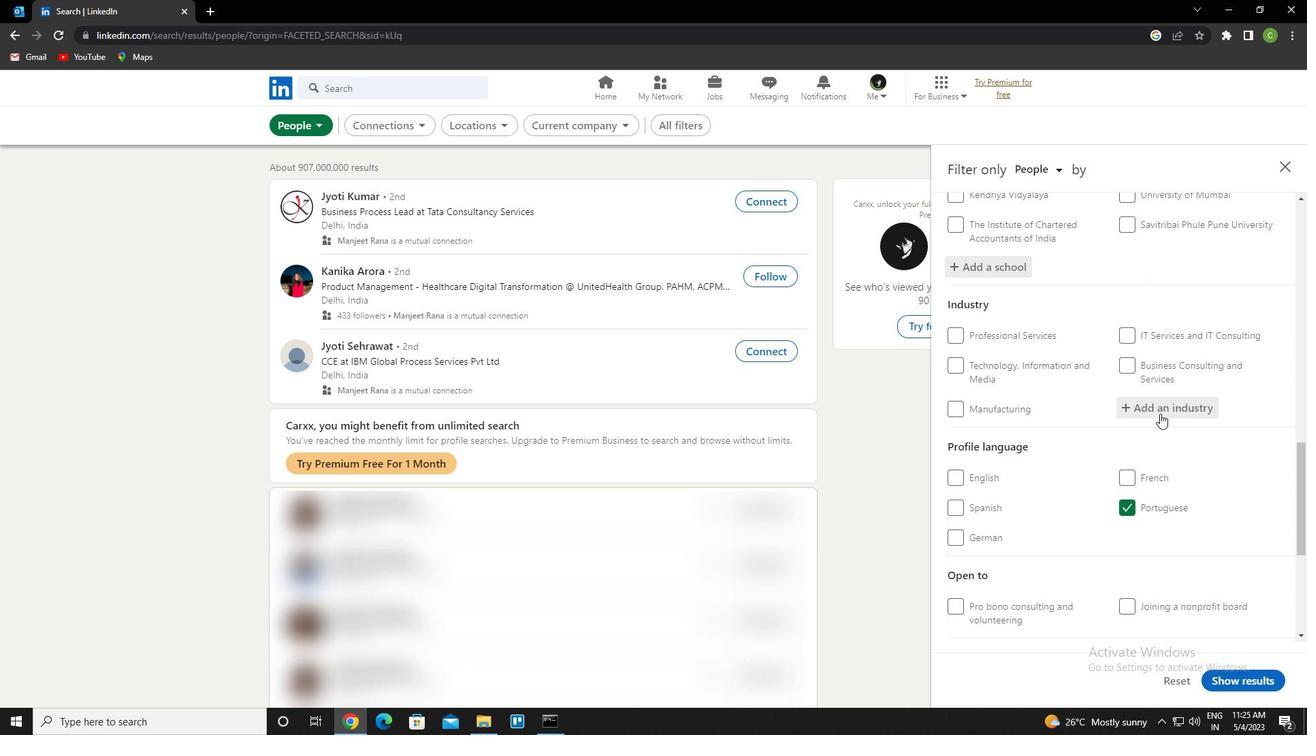 
Action: Mouse moved to (1151, 407)
Screenshot: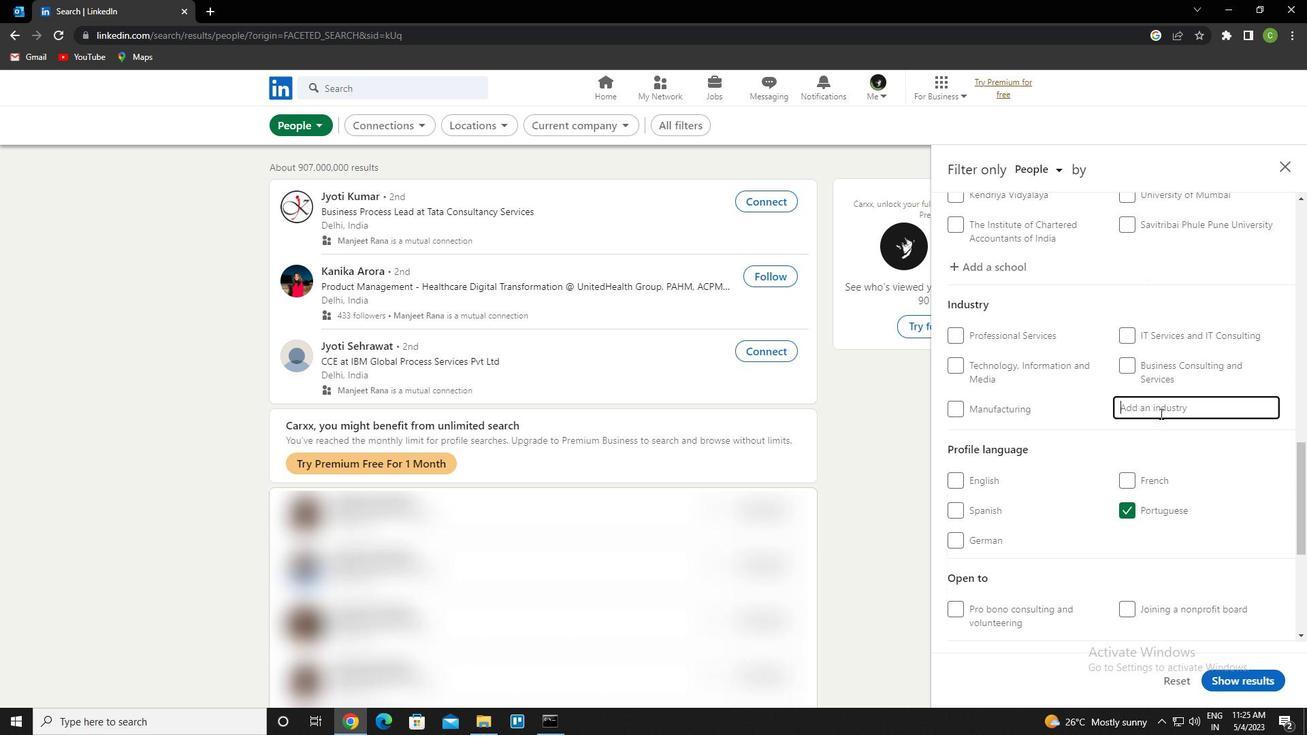 
Action: Key pressed <Key.caps_lock>B<Key.caps_lock>UILDING<Key.space><Key.caps_lock>S<Key.caps_lock>TRUCTURE<Key.space>AND<Key.space><Key.caps_lock>E<Key.caps_lock>XTERIOR<Key.space><Key.down><Key.enter>
Screenshot: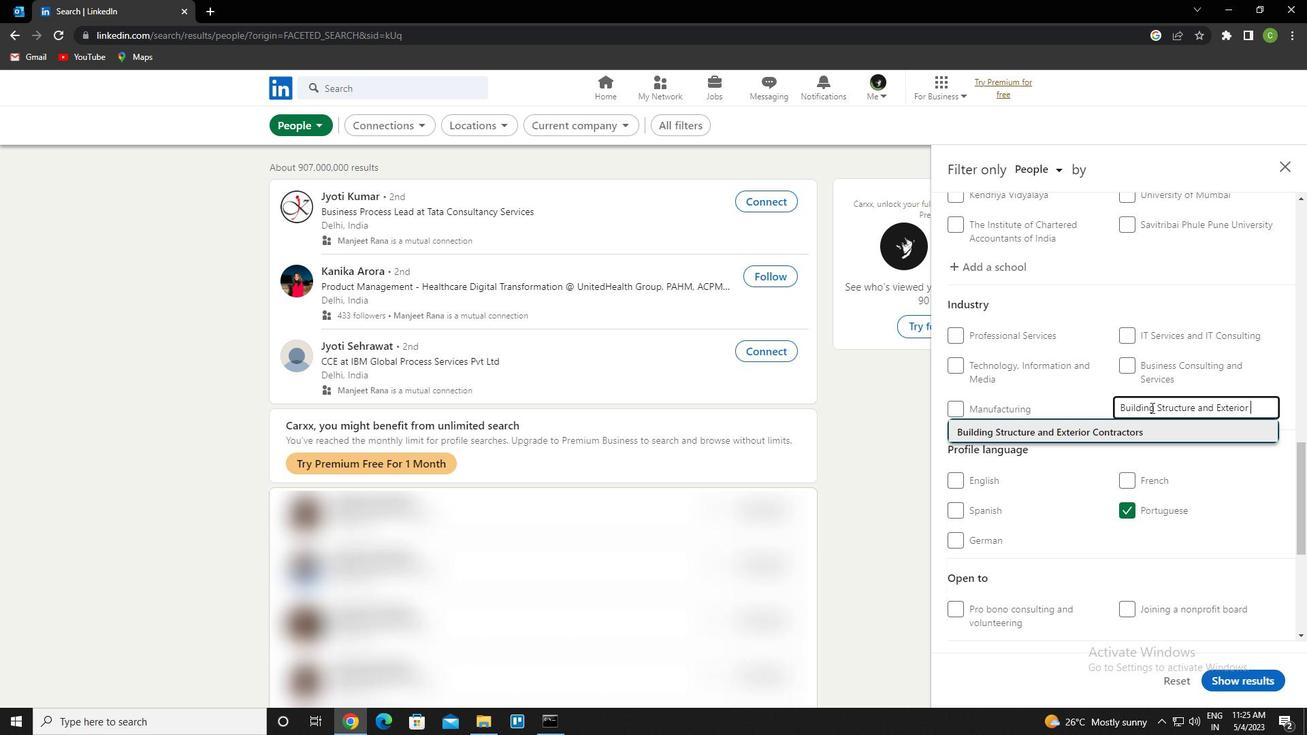 
Action: Mouse scrolled (1151, 407) with delta (0, 0)
Screenshot: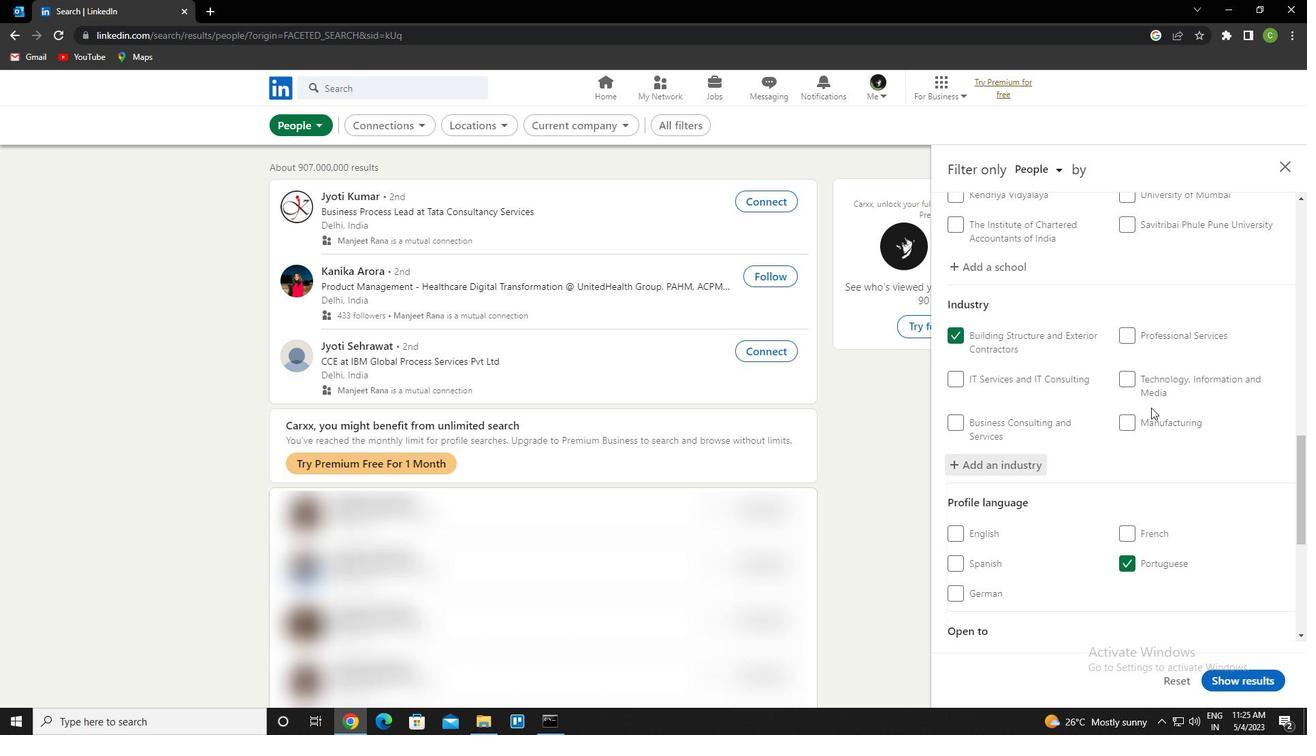 
Action: Mouse moved to (1139, 420)
Screenshot: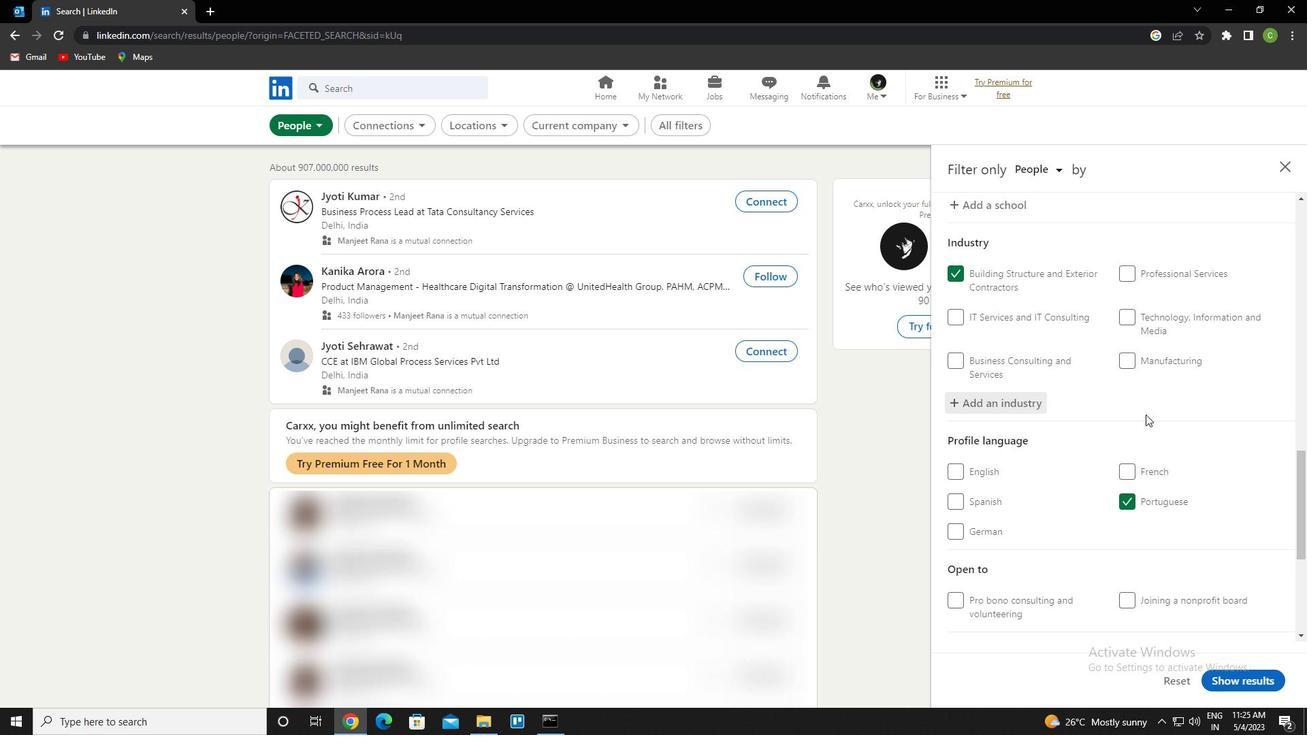 
Action: Mouse scrolled (1139, 420) with delta (0, 0)
Screenshot: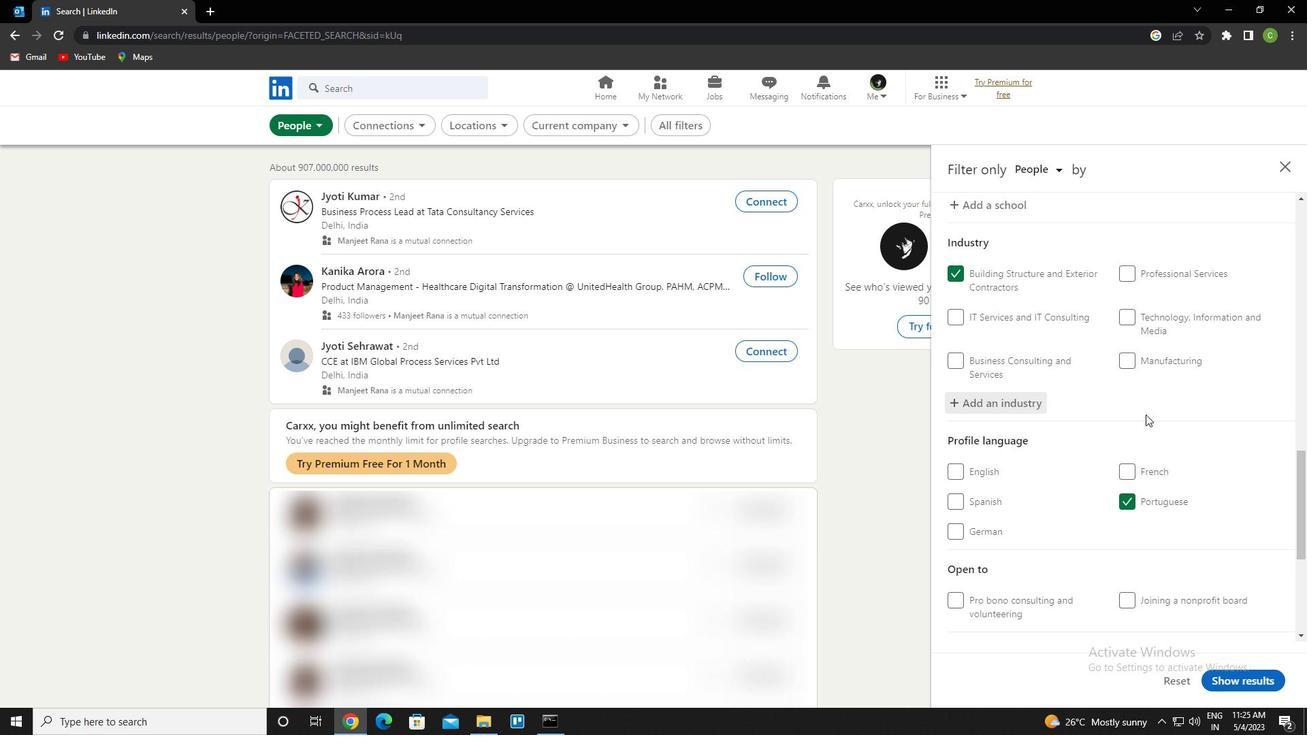 
Action: Mouse moved to (1134, 433)
Screenshot: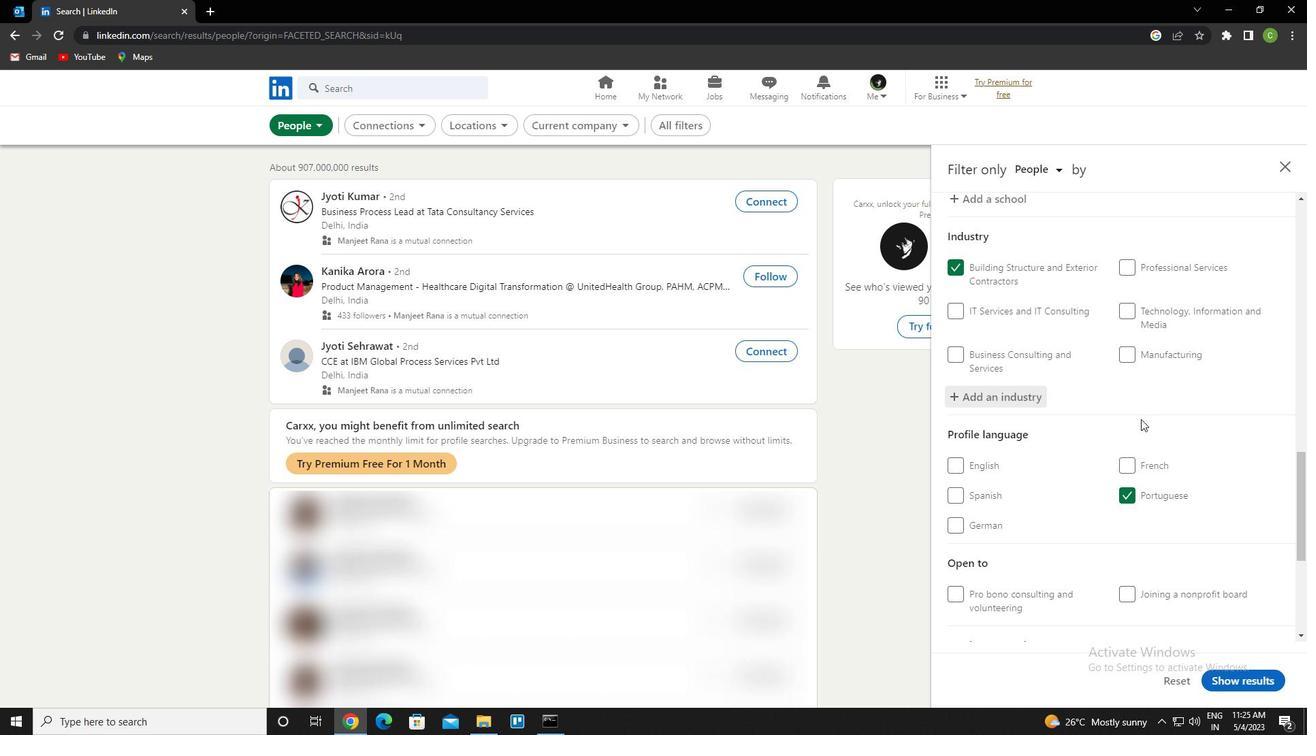 
Action: Mouse scrolled (1134, 433) with delta (0, 0)
Screenshot: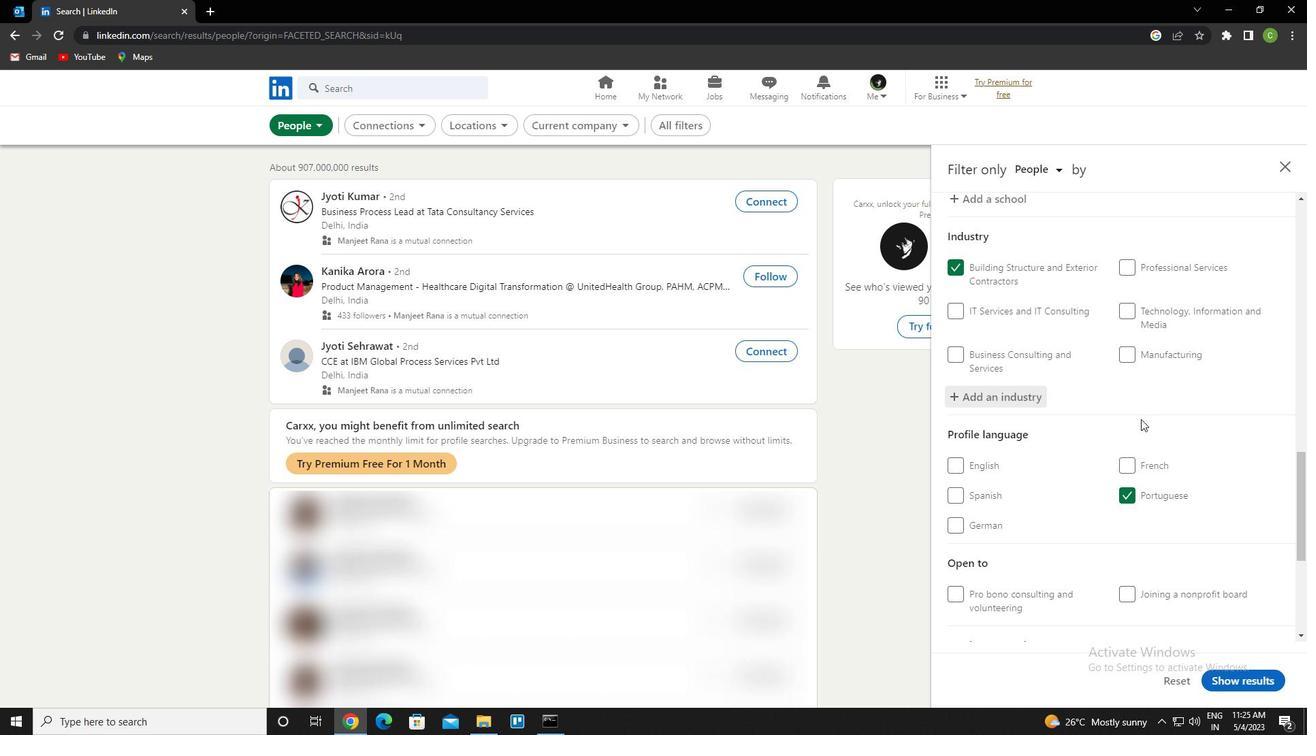 
Action: Mouse moved to (1133, 437)
Screenshot: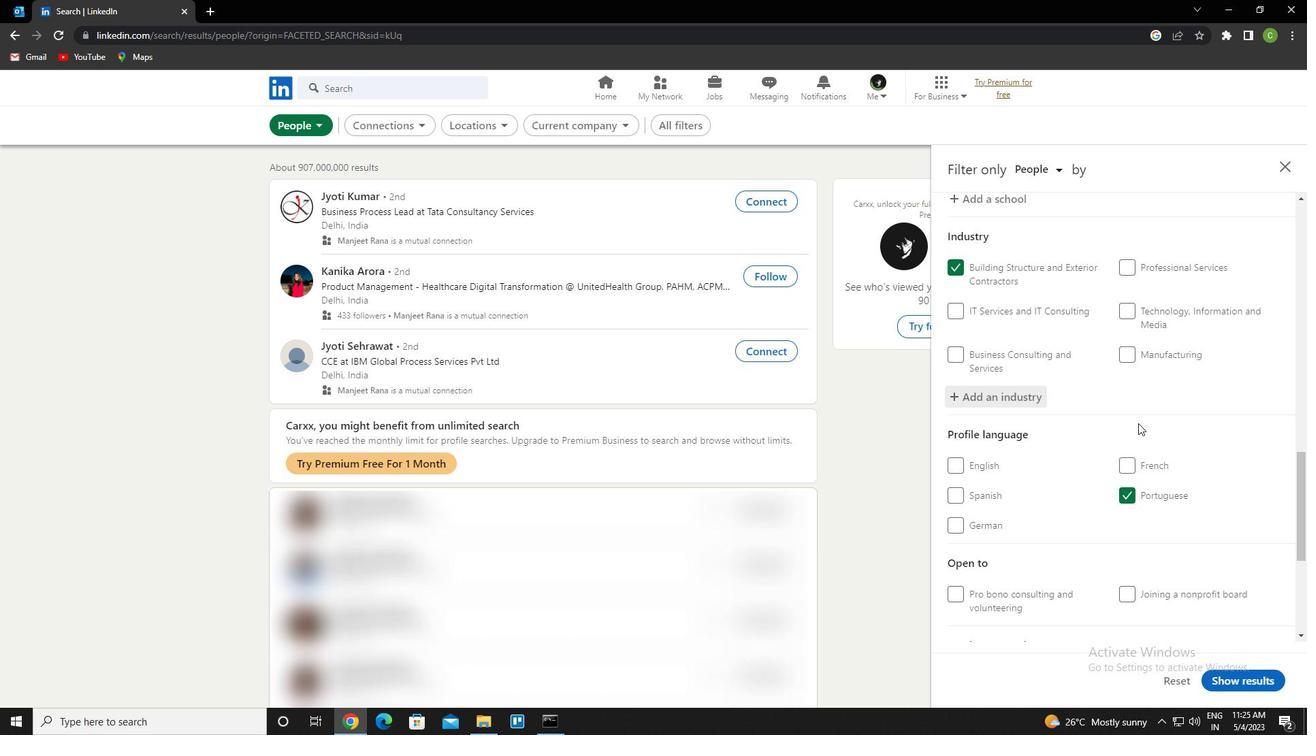 
Action: Mouse scrolled (1133, 436) with delta (0, 0)
Screenshot: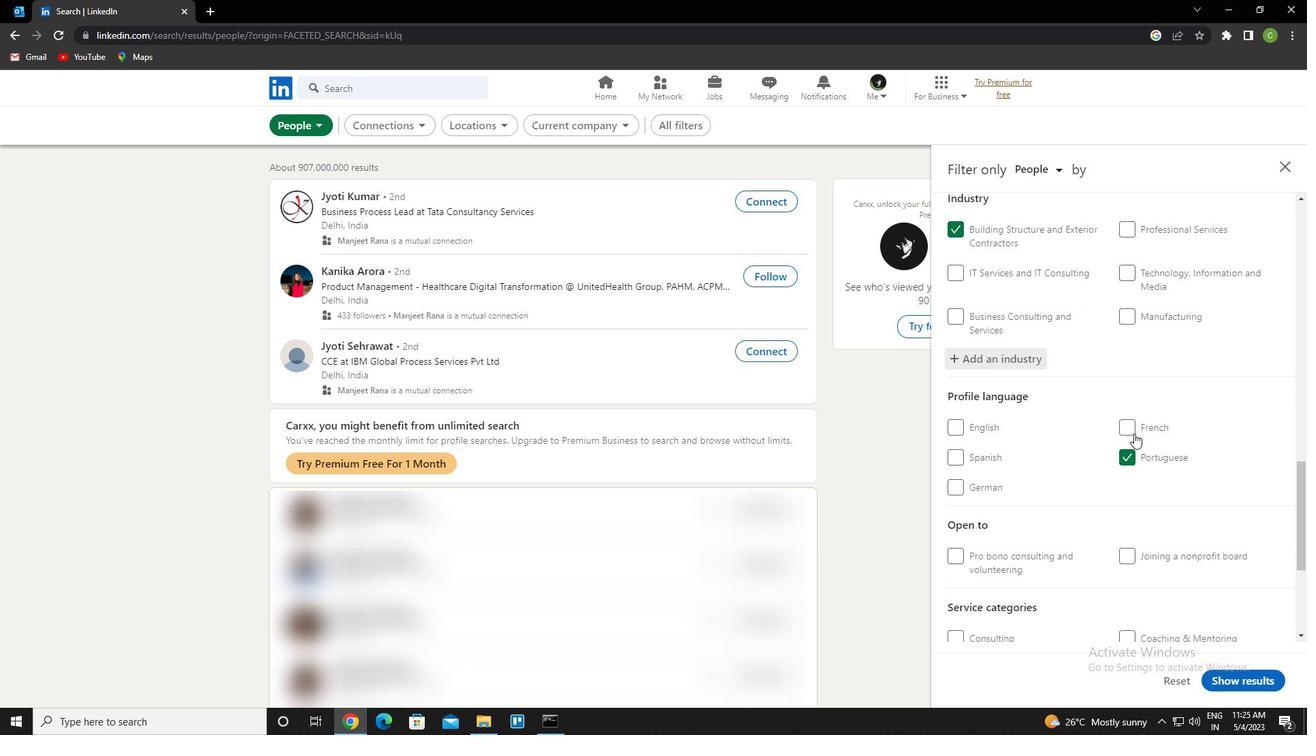 
Action: Mouse moved to (1133, 437)
Screenshot: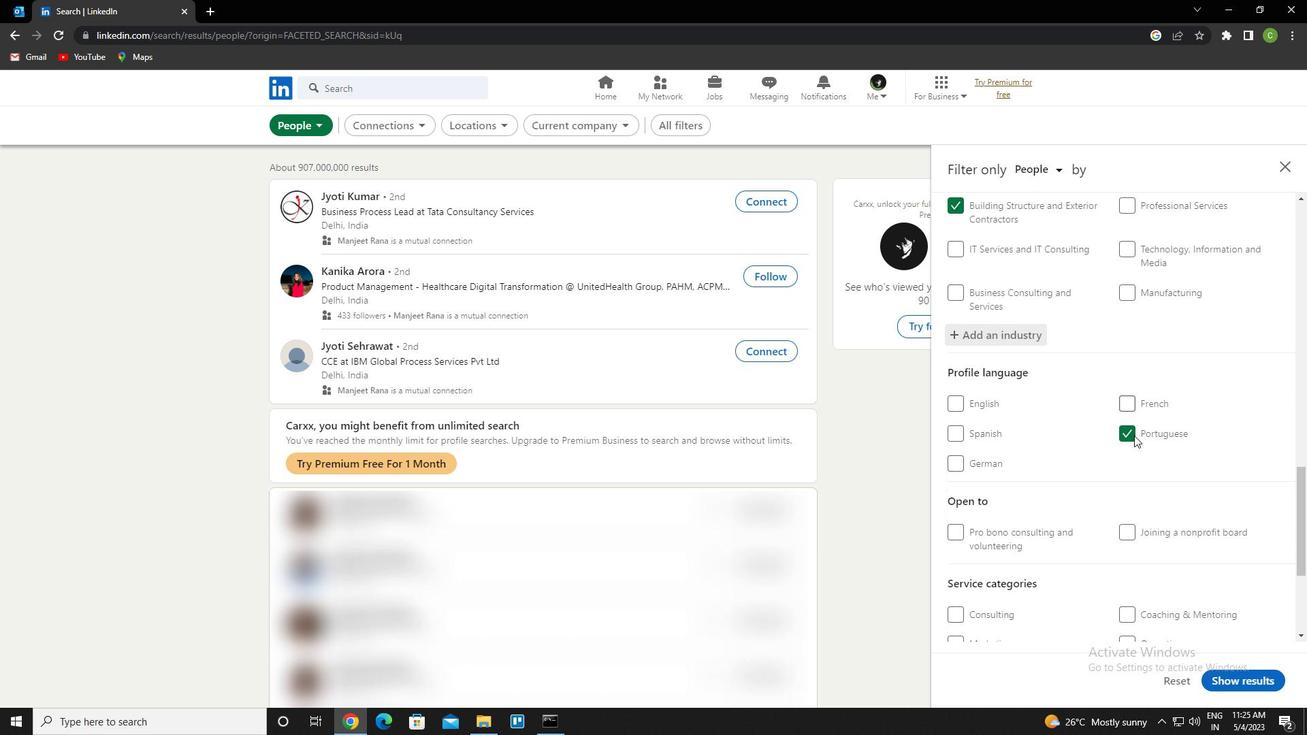 
Action: Mouse scrolled (1133, 437) with delta (0, 0)
Screenshot: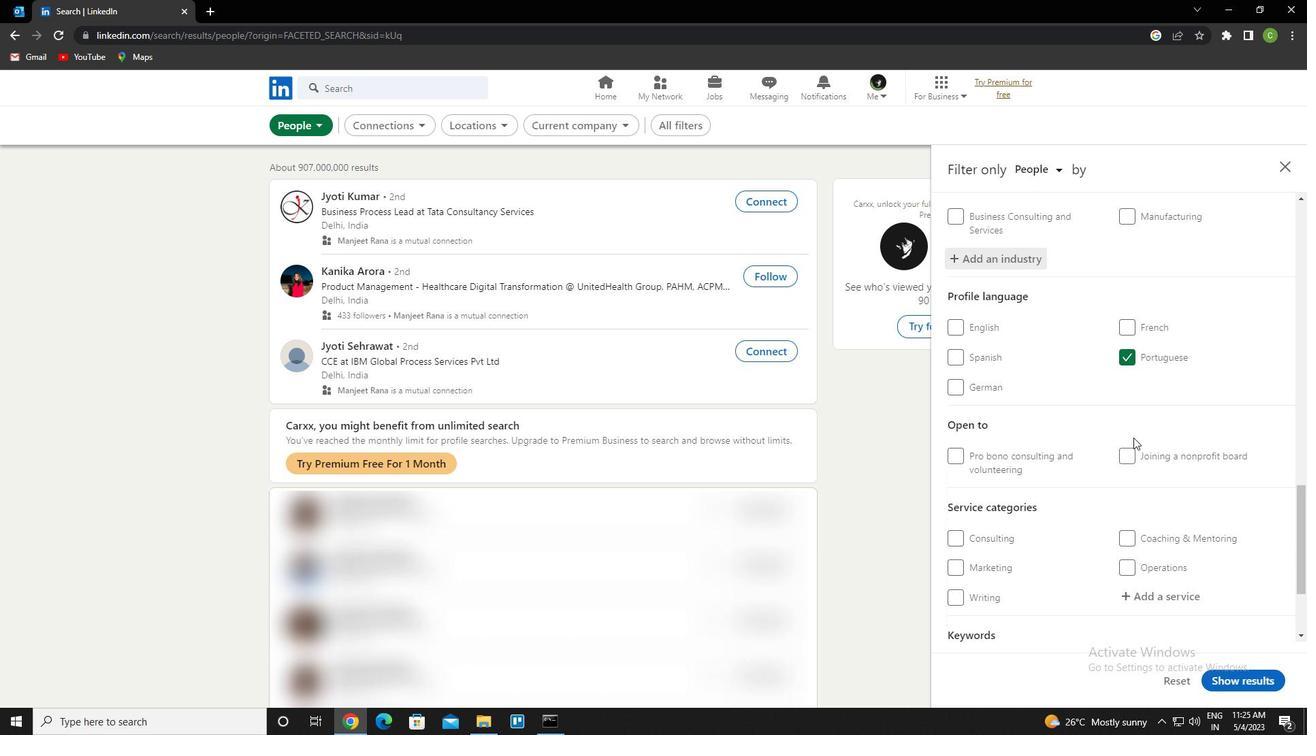 
Action: Mouse scrolled (1133, 437) with delta (0, 0)
Screenshot: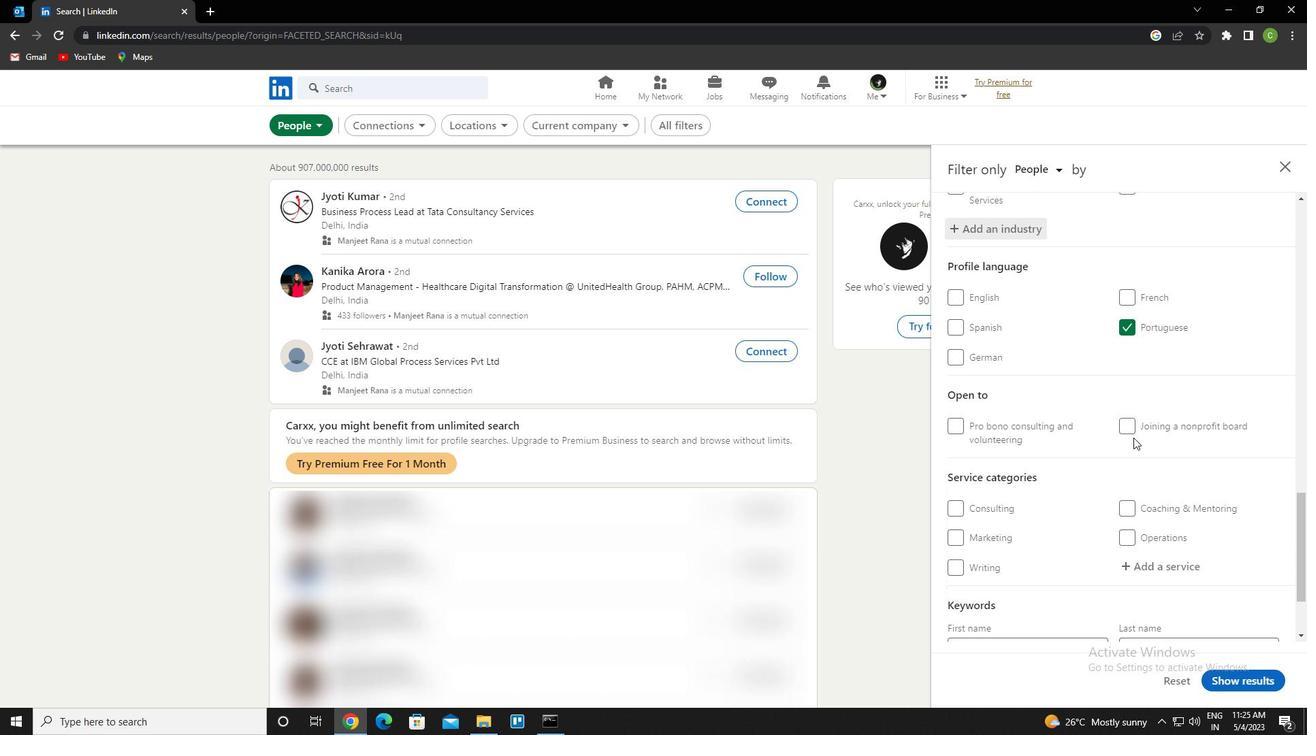 
Action: Mouse moved to (1142, 456)
Screenshot: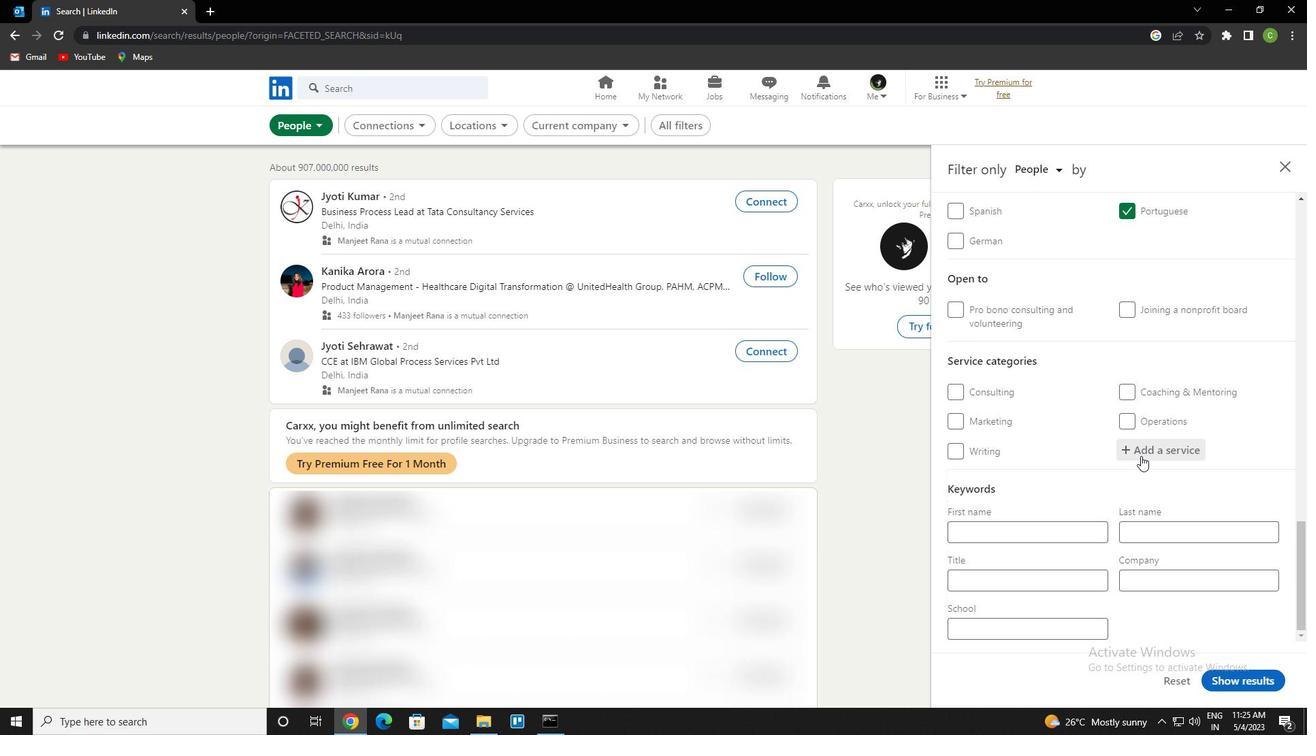 
Action: Mouse pressed left at (1142, 456)
Screenshot: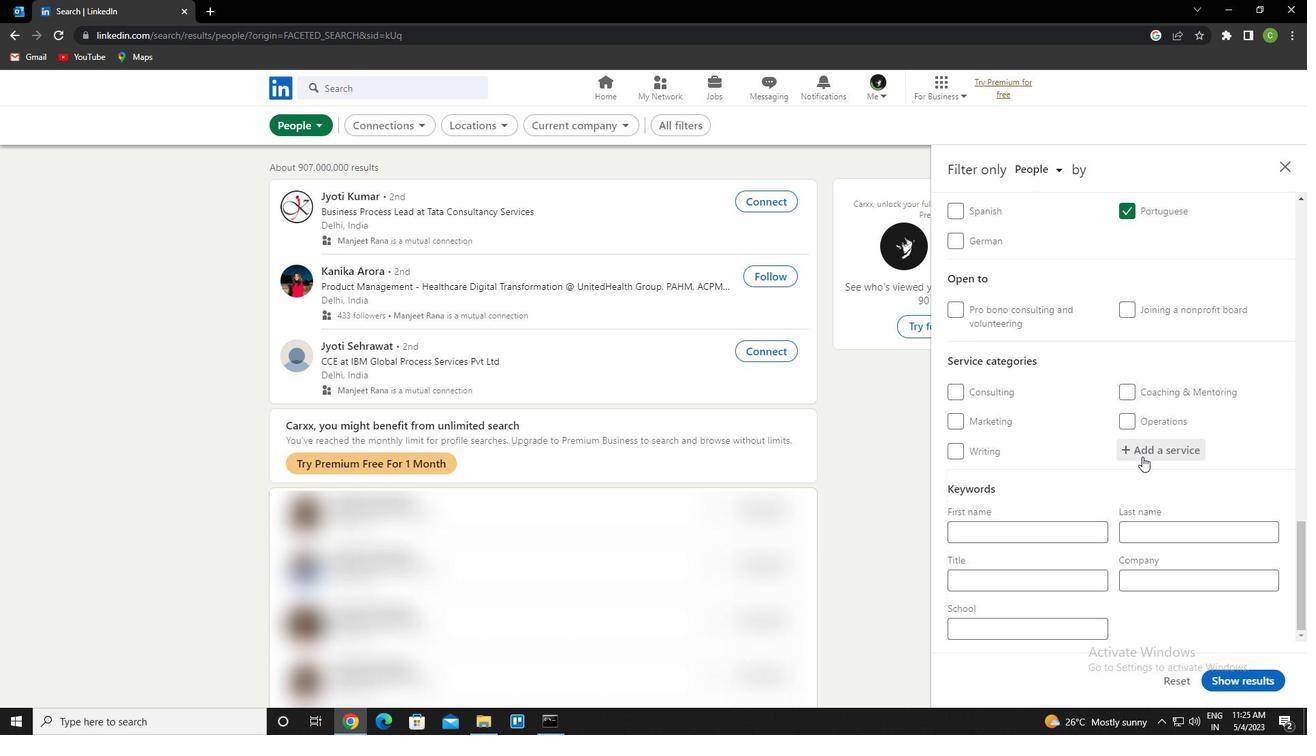
Action: Key pressed <Key.caps_lock>F<Key.caps_lock>INANCIAL<Key.space><Key.caps_lock>A<Key.caps_lock>CCOUNTING<Key.down><Key.enter>
Screenshot: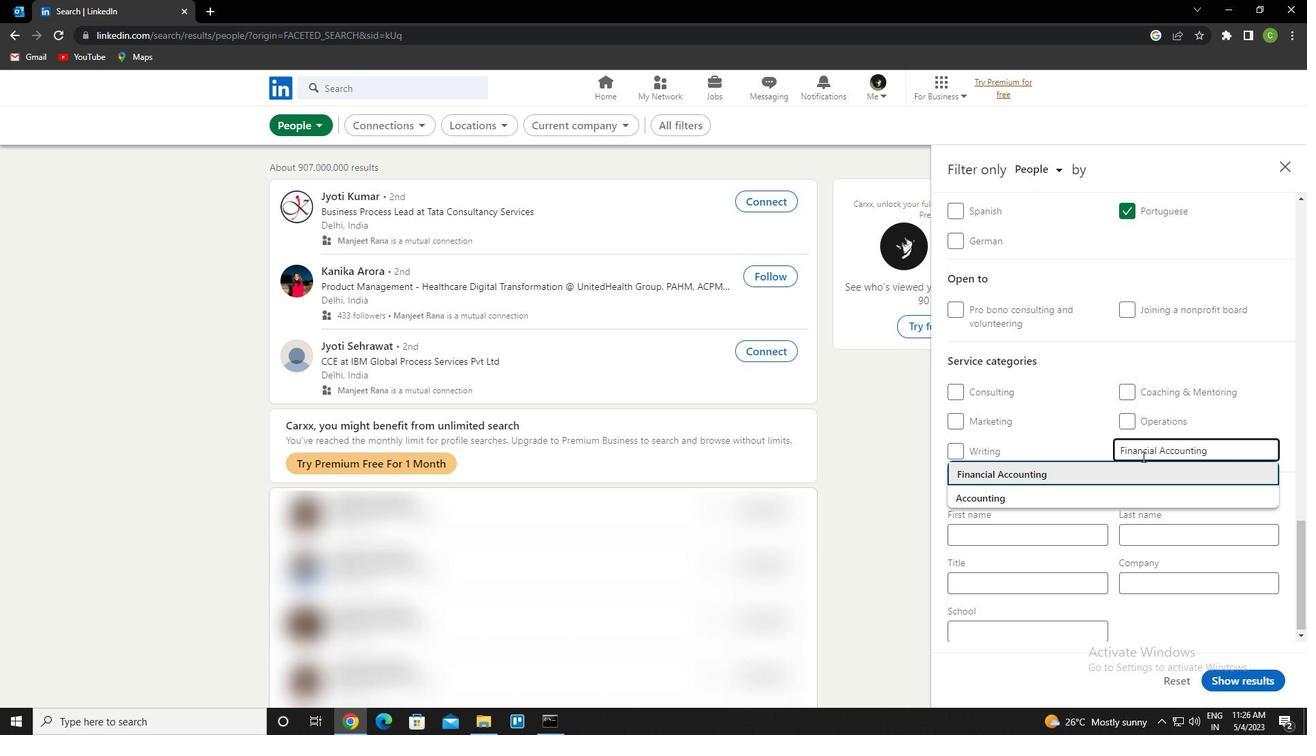 
Action: Mouse scrolled (1142, 456) with delta (0, 0)
Screenshot: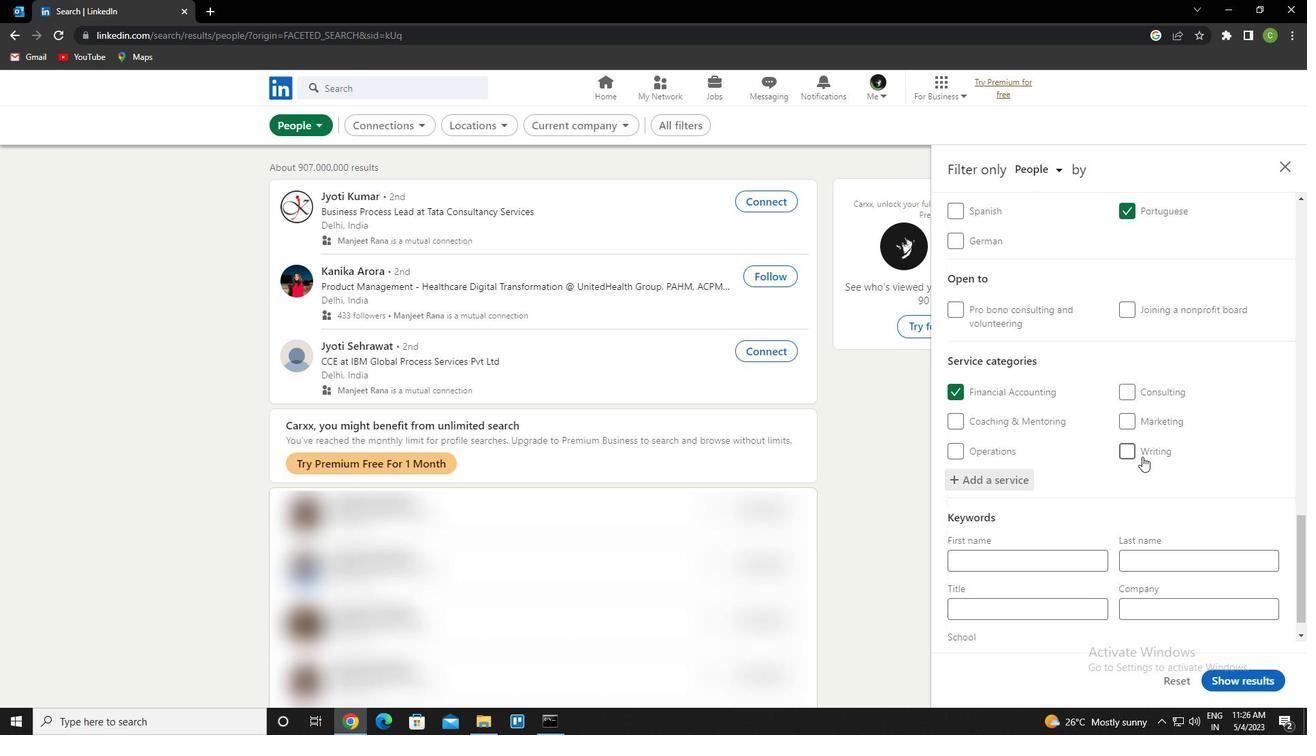 
Action: Mouse moved to (1146, 456)
Screenshot: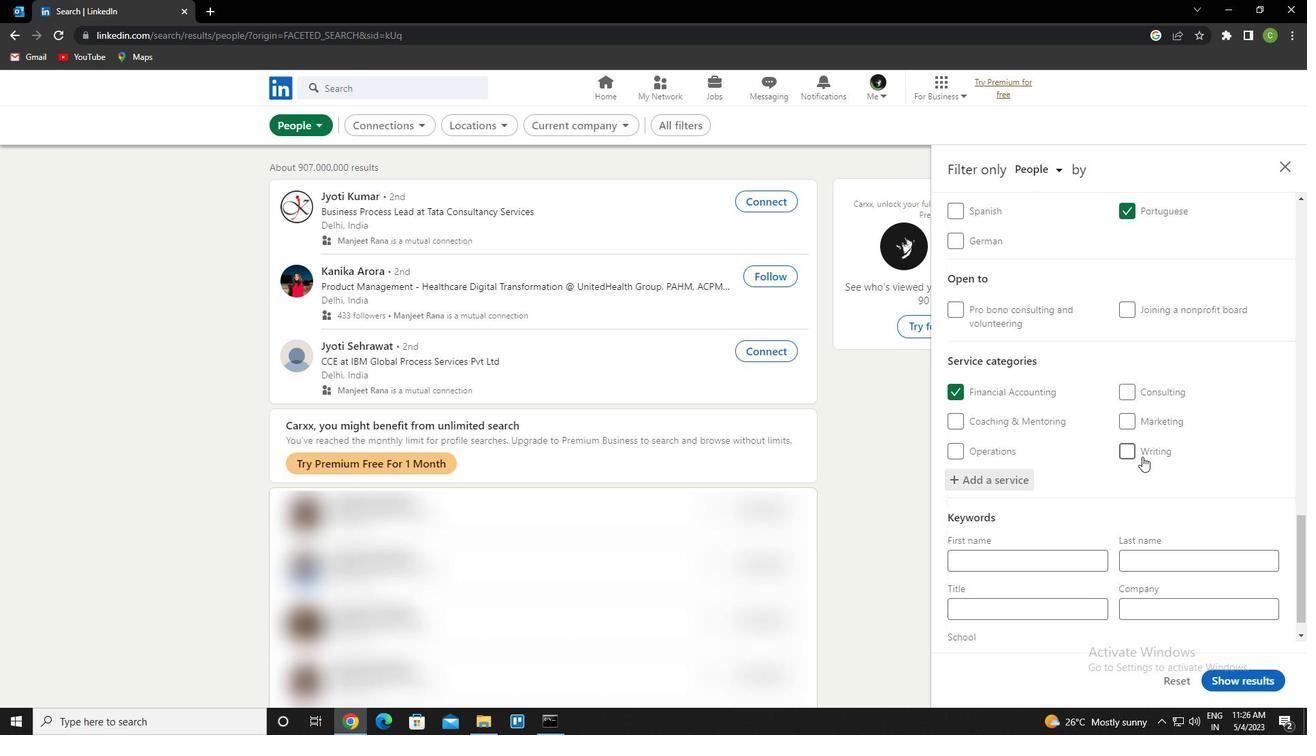 
Action: Mouse scrolled (1146, 456) with delta (0, 0)
Screenshot: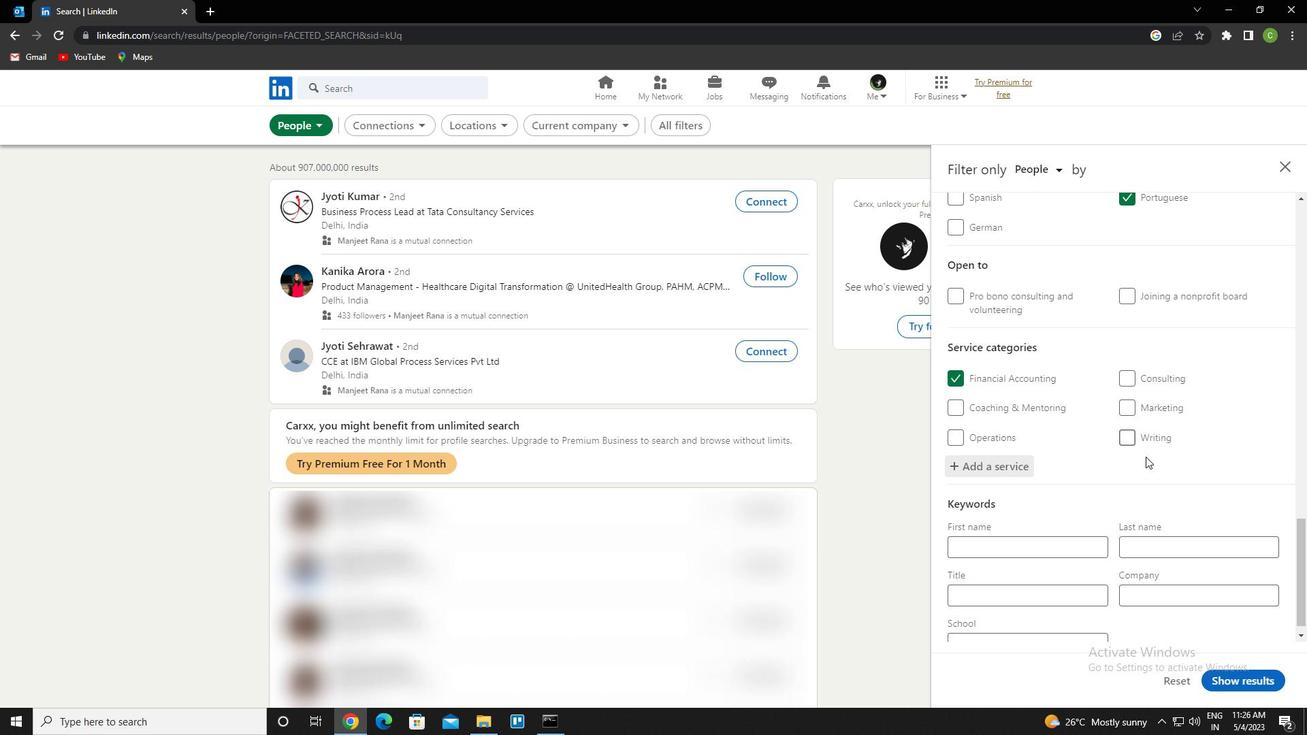 
Action: Mouse scrolled (1146, 456) with delta (0, 0)
Screenshot: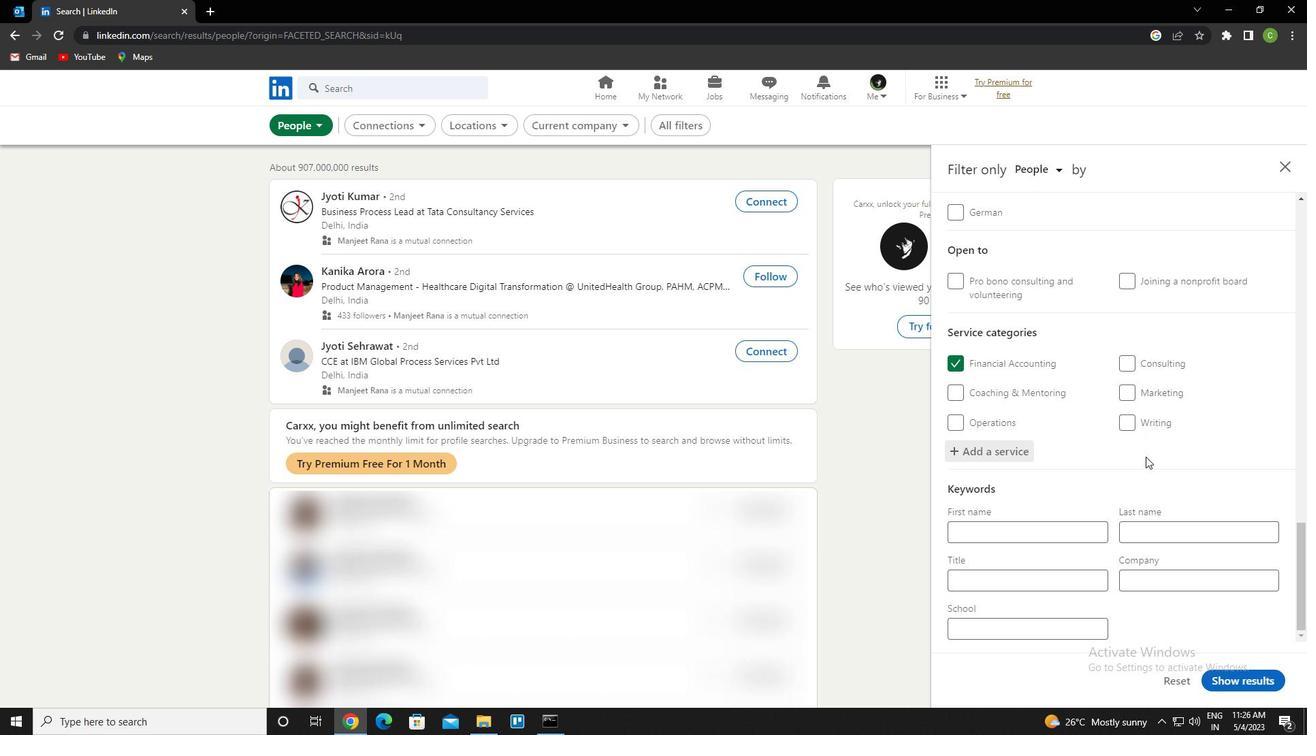 
Action: Mouse scrolled (1146, 456) with delta (0, 0)
Screenshot: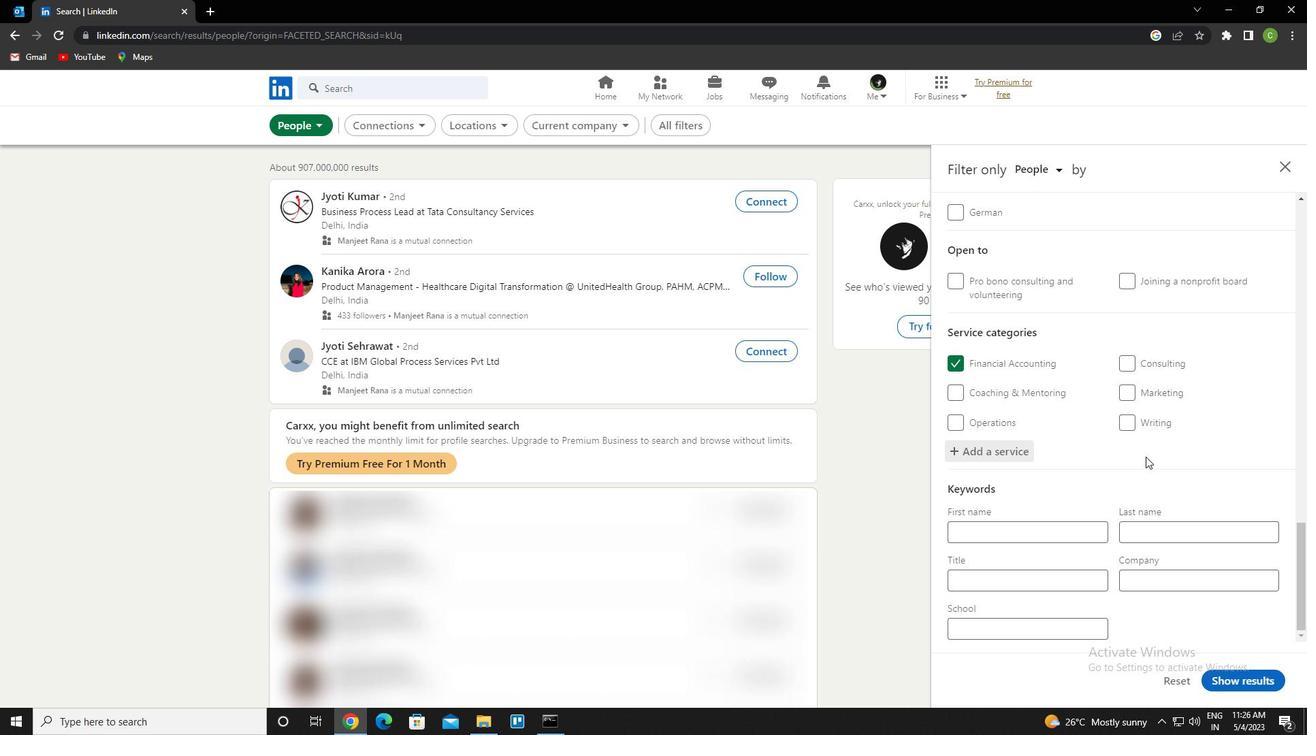 
Action: Mouse scrolled (1146, 456) with delta (0, 0)
Screenshot: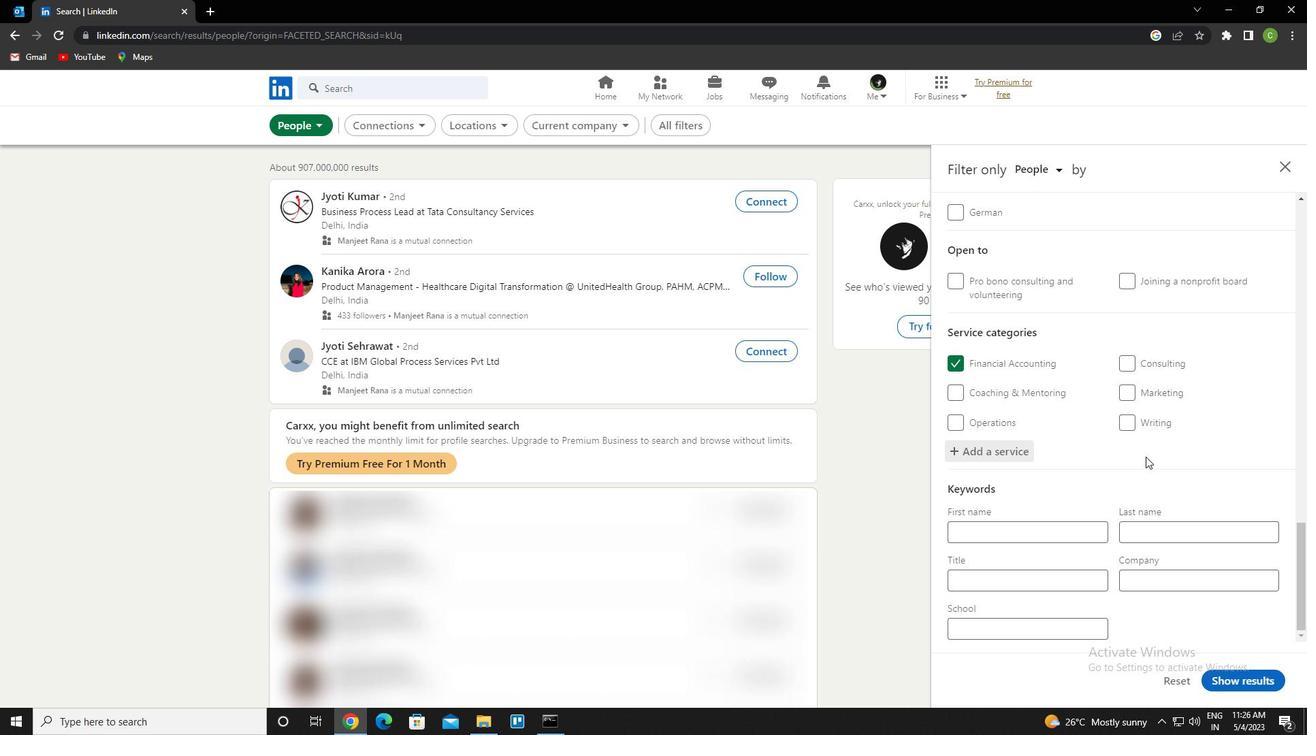 
Action: Mouse scrolled (1146, 456) with delta (0, 0)
Screenshot: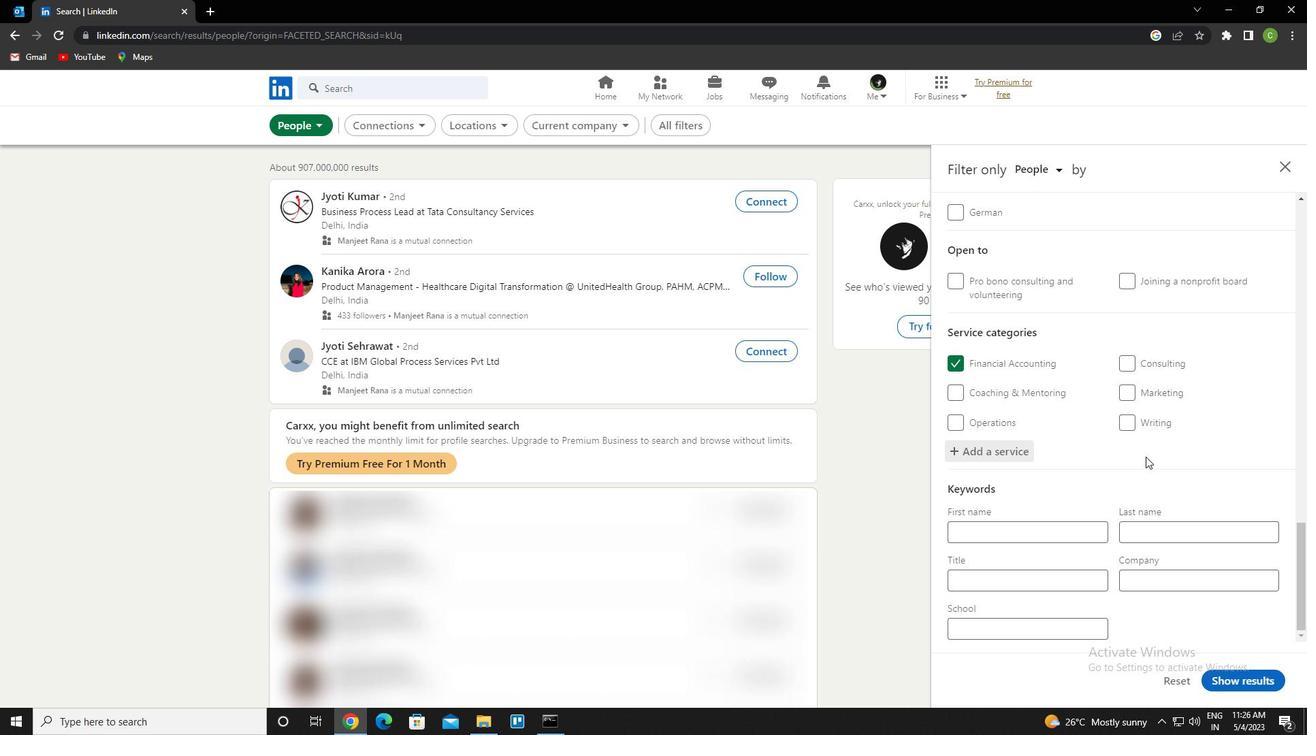 
Action: Mouse moved to (1012, 584)
Screenshot: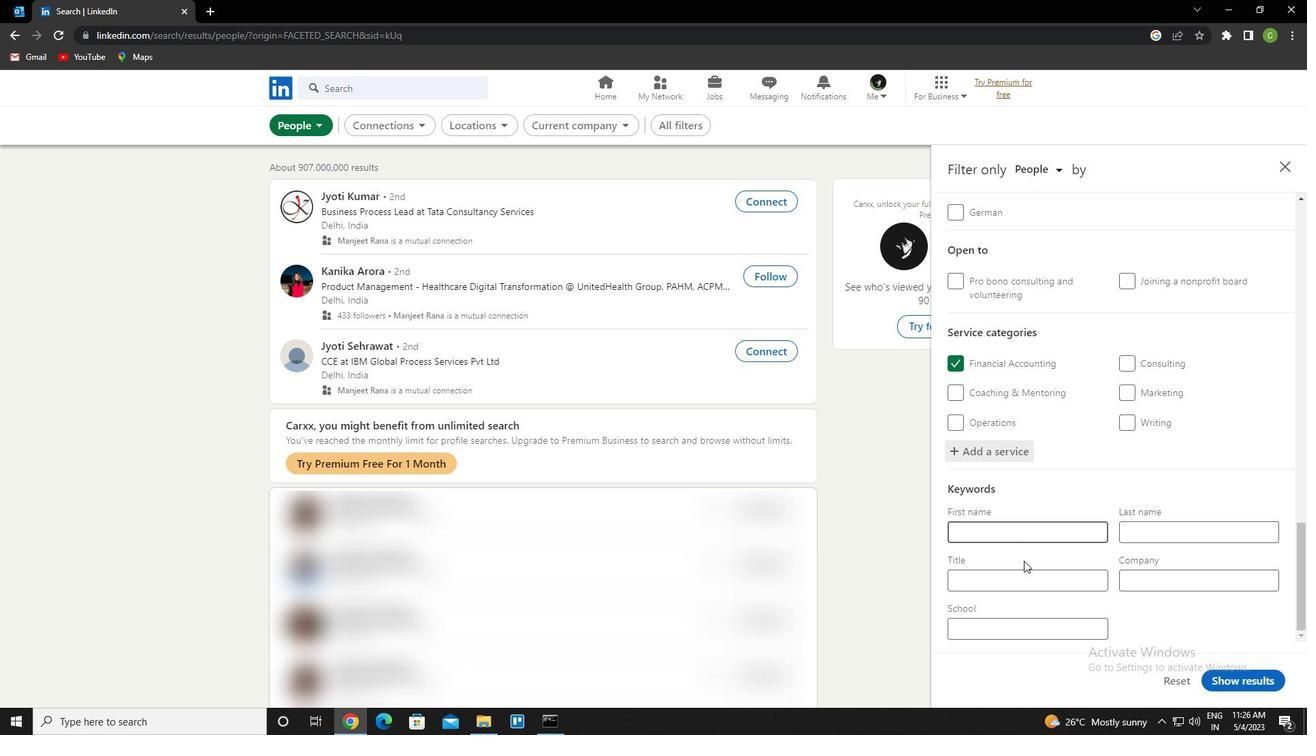 
Action: Mouse pressed left at (1012, 584)
Screenshot: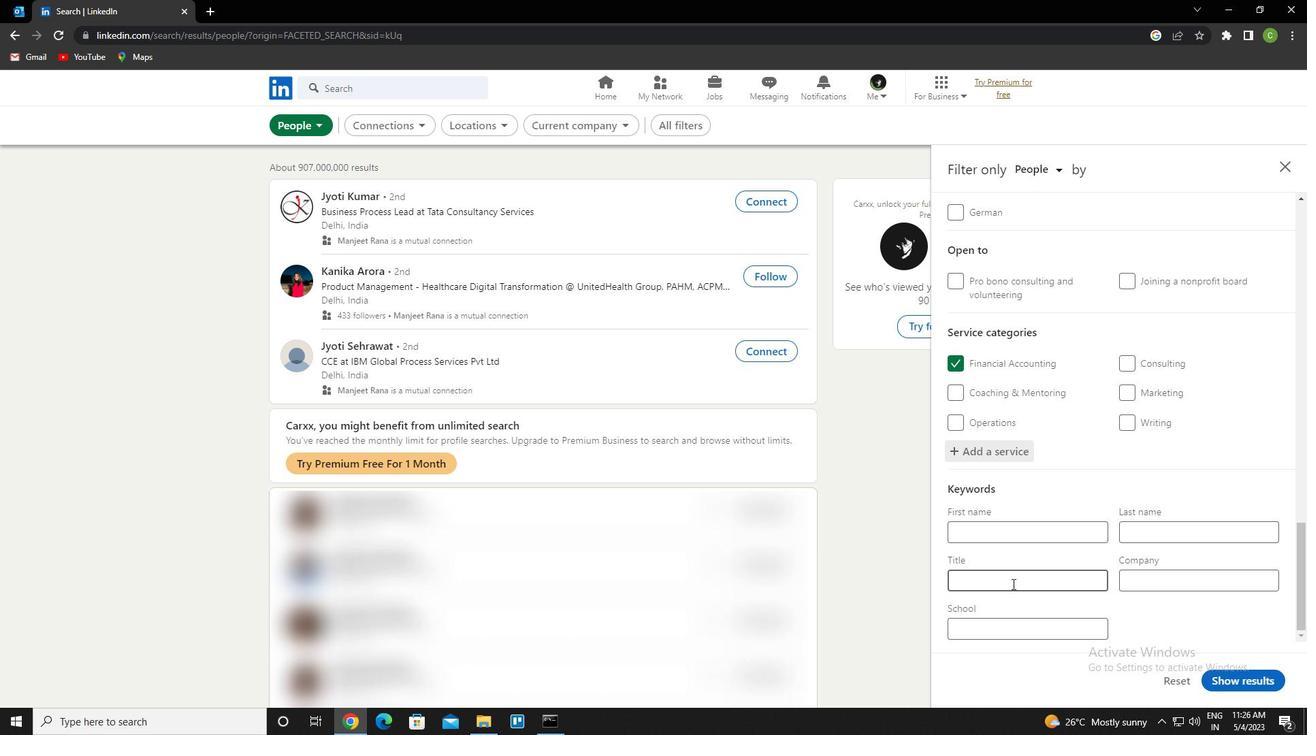 
Action: Mouse moved to (1011, 584)
Screenshot: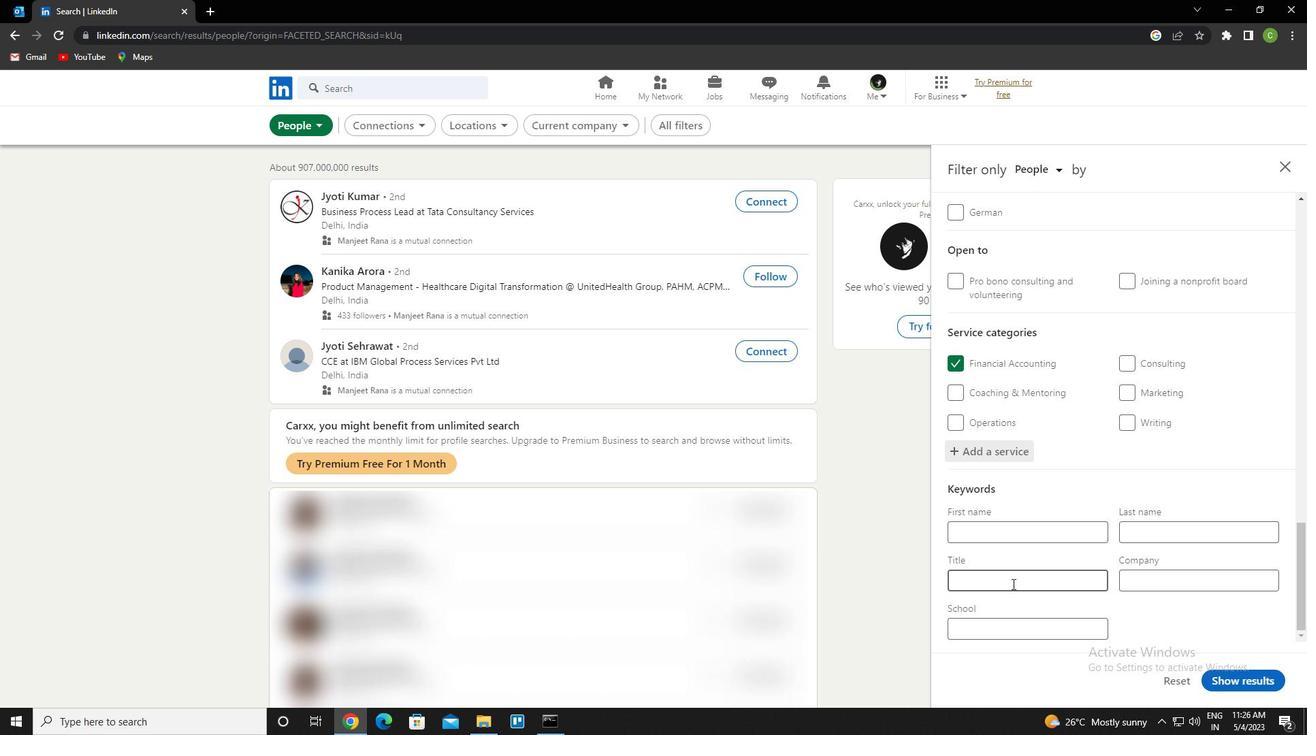 
Action: Key pressed <Key.caps_lock>D<Key.caps_lock>IRECTOR<Key.space>FO<Key.space><Key.caps_lock>E<Key.caps_lock>THICAL<Key.space><Key.caps_lock>H<Key.caps_lock>ACKING
Screenshot: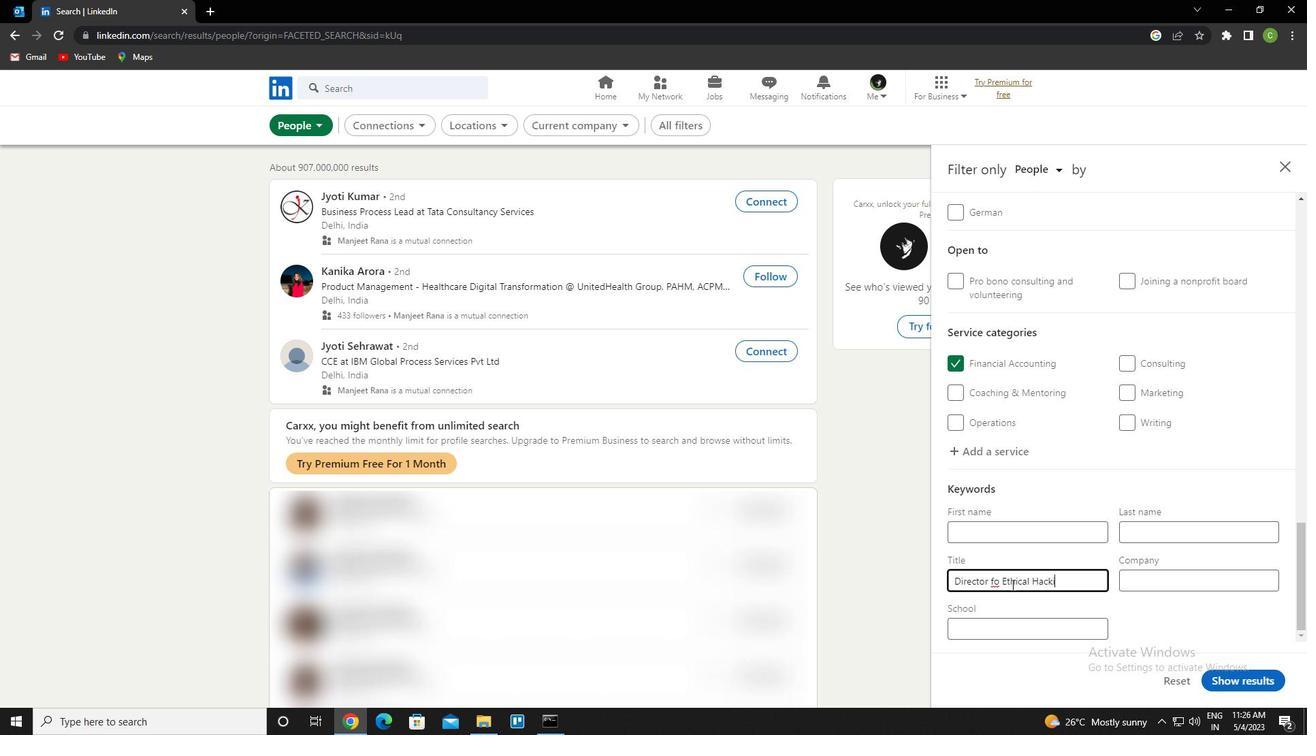 
Action: Mouse moved to (998, 581)
Screenshot: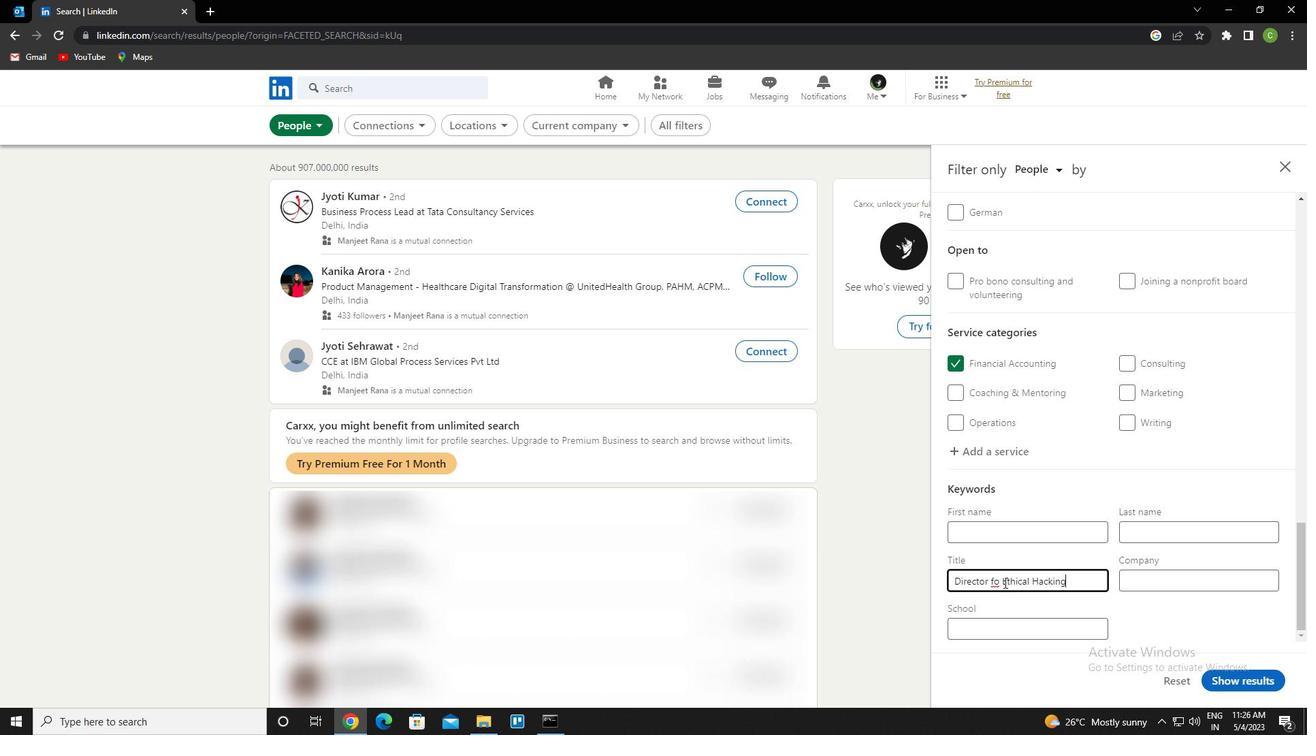 
Action: Mouse pressed left at (998, 581)
Screenshot: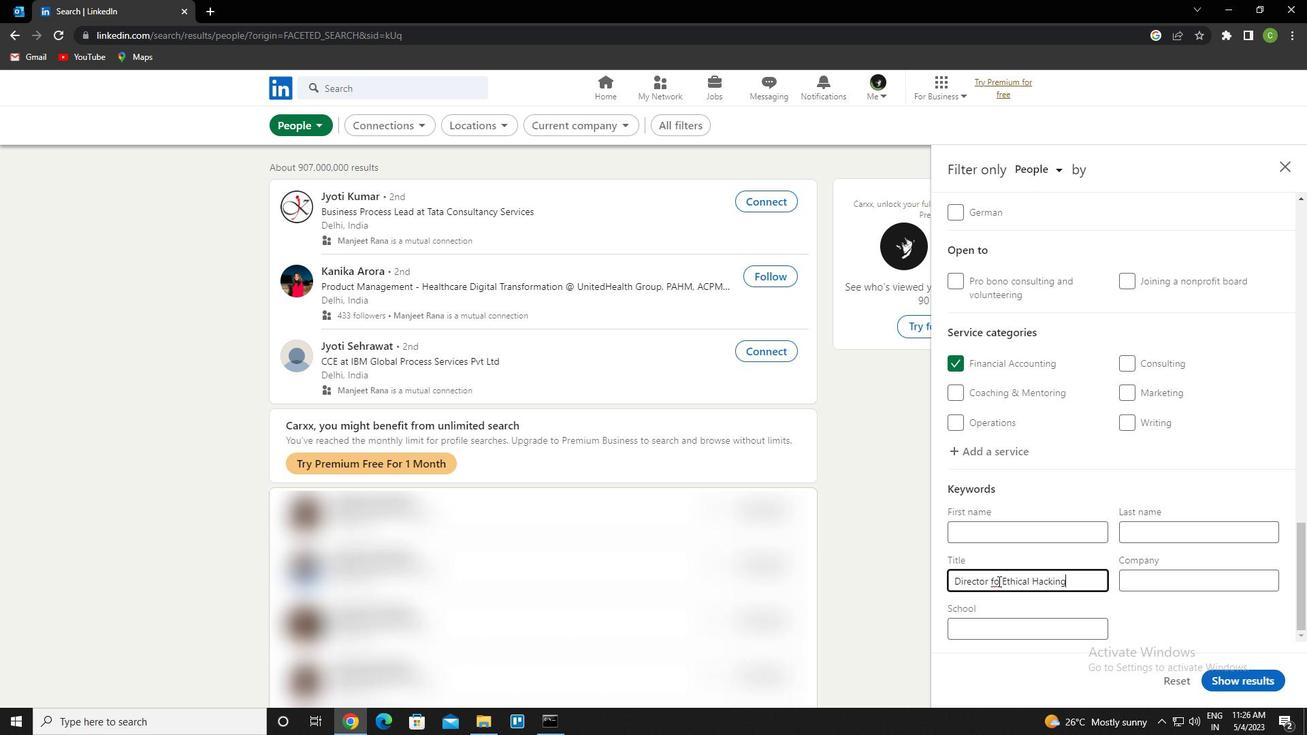 
Action: Key pressed <Key.backspace><Key.backspace>OF
Screenshot: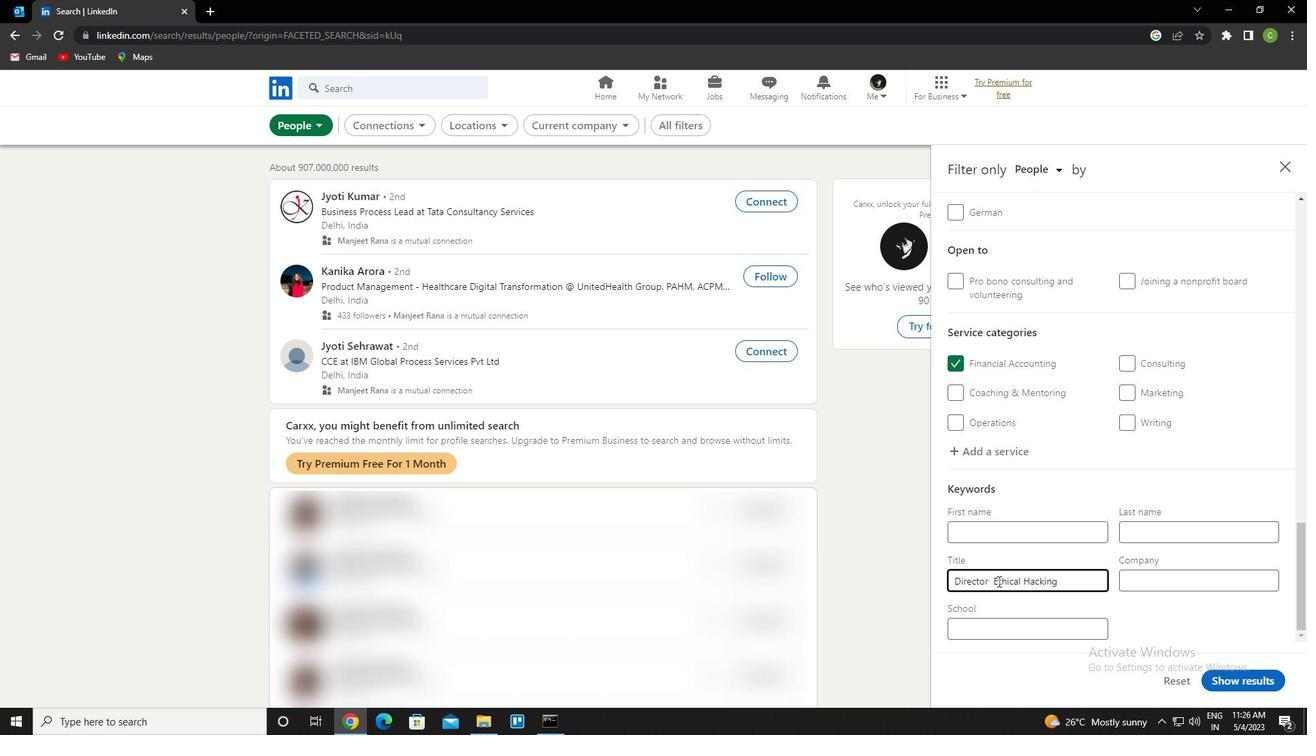 
Action: Mouse moved to (1248, 688)
Screenshot: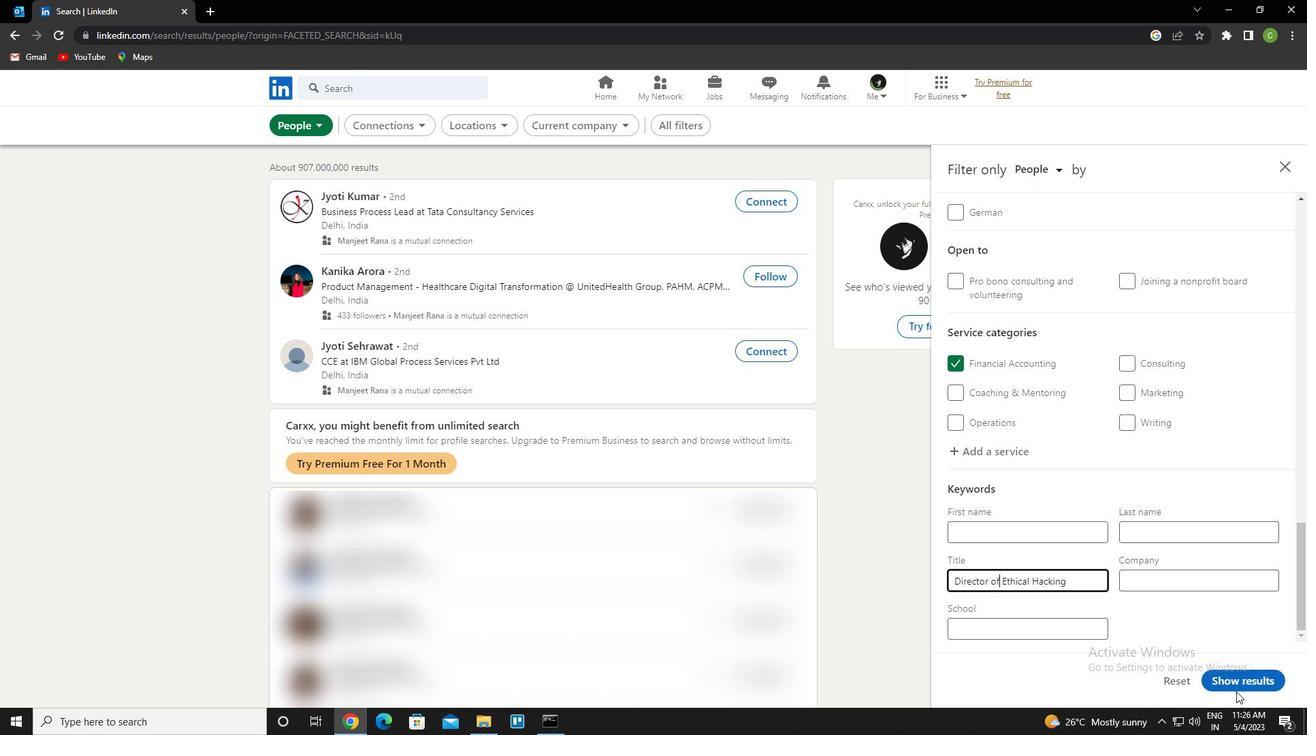 
Action: Mouse pressed left at (1248, 688)
Screenshot: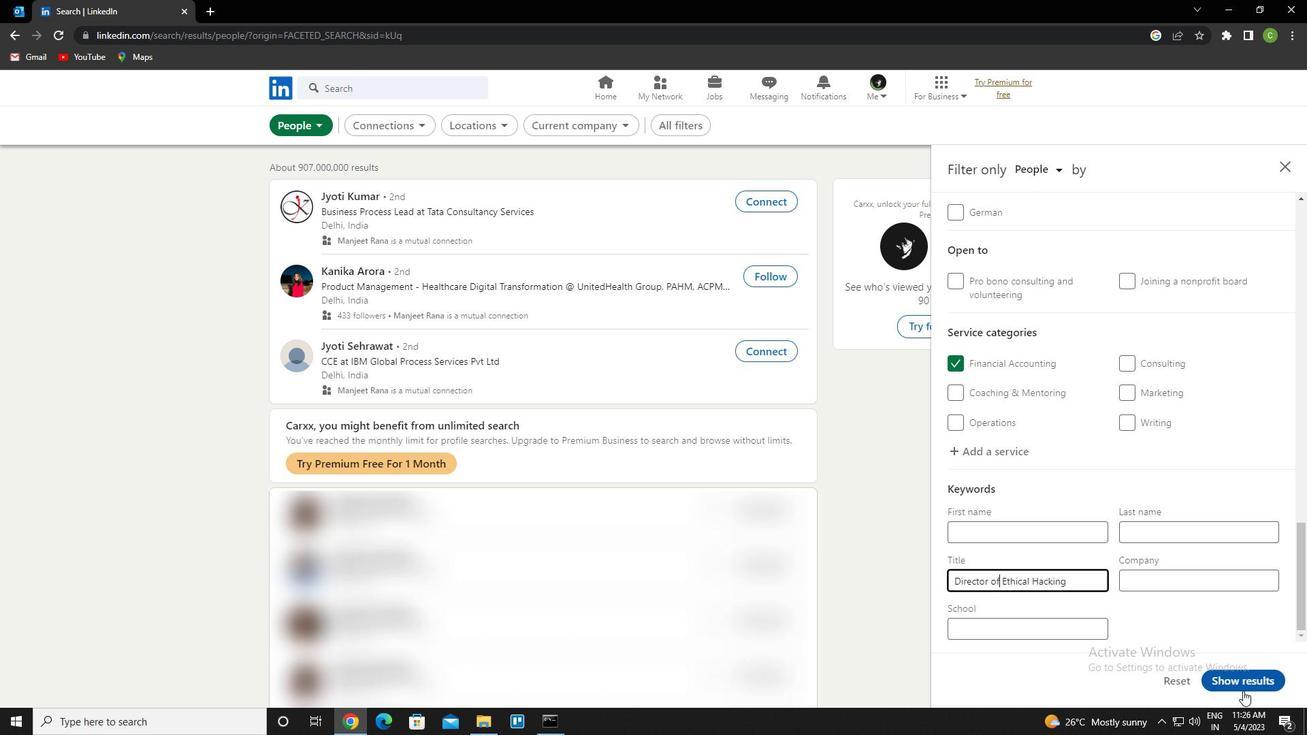 
Action: Mouse moved to (645, 610)
Screenshot: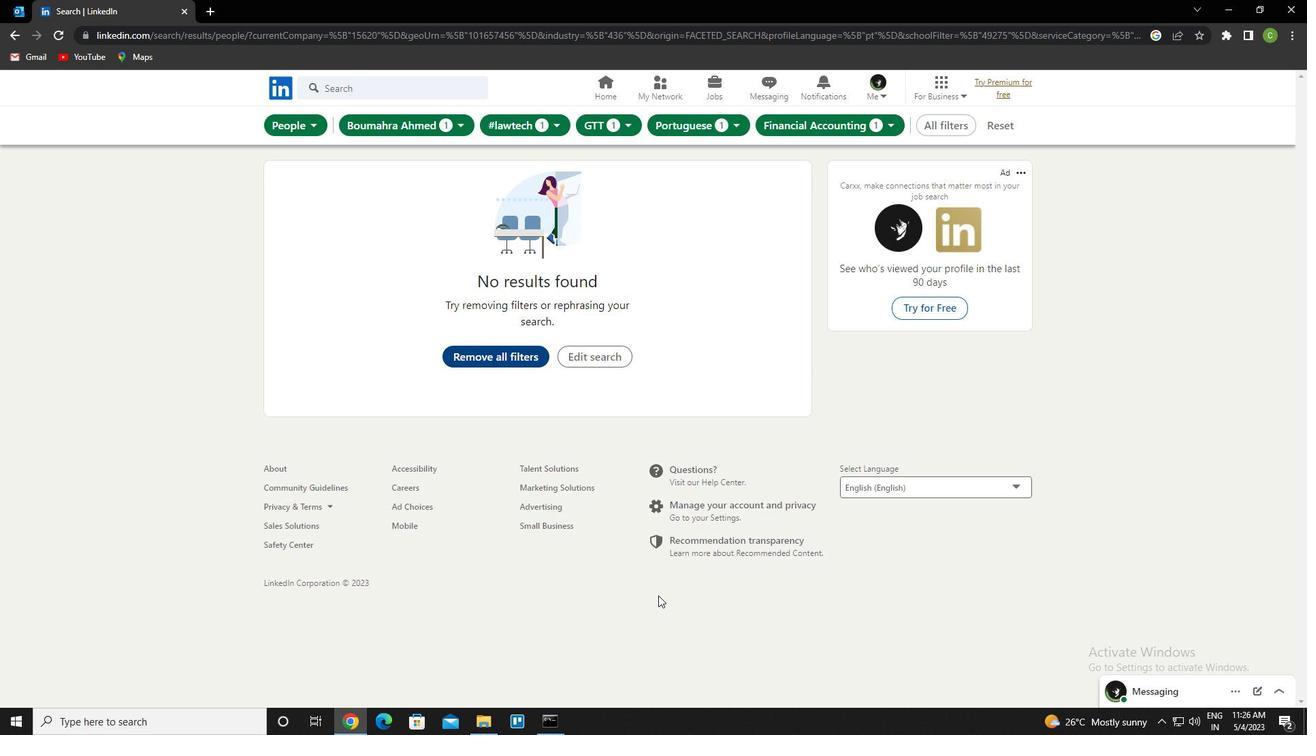 
